 Task: In Heading Arial with underline. Font size of heading  '18'Font style of data Calibri. Font size of data  9Alignment of headline & data Align center. Fill color in heading,  RedFont color of data Black Apply border in Data No BorderIn the sheet   Optimum Sales book
Action: Mouse moved to (56, 119)
Screenshot: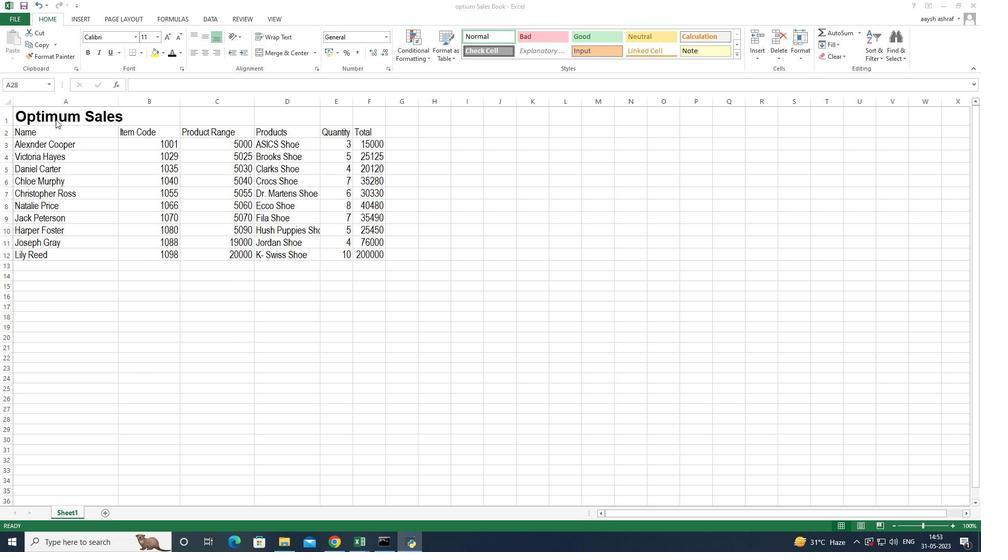 
Action: Mouse pressed left at (56, 119)
Screenshot: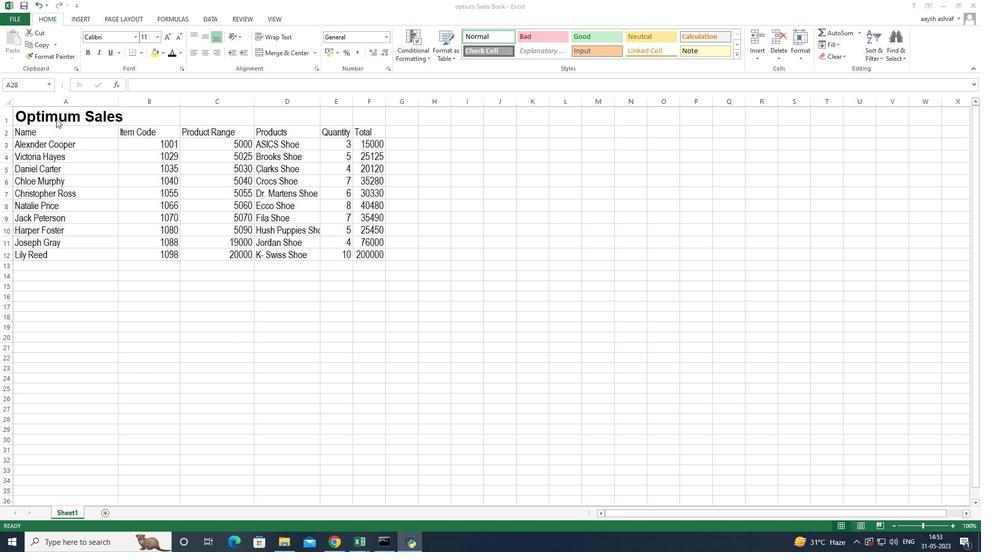 
Action: Mouse pressed left at (56, 119)
Screenshot: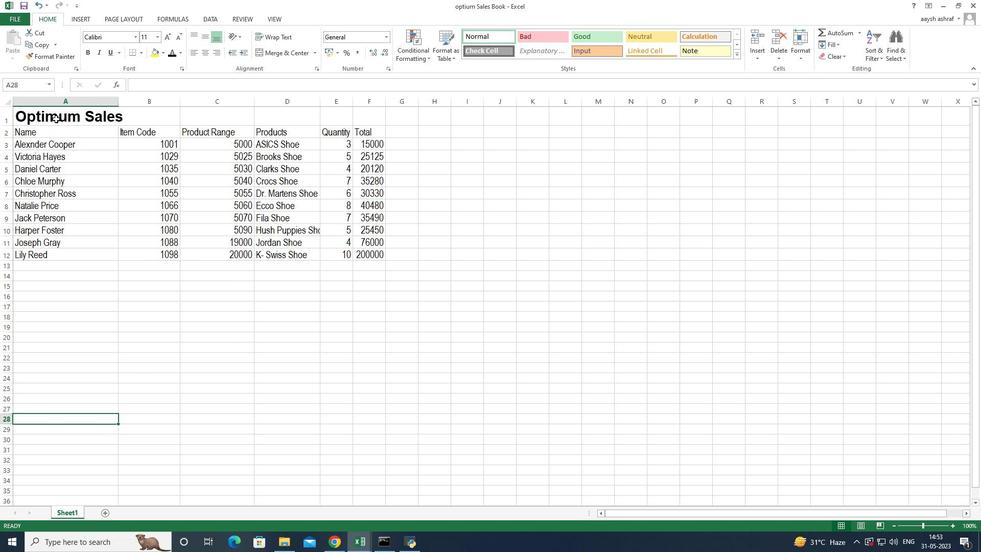 
Action: Mouse moved to (57, 119)
Screenshot: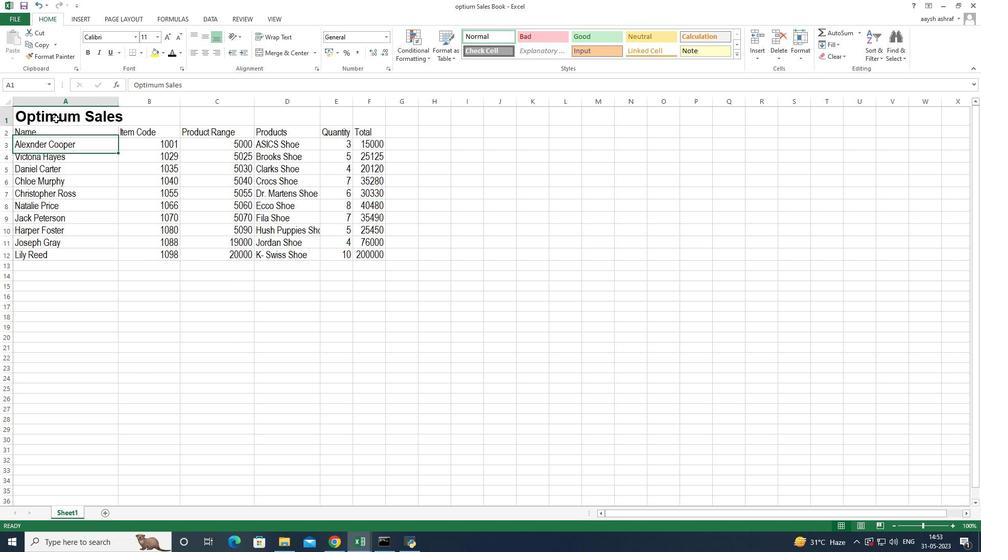 
Action: Mouse pressed left at (57, 119)
Screenshot: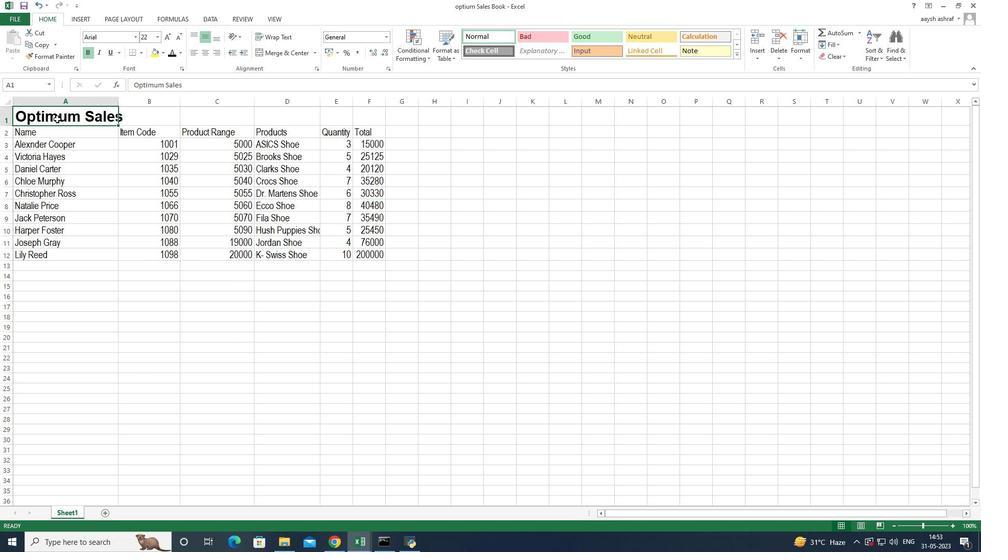 
Action: Mouse moved to (191, 85)
Screenshot: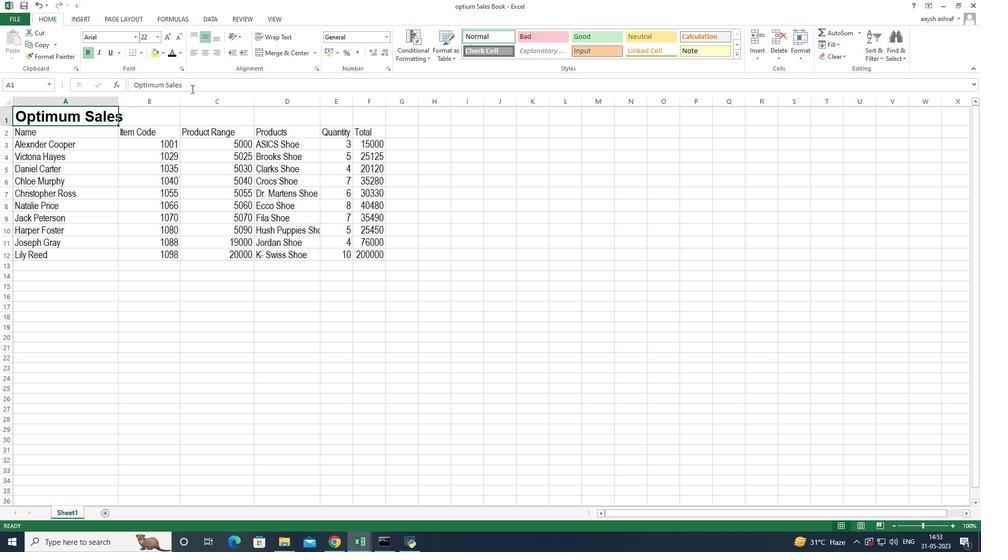 
Action: Mouse pressed left at (191, 85)
Screenshot: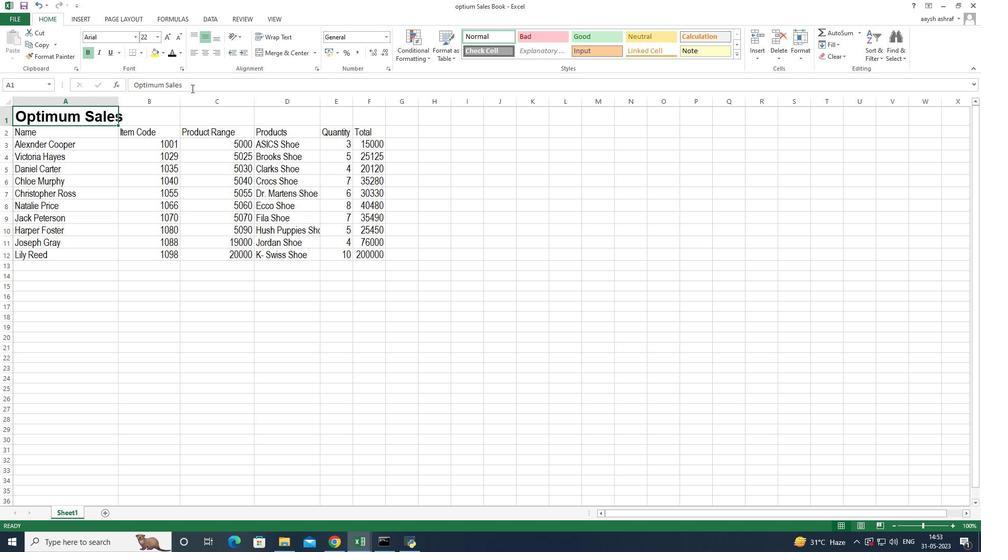 
Action: Mouse moved to (111, 50)
Screenshot: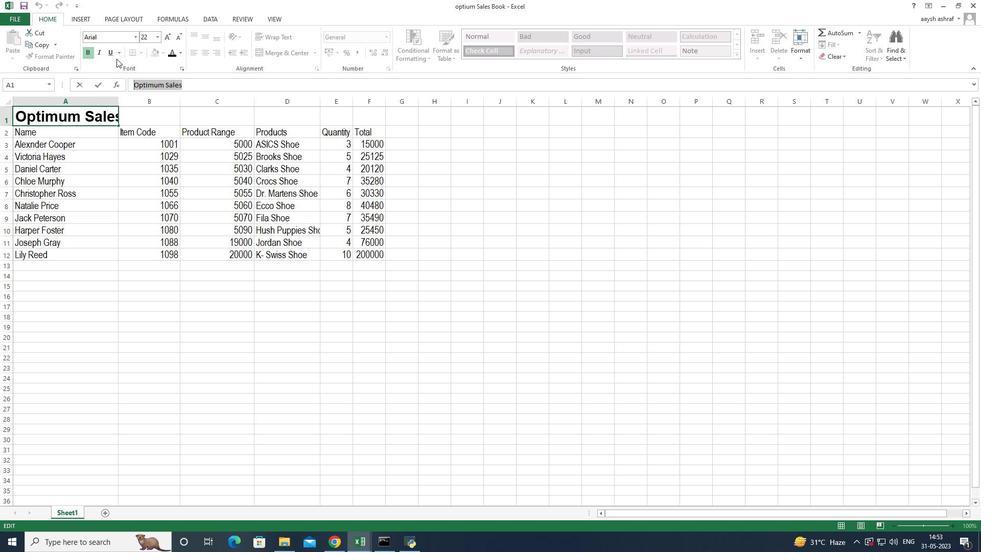 
Action: Mouse pressed left at (111, 50)
Screenshot: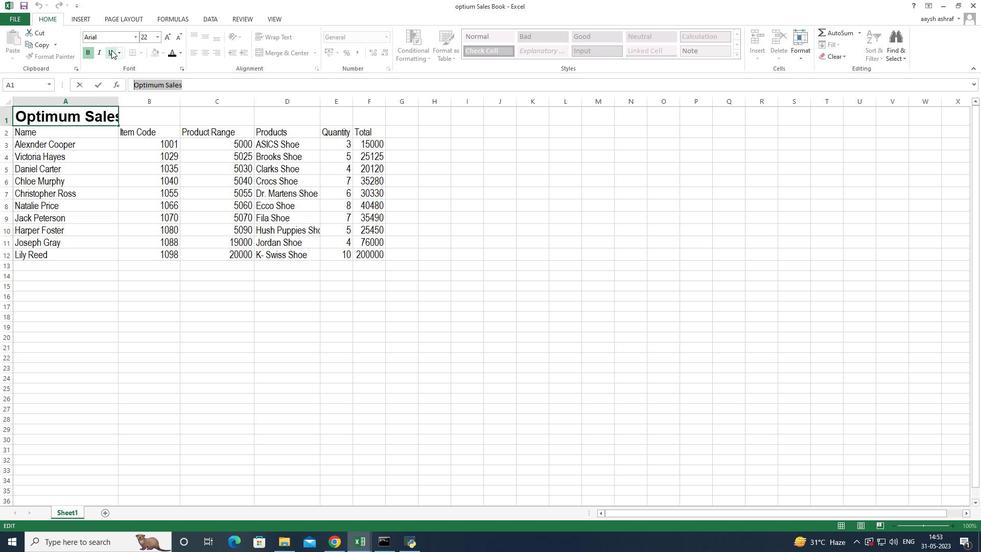 
Action: Mouse moved to (125, 106)
Screenshot: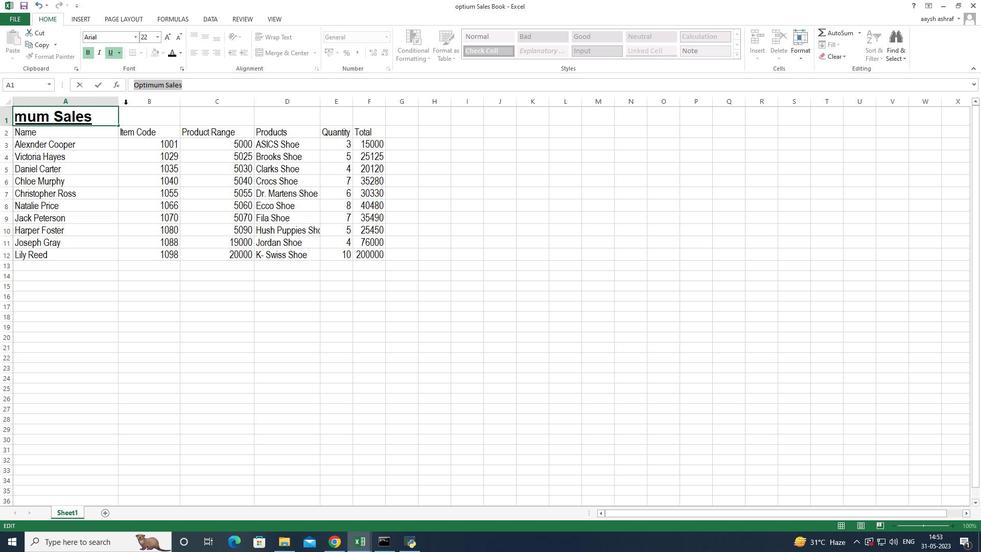 
Action: Key pressed <Key.backspace>
Screenshot: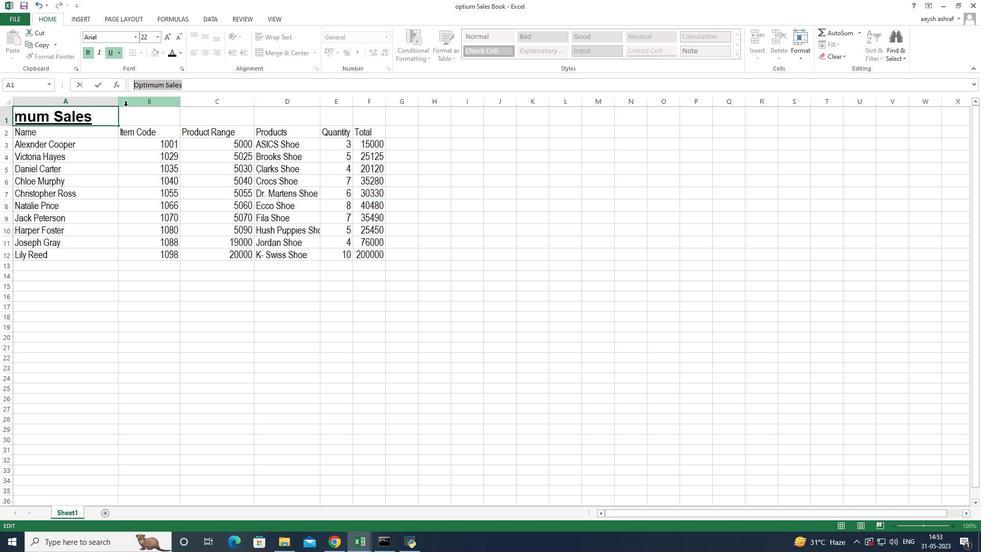 
Action: Mouse moved to (77, 189)
Screenshot: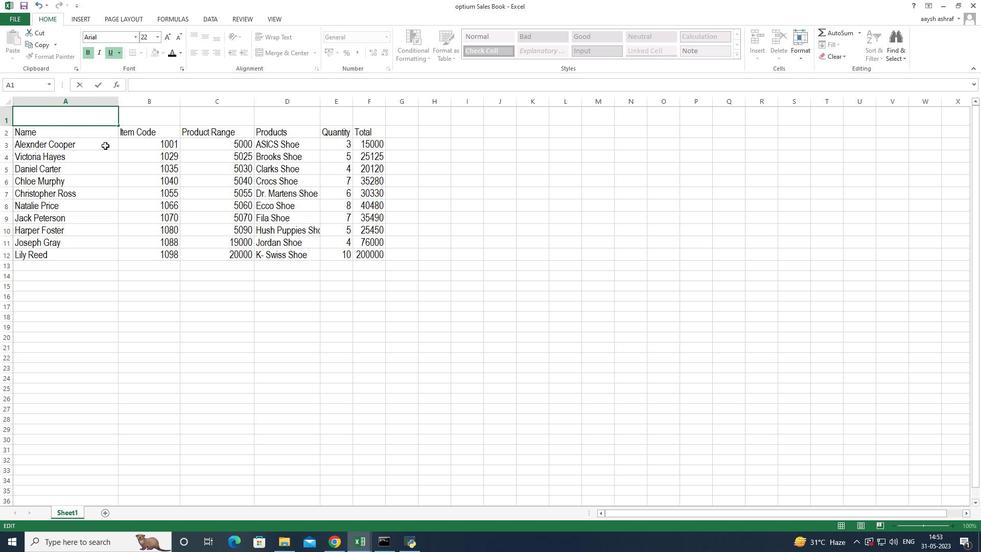 
Action: Key pressed ctrl+Z
Screenshot: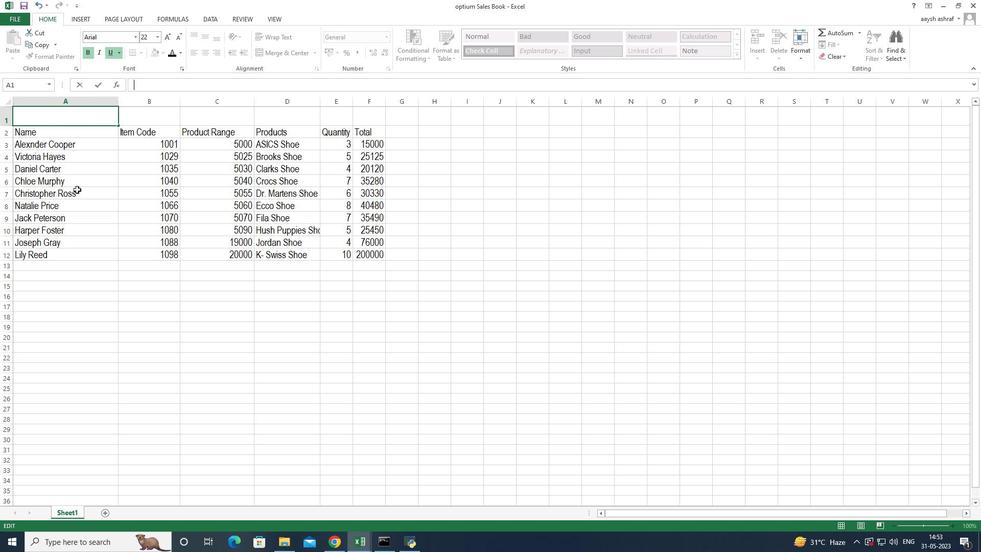 
Action: Mouse moved to (93, 166)
Screenshot: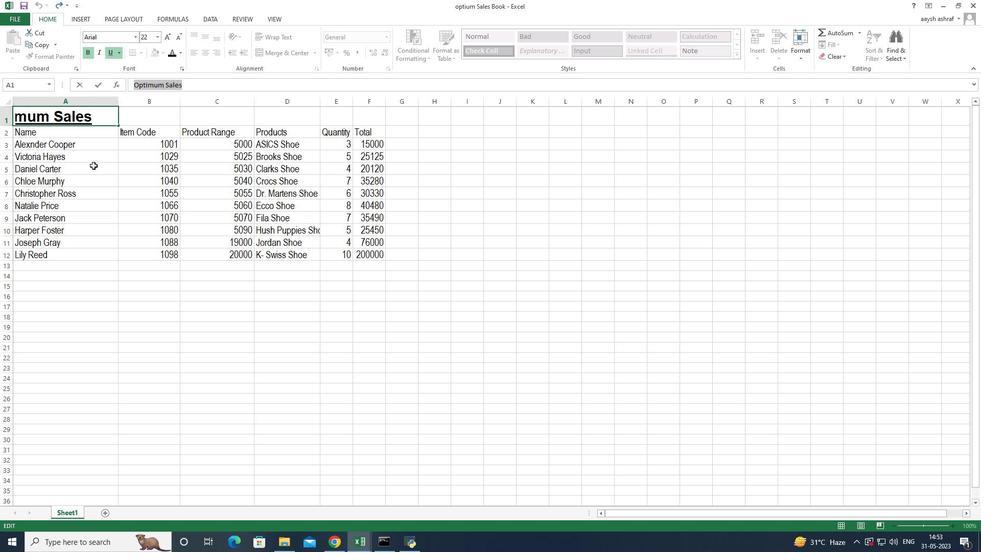 
Action: Key pressed ctrl+Zctrl+Z
Screenshot: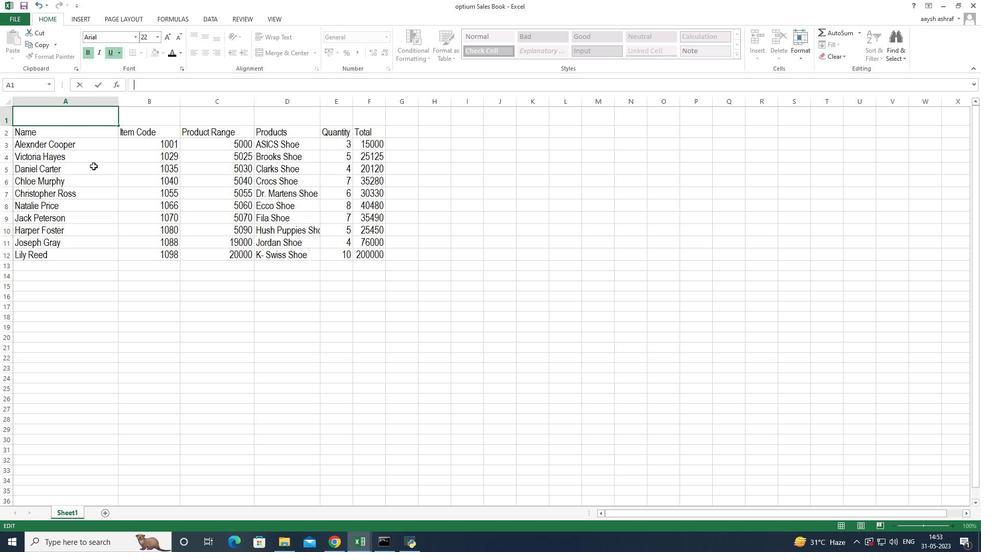 
Action: Mouse moved to (123, 266)
Screenshot: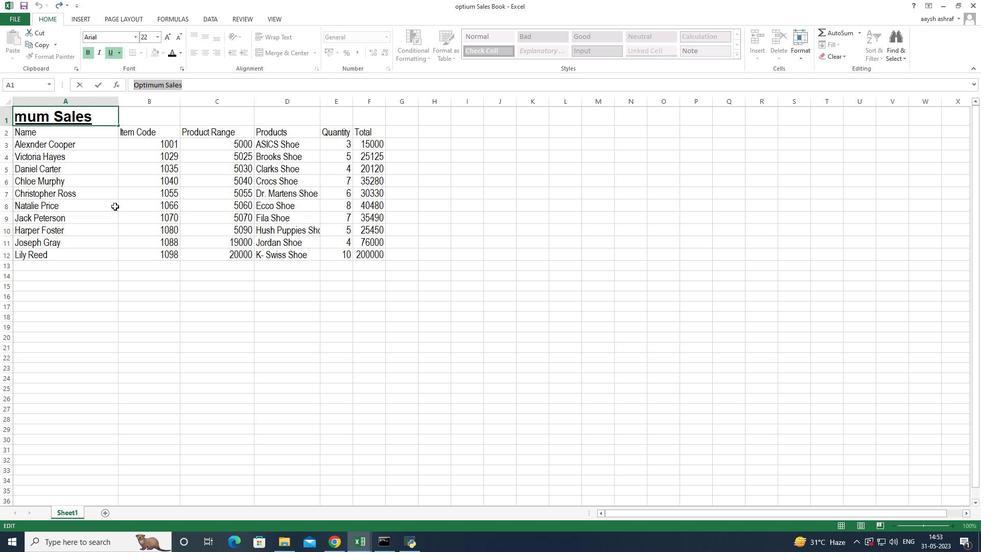 
Action: Mouse pressed left at (123, 266)
Screenshot: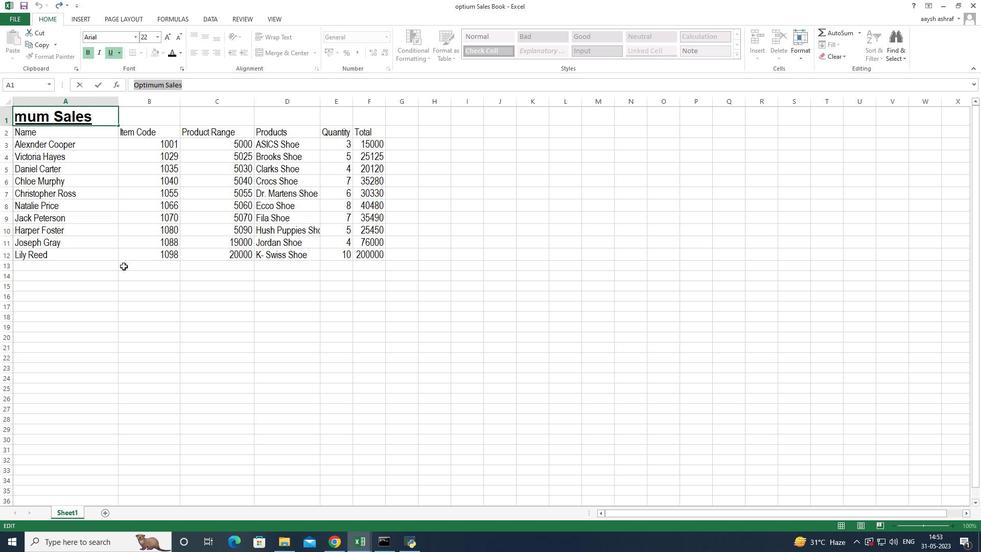 
Action: Mouse moved to (17, 115)
Screenshot: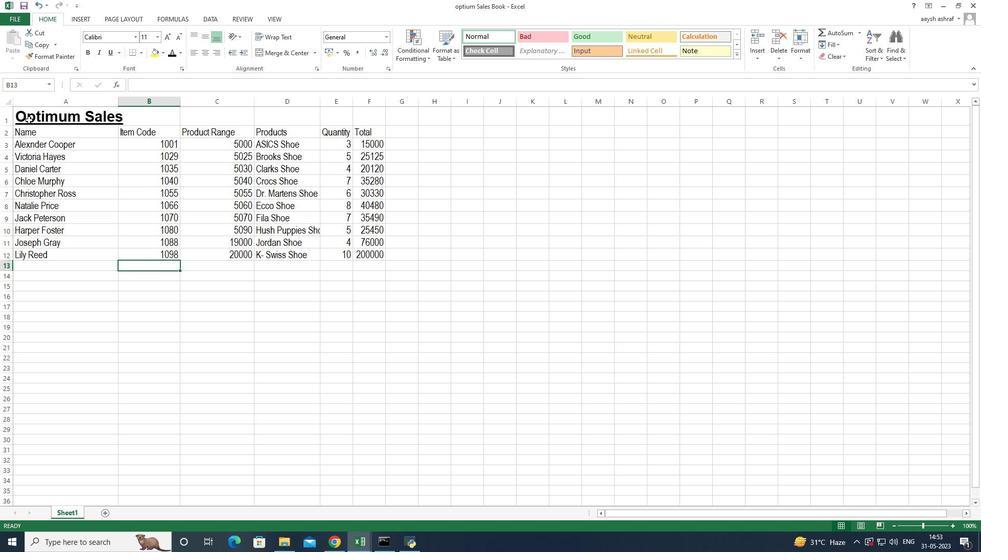 
Action: Mouse pressed left at (17, 115)
Screenshot: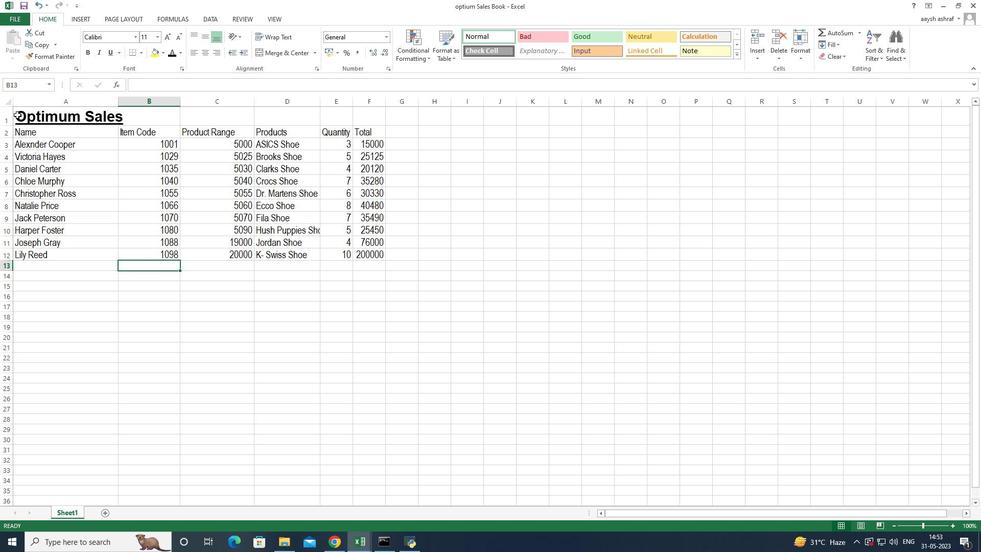 
Action: Mouse moved to (110, 54)
Screenshot: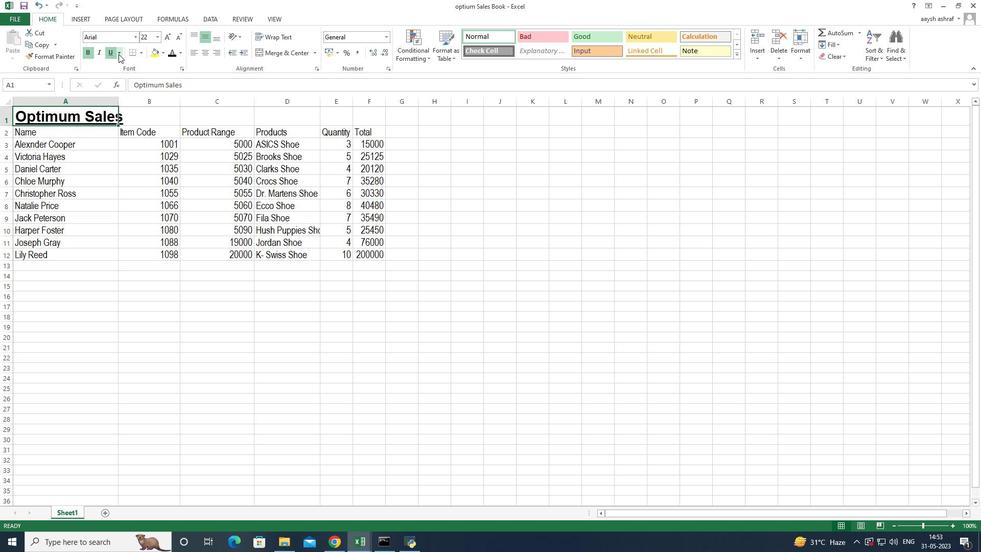 
Action: Mouse pressed left at (110, 54)
Screenshot: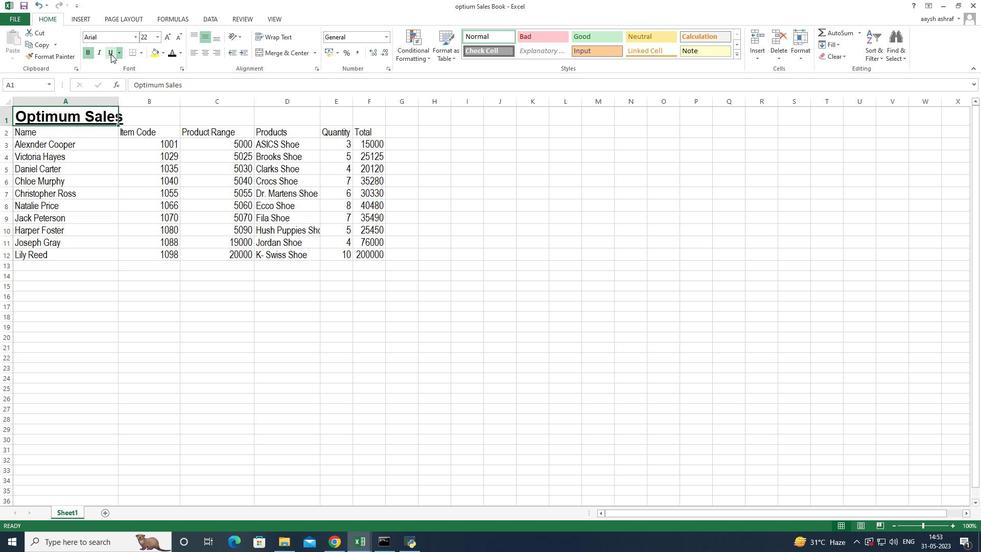 
Action: Mouse moved to (118, 261)
Screenshot: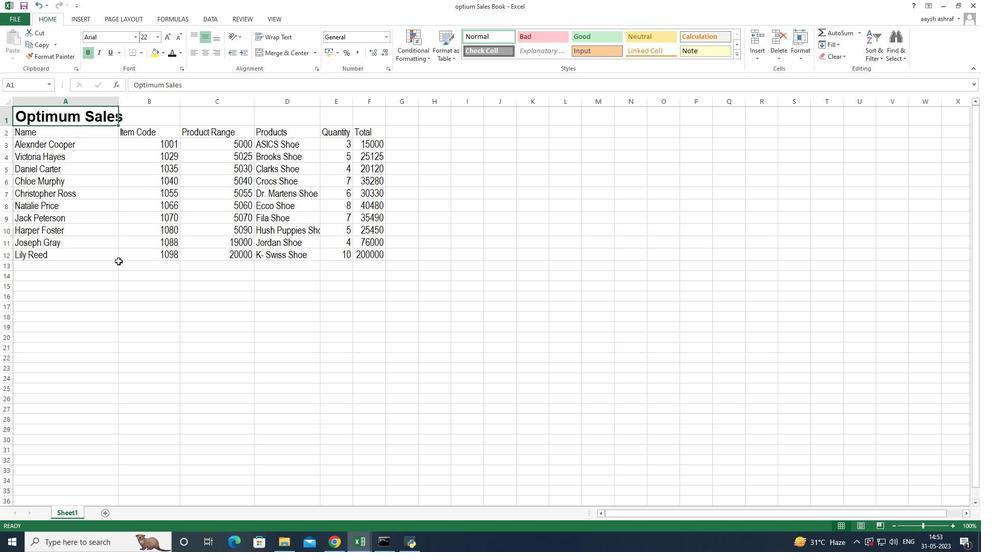 
Action: Mouse pressed left at (118, 261)
Screenshot: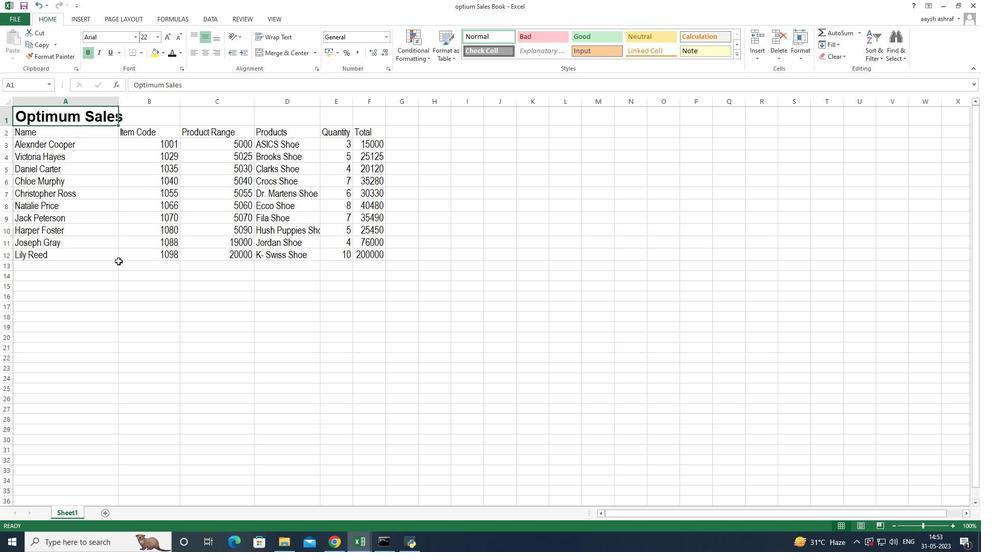 
Action: Mouse moved to (110, 56)
Screenshot: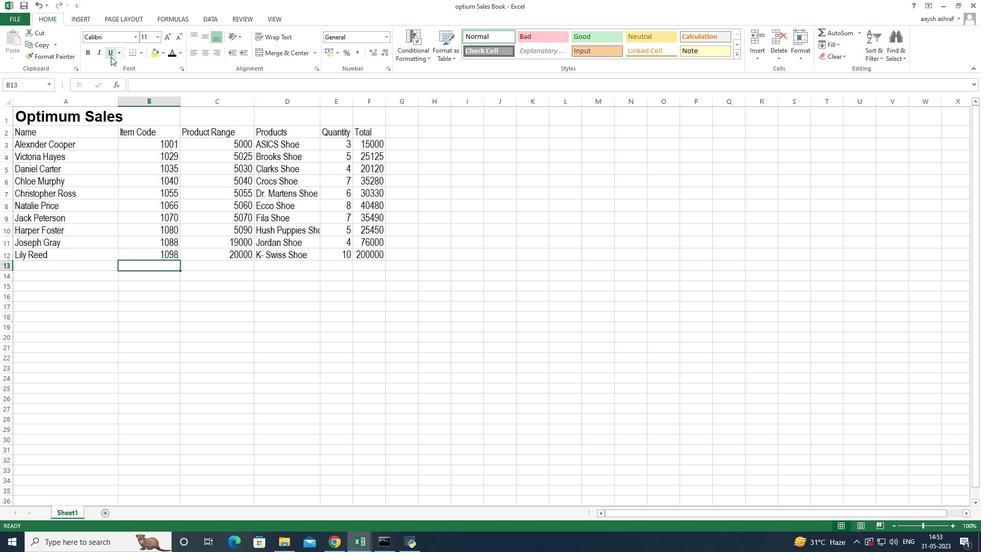 
Action: Mouse pressed left at (110, 56)
Screenshot: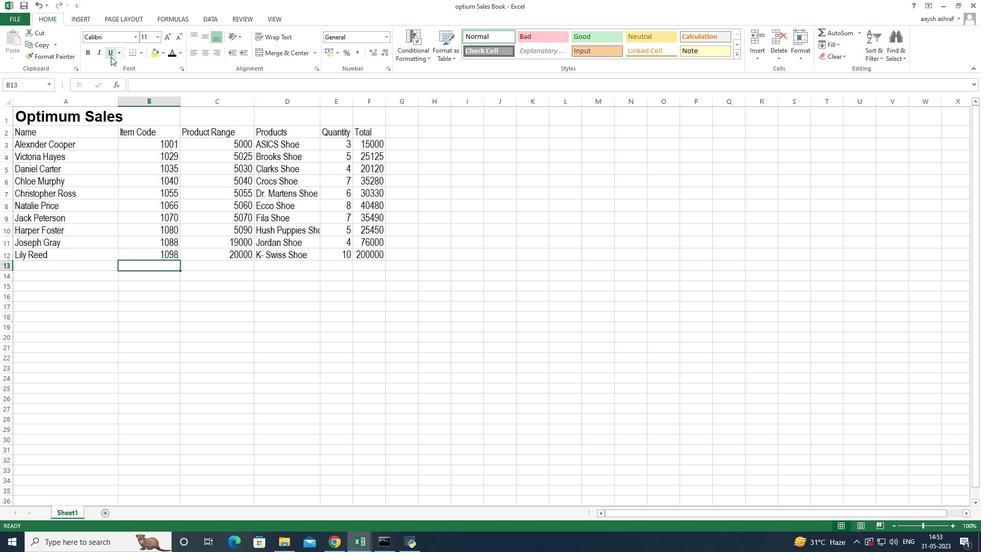 
Action: Mouse moved to (95, 121)
Screenshot: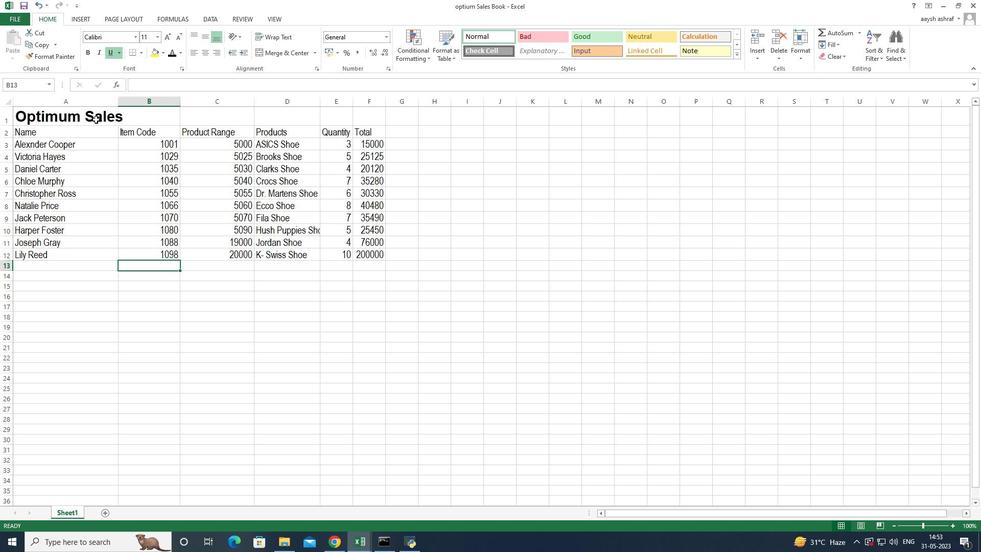 
Action: Mouse pressed left at (95, 121)
Screenshot: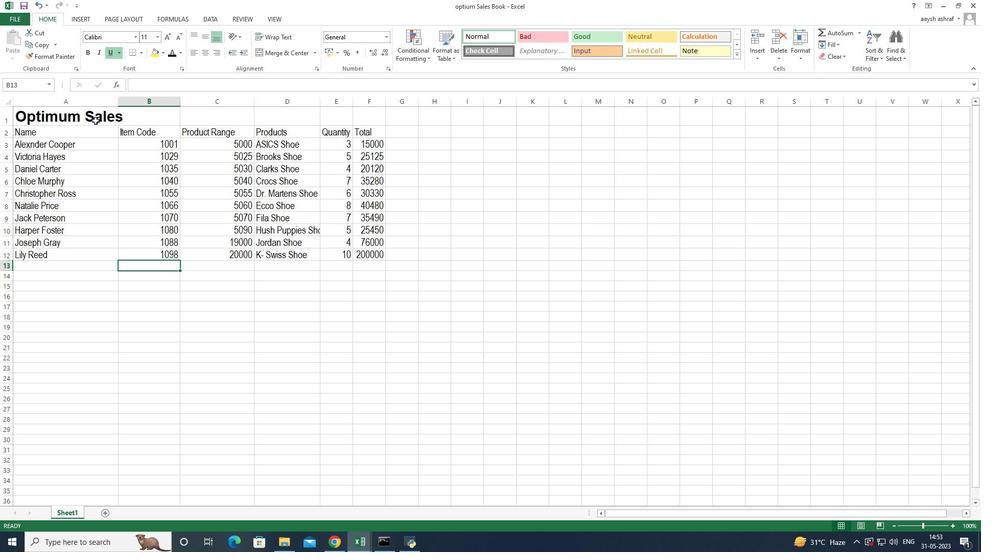 
Action: Mouse moved to (109, 53)
Screenshot: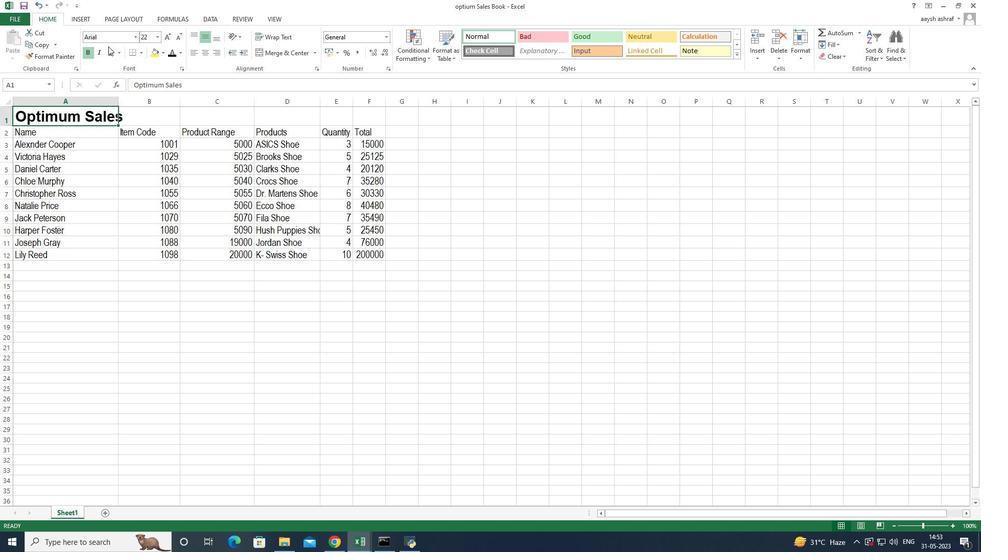 
Action: Mouse pressed left at (109, 53)
Screenshot: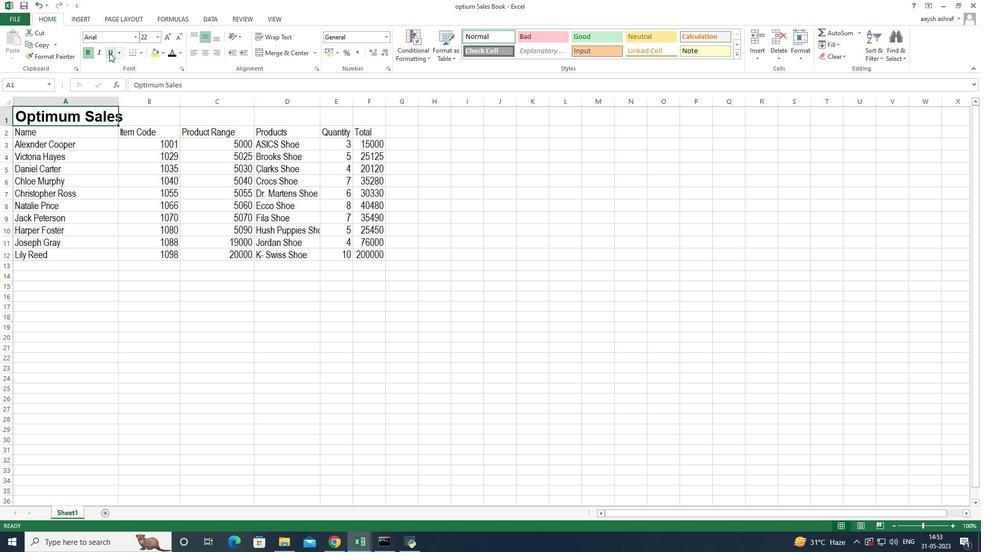 
Action: Mouse moved to (109, 294)
Screenshot: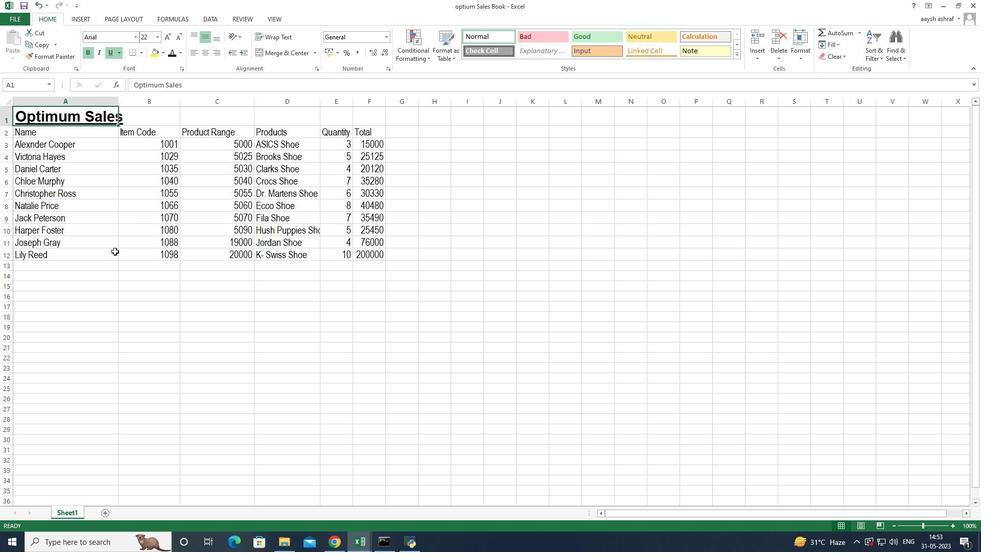 
Action: Mouse pressed left at (109, 294)
Screenshot: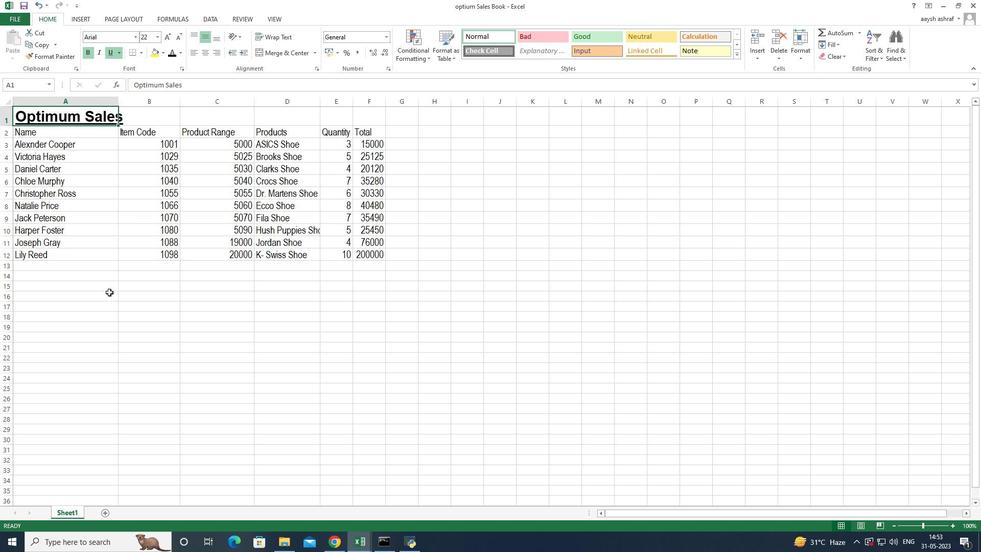 
Action: Mouse moved to (158, 37)
Screenshot: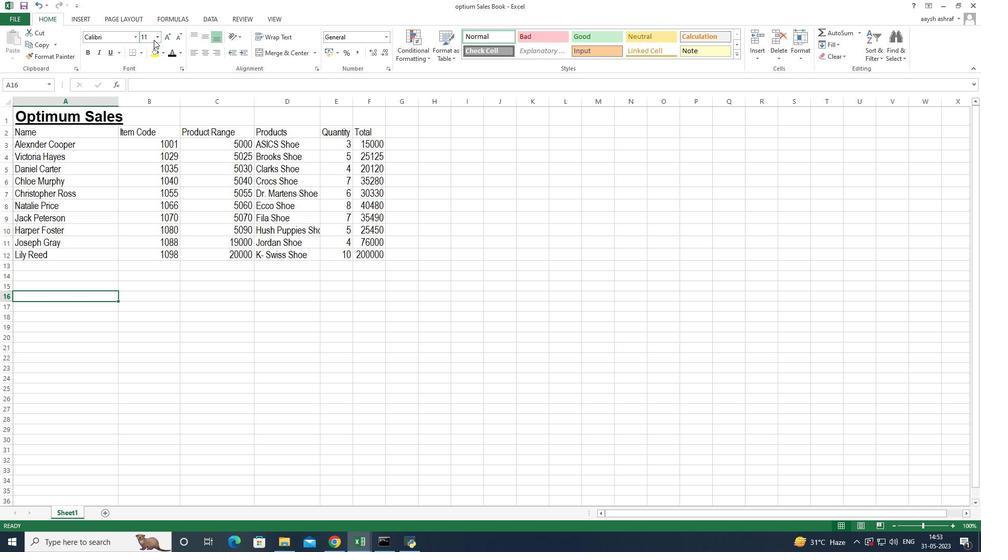 
Action: Mouse pressed left at (158, 37)
Screenshot: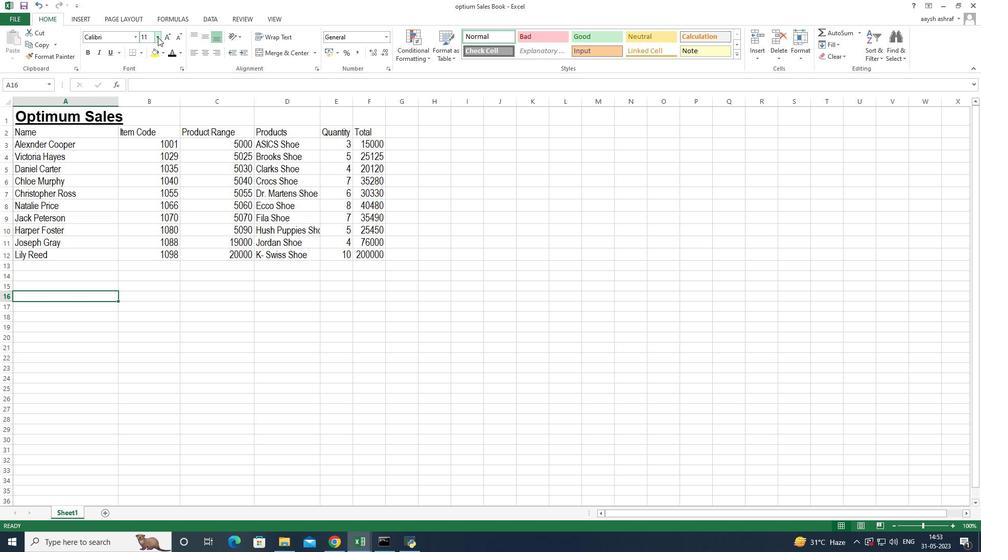 
Action: Mouse moved to (151, 119)
Screenshot: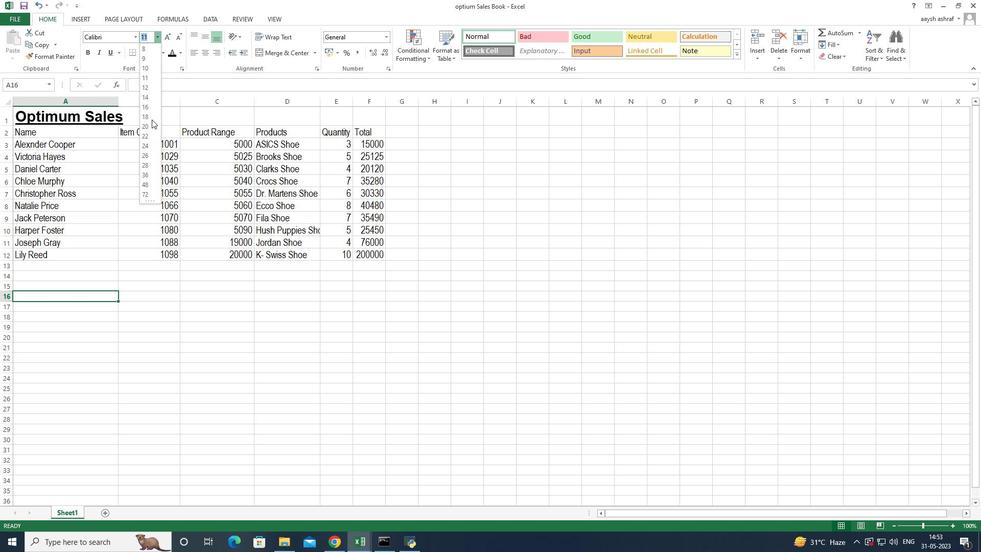 
Action: Mouse pressed left at (151, 119)
Screenshot: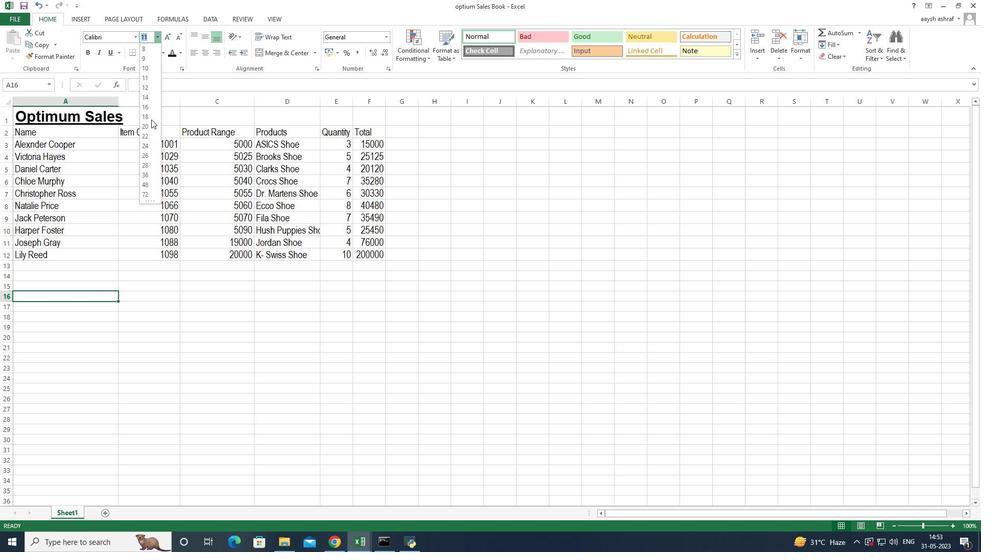 
Action: Mouse moved to (151, 221)
Screenshot: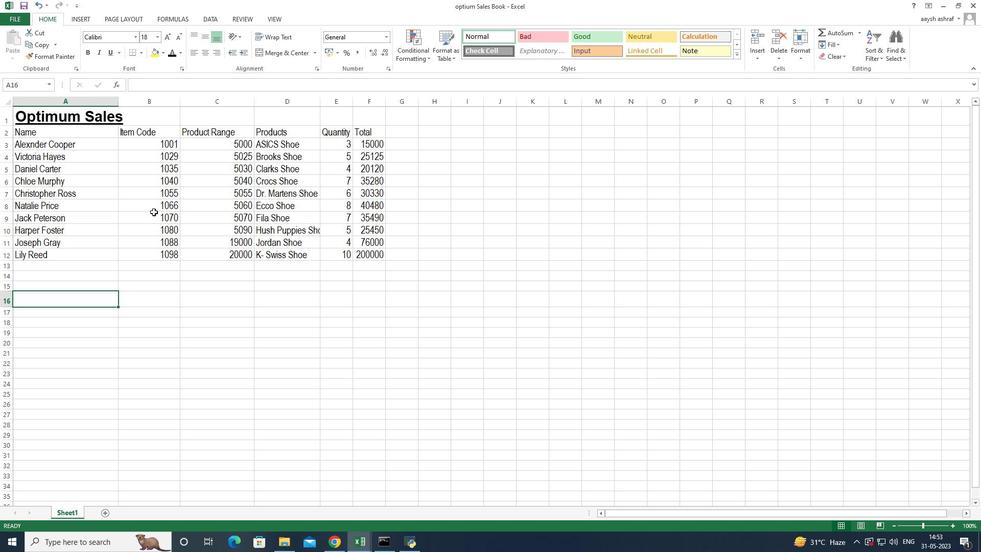 
Action: Mouse pressed left at (151, 221)
Screenshot: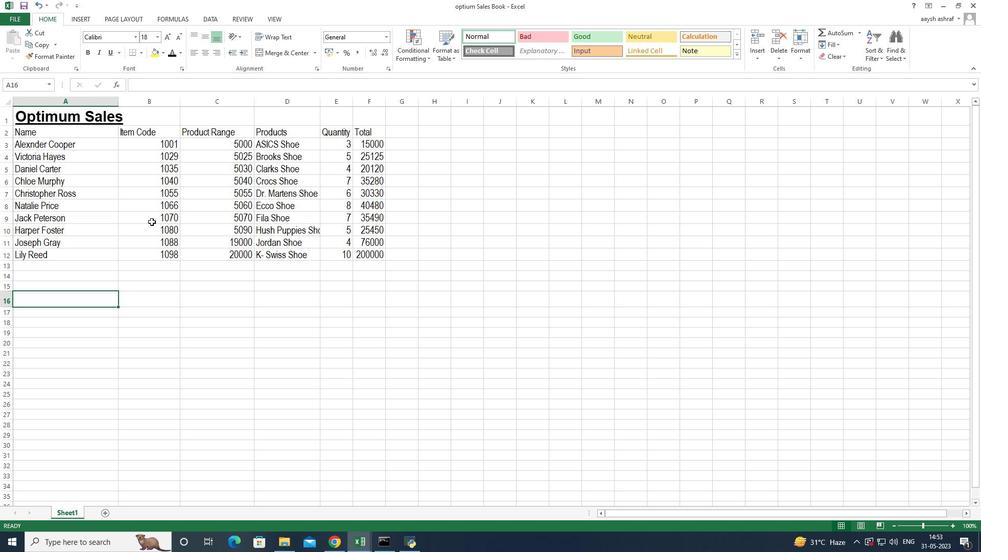 
Action: Mouse moved to (20, 131)
Screenshot: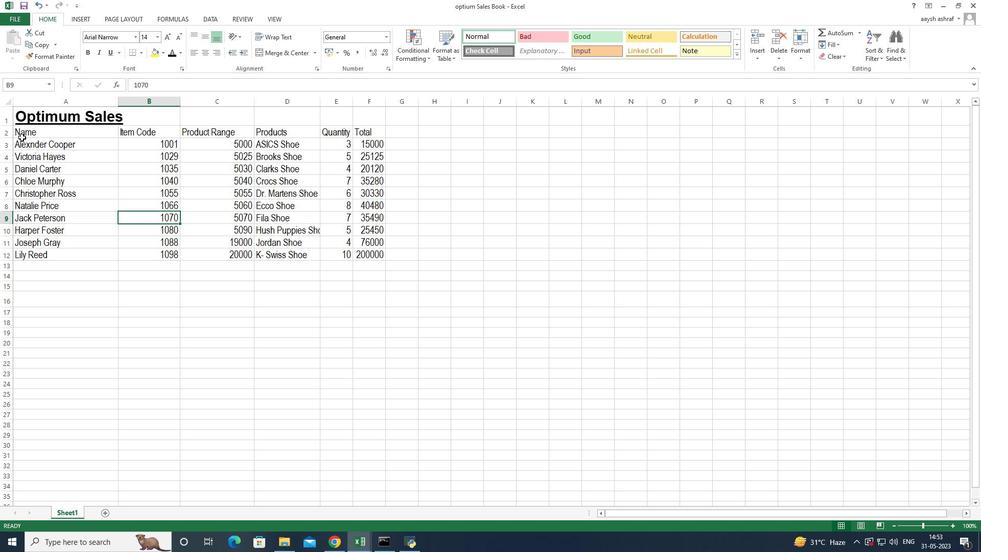 
Action: Mouse pressed left at (20, 131)
Screenshot: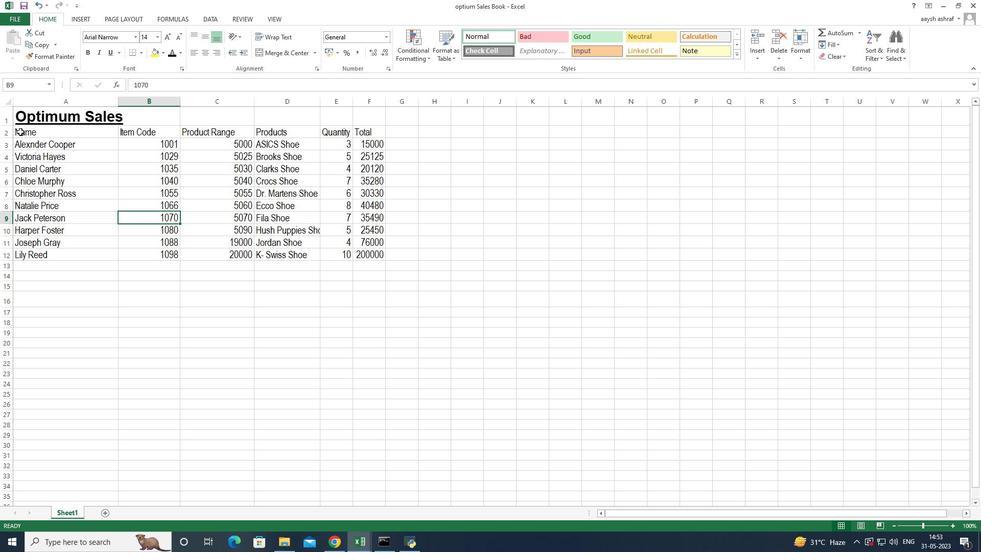 
Action: Mouse moved to (160, 36)
Screenshot: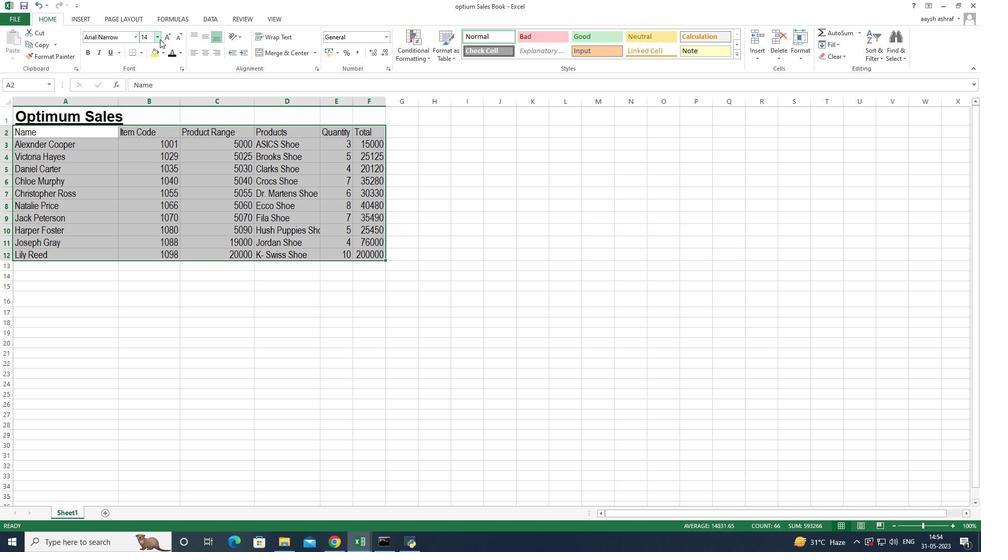 
Action: Mouse pressed left at (160, 36)
Screenshot: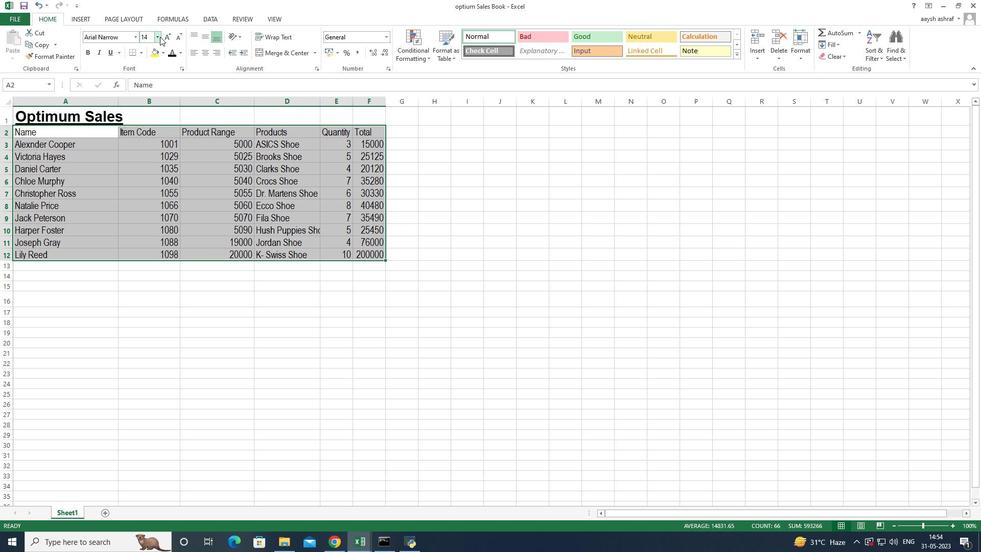 
Action: Mouse moved to (146, 56)
Screenshot: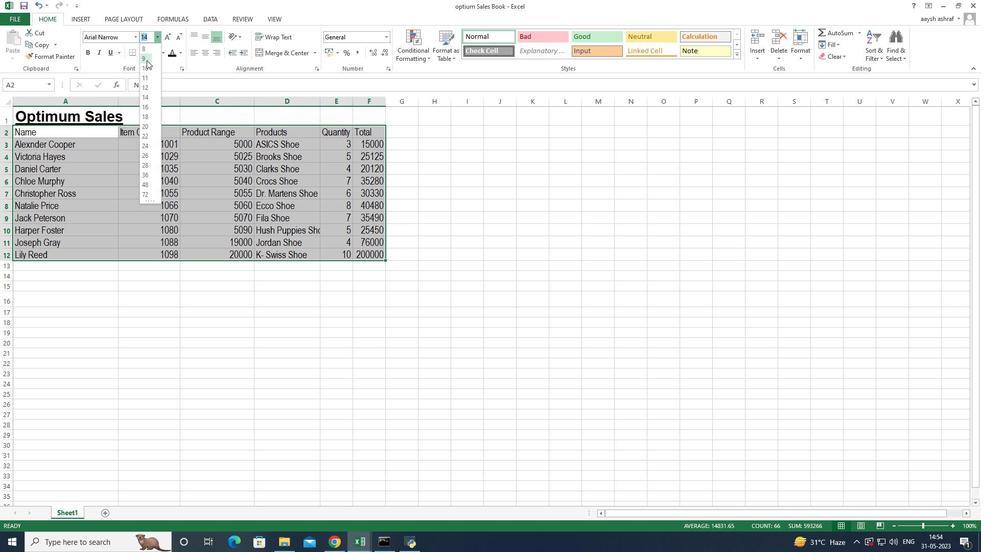 
Action: Mouse pressed left at (146, 56)
Screenshot: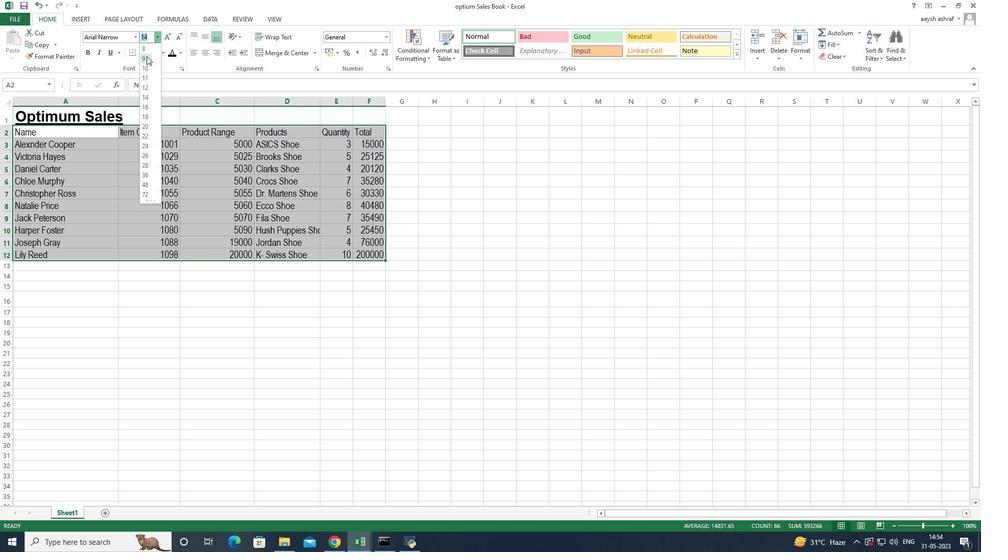 
Action: Mouse moved to (133, 39)
Screenshot: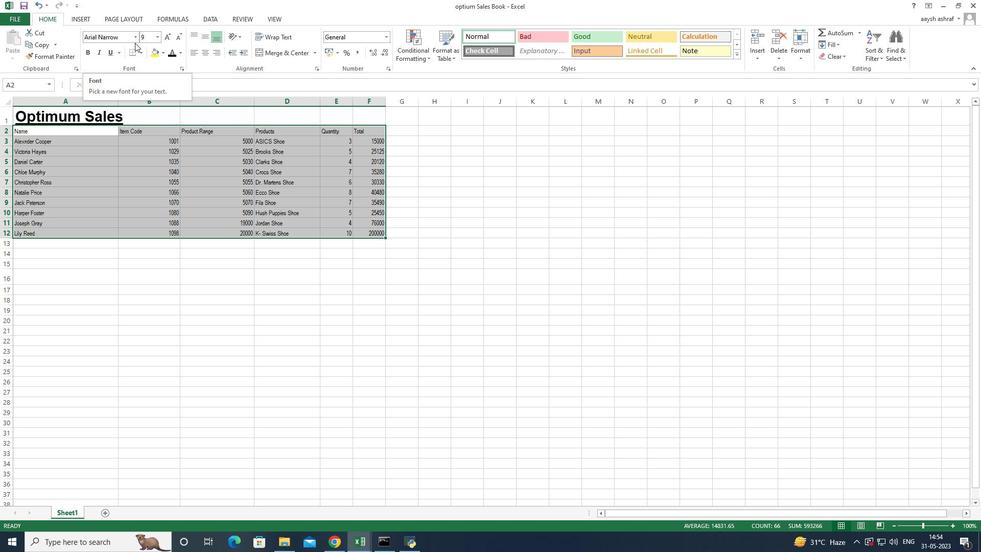 
Action: Mouse pressed left at (133, 39)
Screenshot: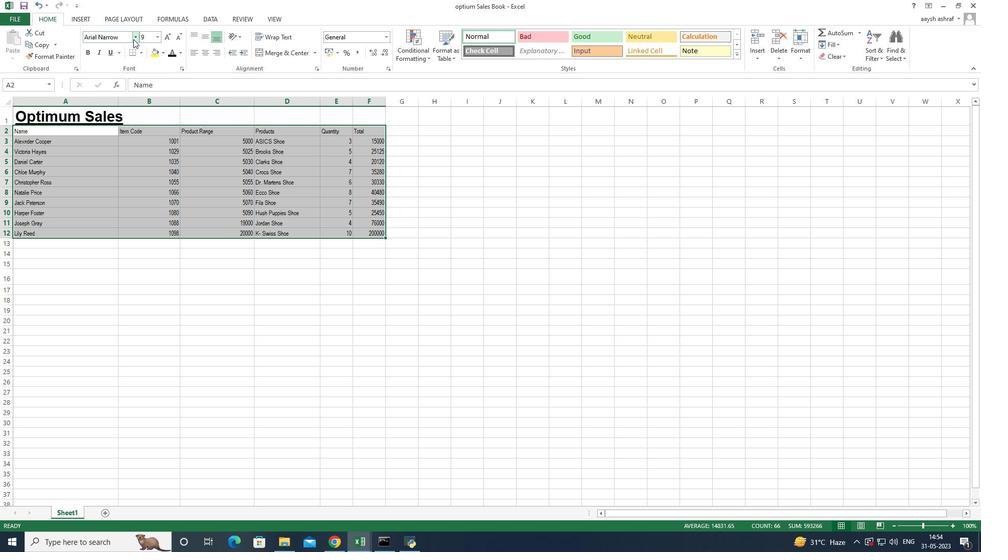 
Action: Mouse moved to (137, 76)
Screenshot: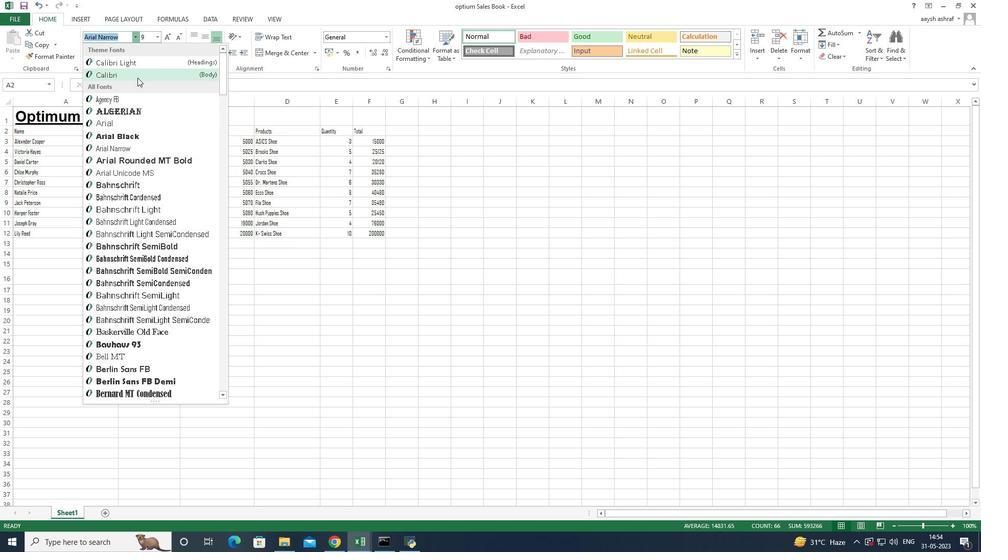 
Action: Mouse pressed left at (137, 76)
Screenshot: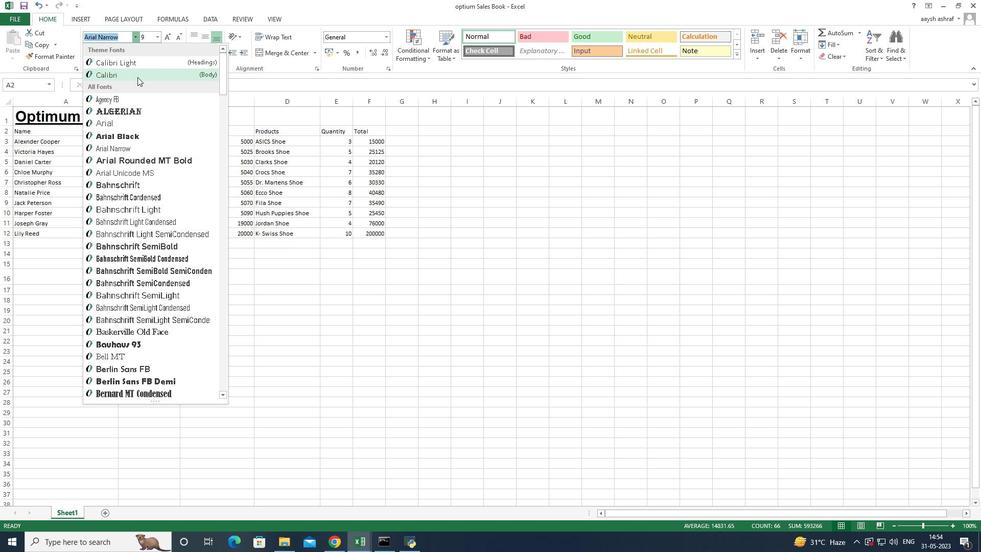 
Action: Mouse moved to (109, 359)
Screenshot: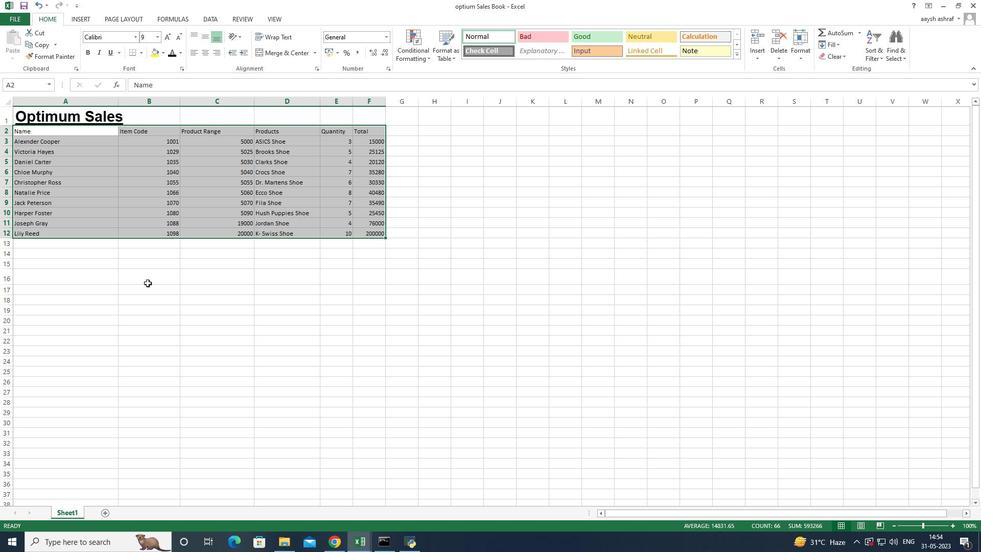 
Action: Mouse pressed left at (109, 359)
Screenshot: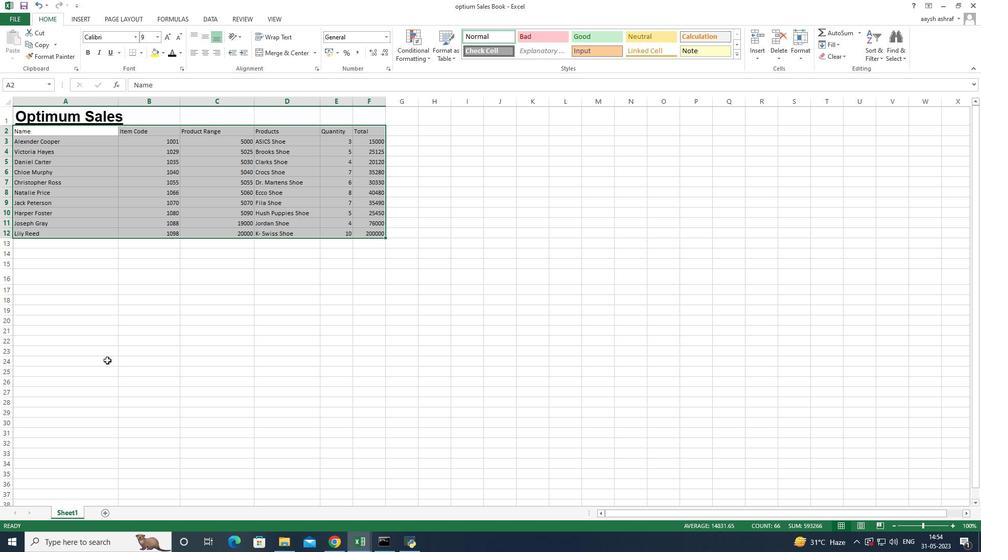 
Action: Mouse moved to (36, 119)
Screenshot: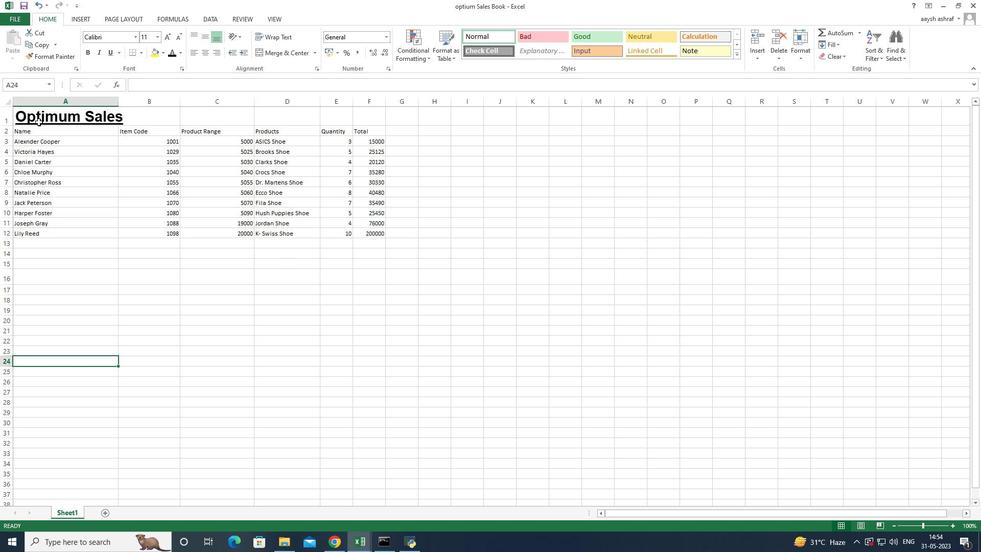 
Action: Mouse pressed left at (36, 119)
Screenshot: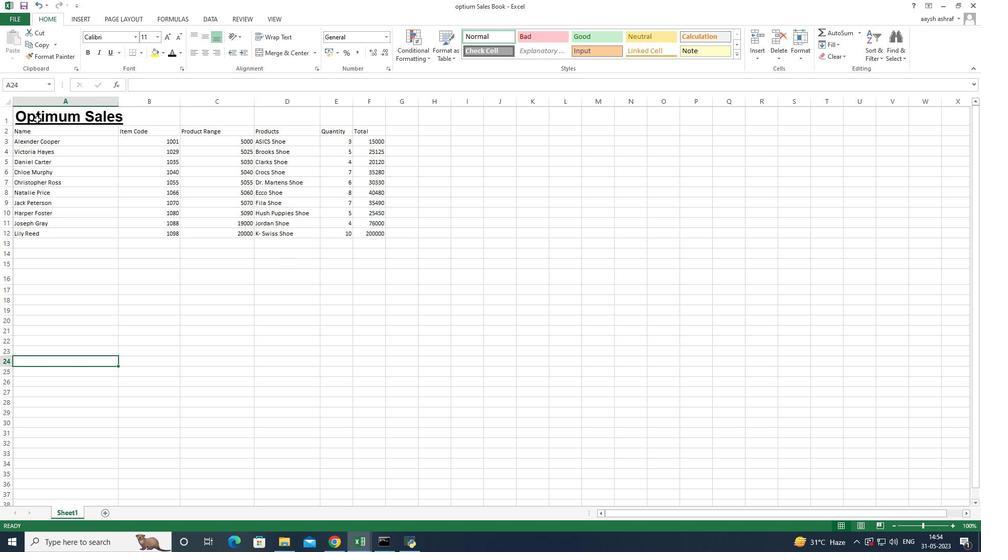 
Action: Mouse moved to (276, 50)
Screenshot: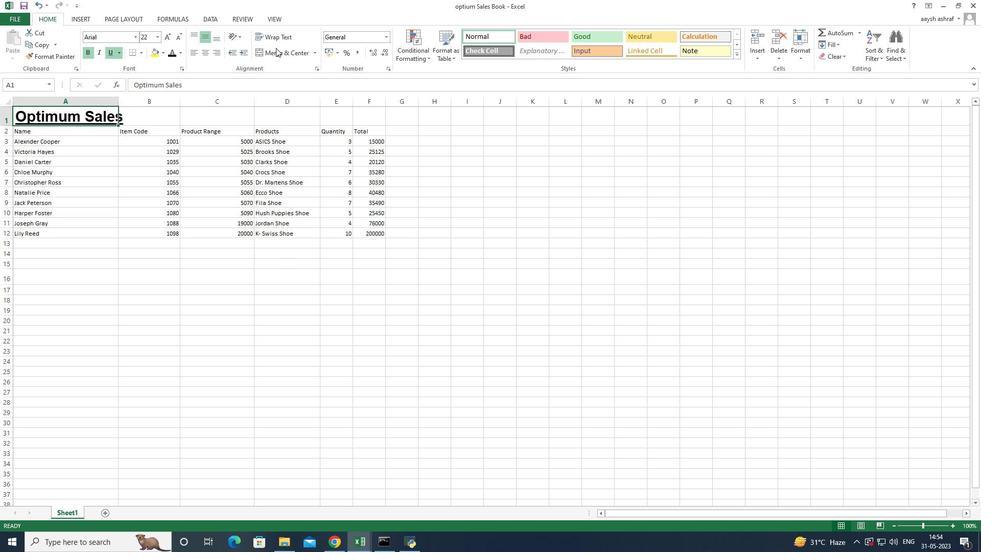 
Action: Mouse pressed left at (276, 50)
Screenshot: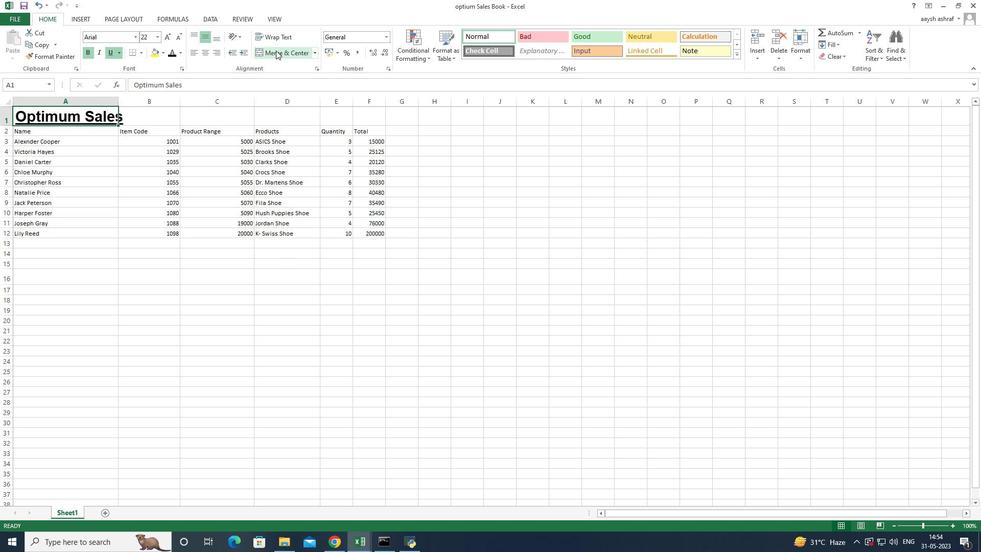 
Action: Mouse moved to (92, 118)
Screenshot: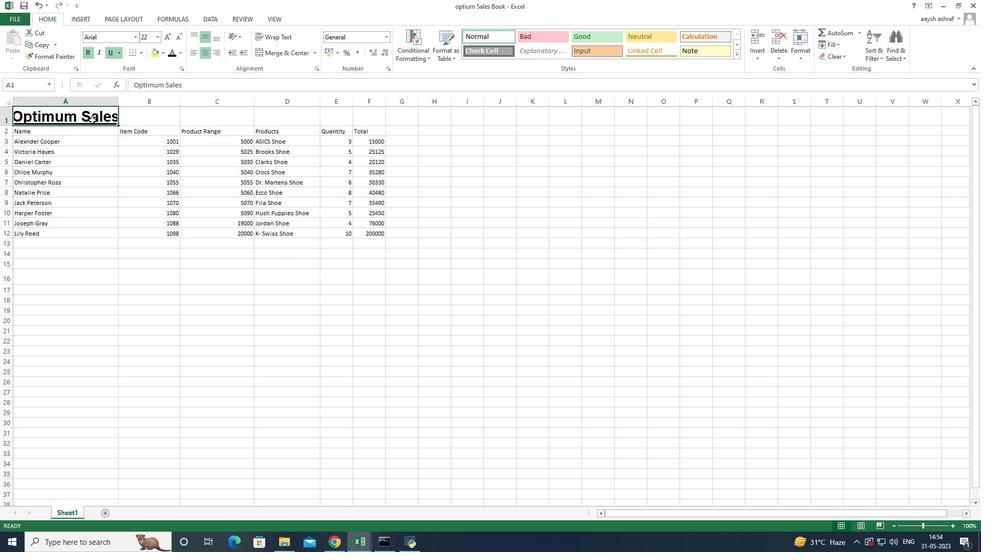 
Action: Mouse pressed left at (92, 118)
Screenshot: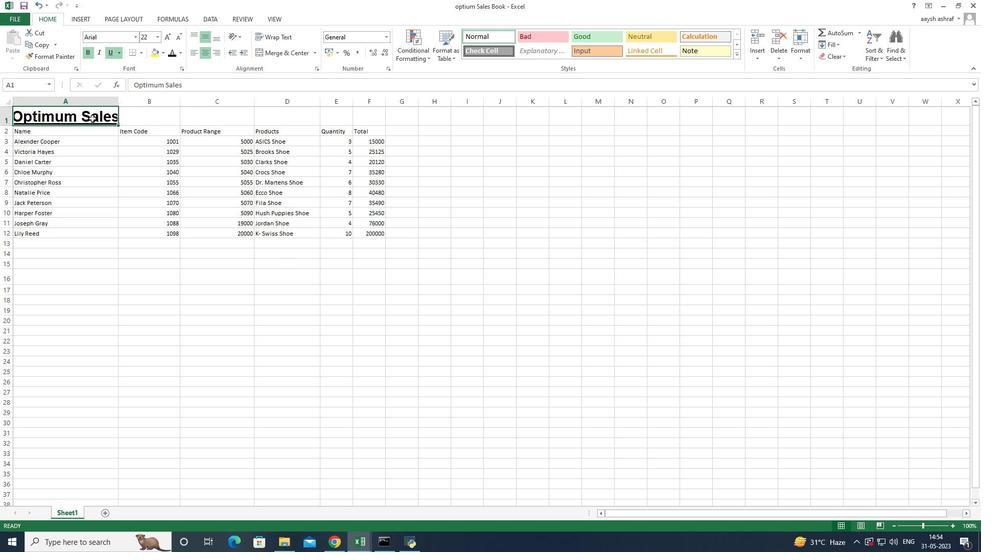 
Action: Mouse moved to (206, 51)
Screenshot: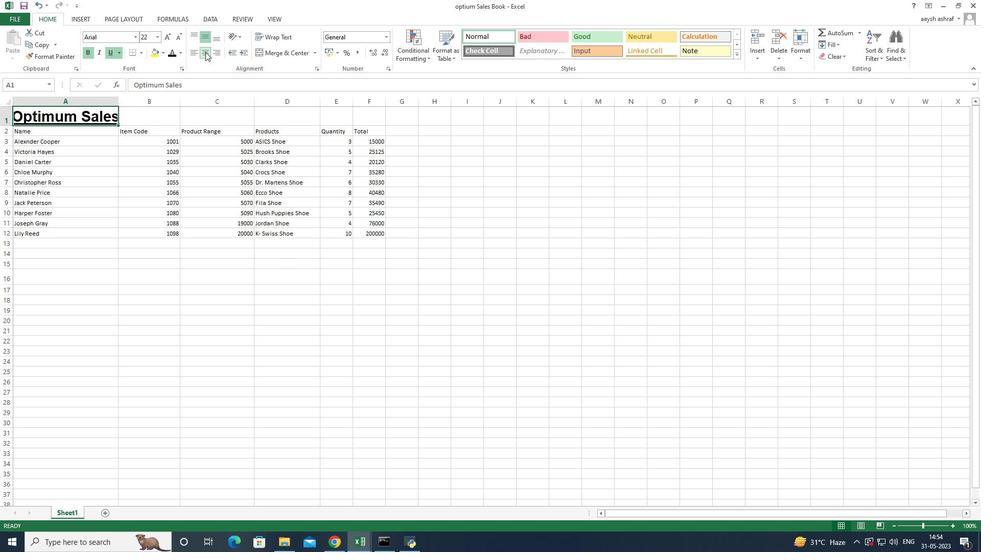 
Action: Mouse pressed left at (206, 51)
Screenshot: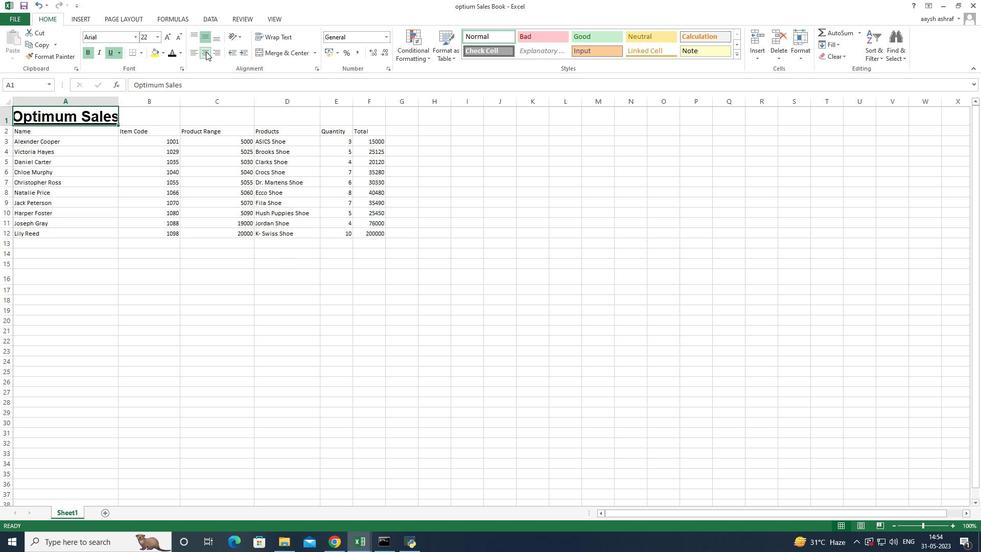 
Action: Mouse moved to (275, 53)
Screenshot: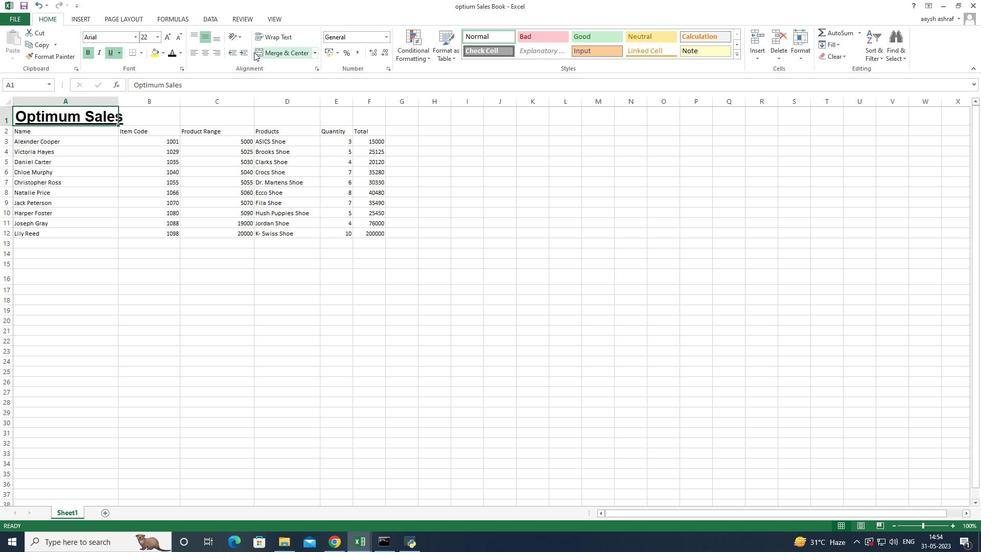 
Action: Mouse pressed left at (275, 53)
Screenshot: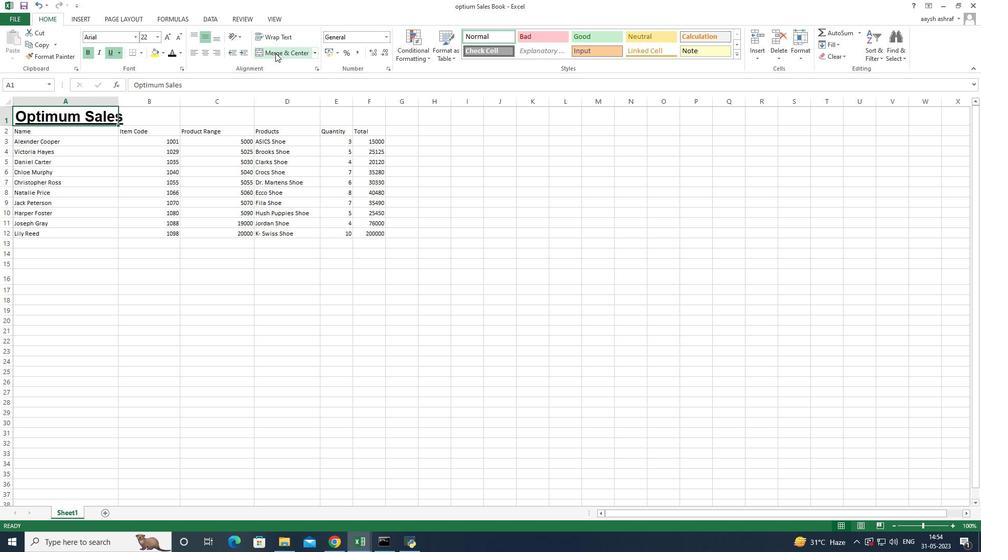 
Action: Mouse moved to (84, 118)
Screenshot: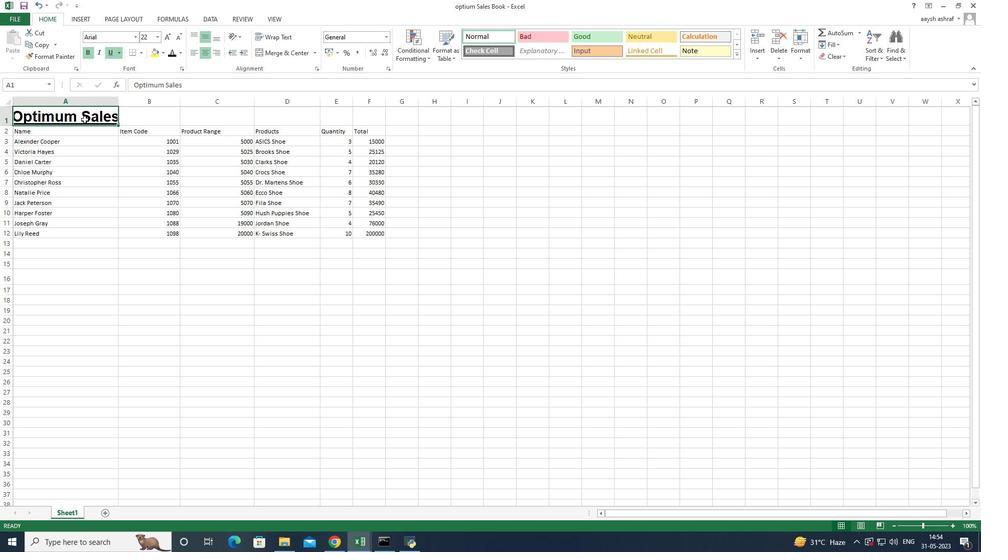 
Action: Mouse pressed left at (84, 118)
Screenshot: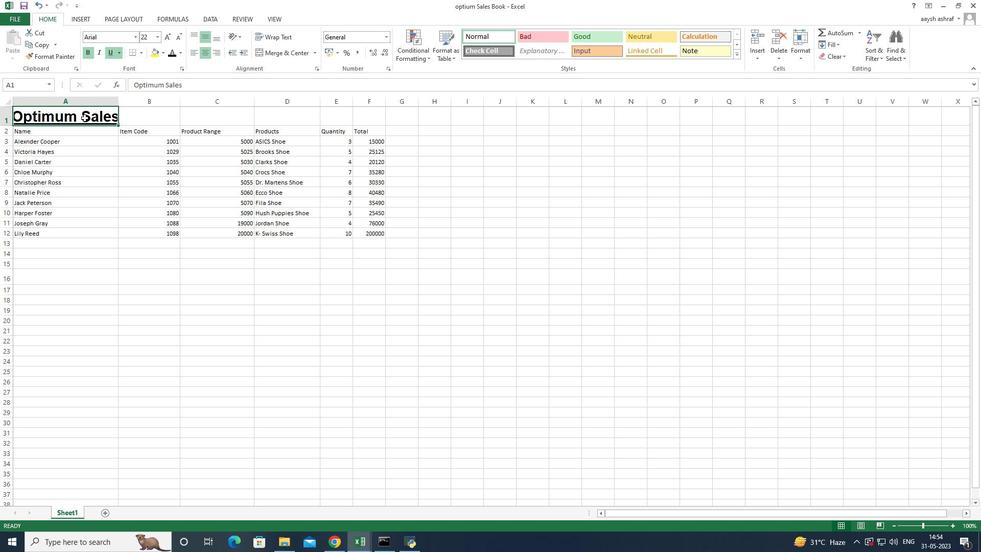 
Action: Mouse pressed left at (84, 118)
Screenshot: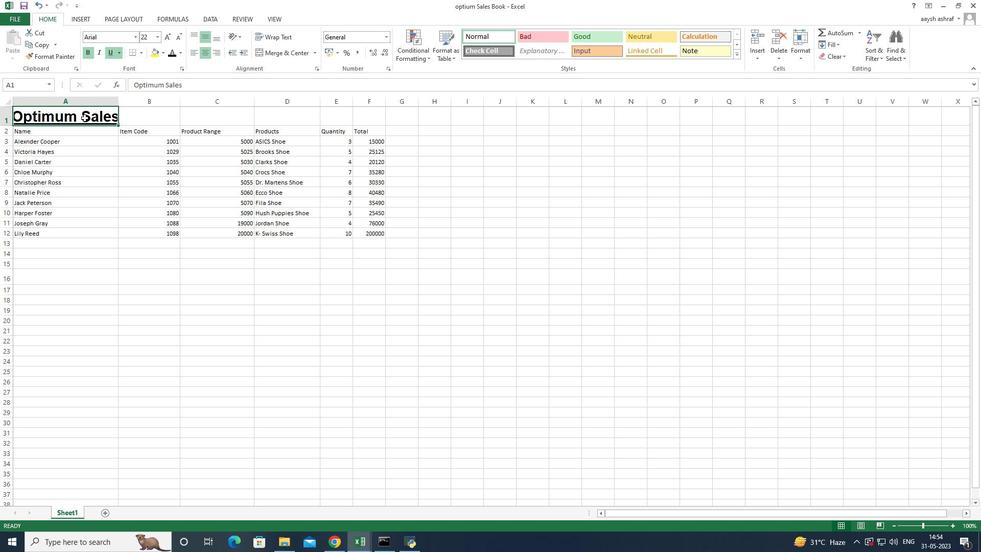 
Action: Mouse moved to (116, 281)
Screenshot: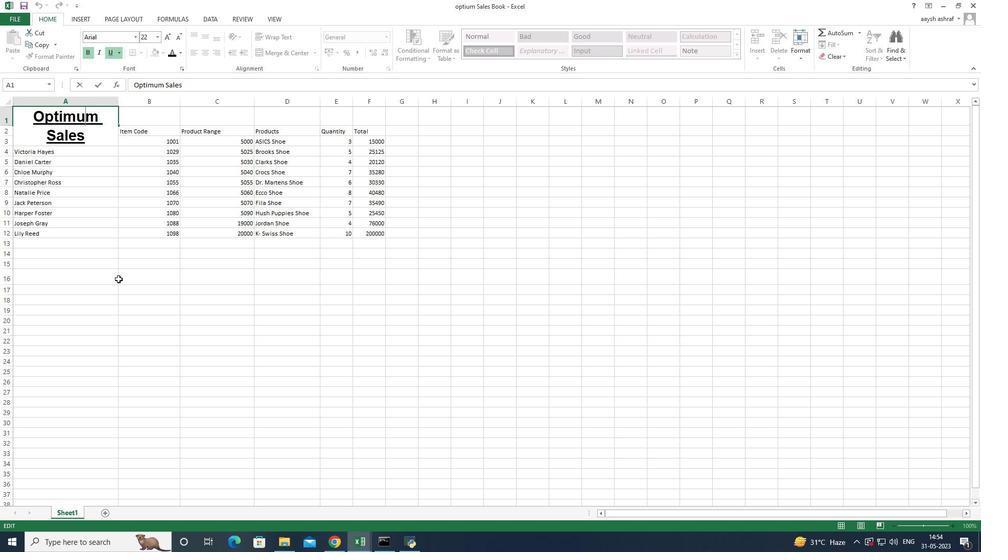 
Action: Mouse pressed left at (116, 281)
Screenshot: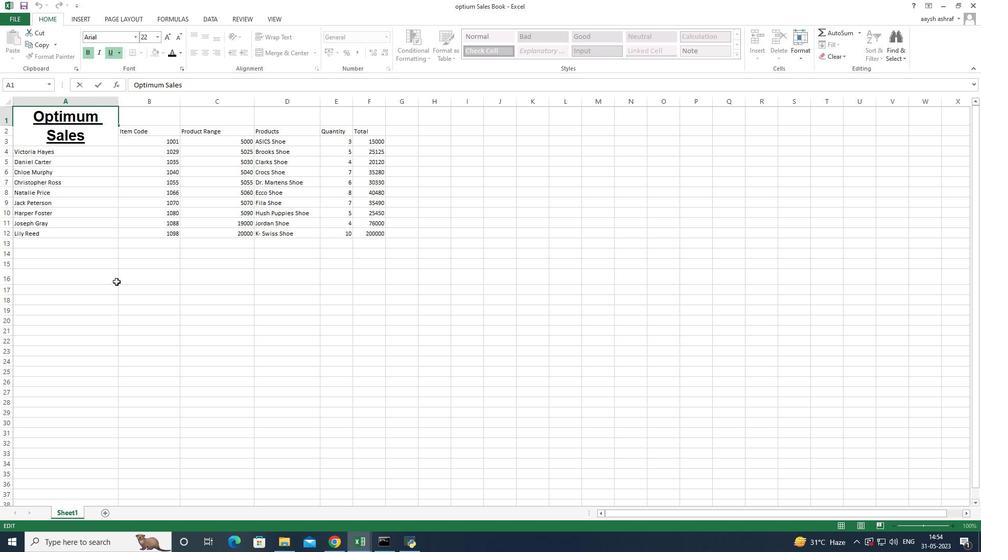 
Action: Mouse moved to (96, 118)
Screenshot: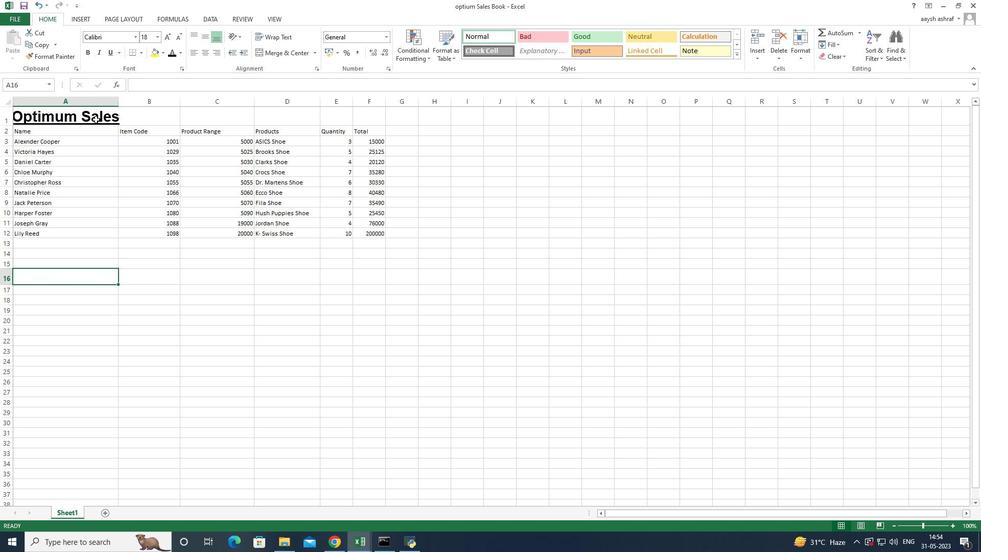 
Action: Mouse pressed left at (96, 118)
Screenshot: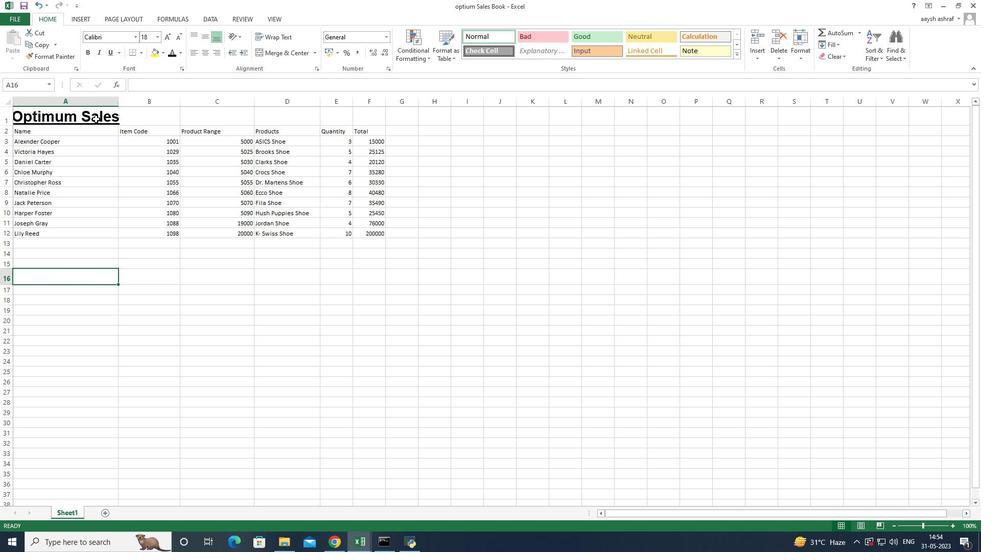 
Action: Mouse moved to (131, 84)
Screenshot: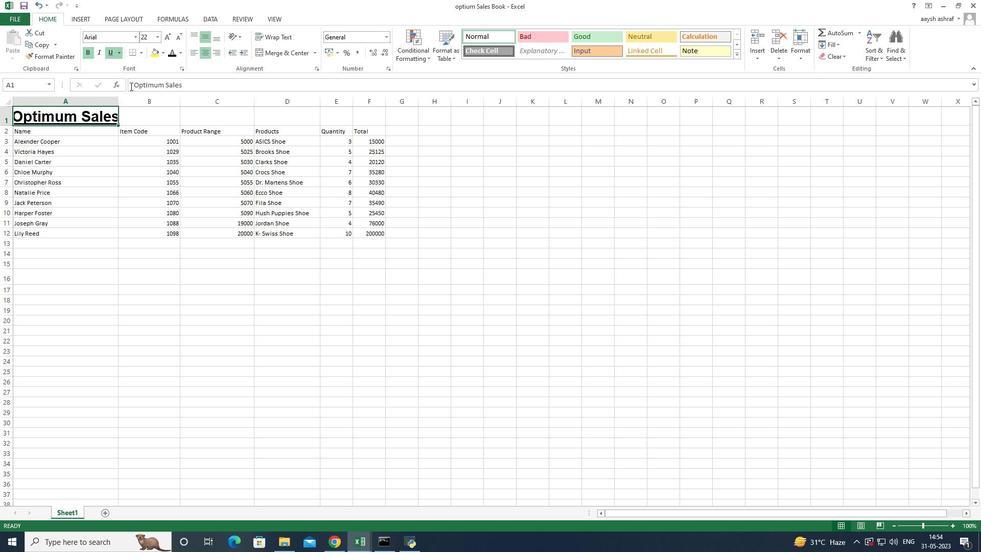 
Action: Mouse pressed left at (131, 84)
Screenshot: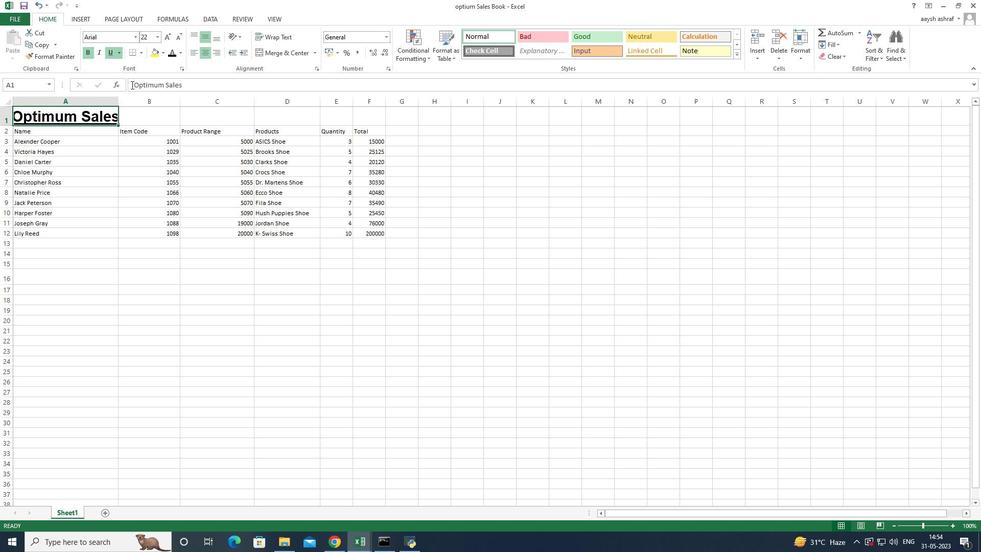 
Action: Key pressed <Key.space>
Screenshot: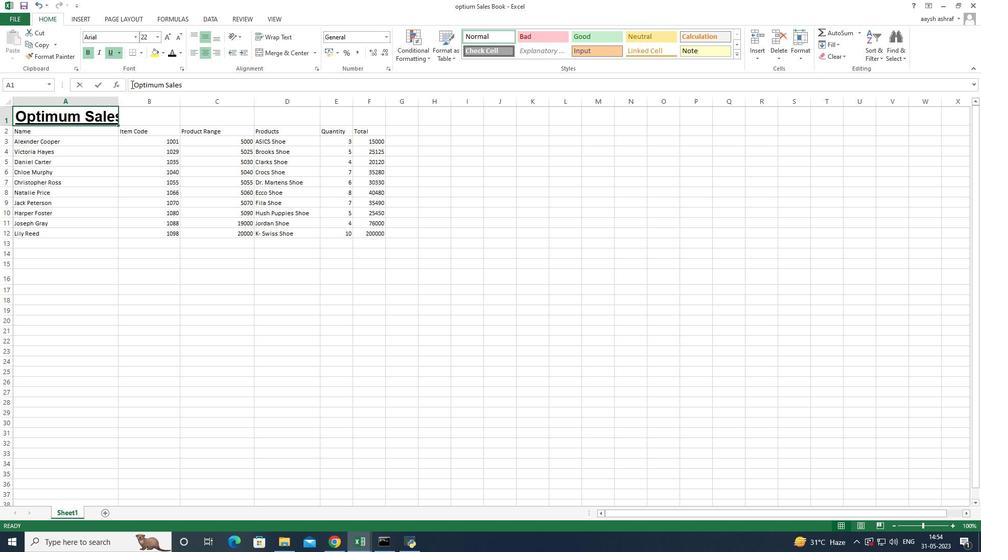 
Action: Mouse moved to (132, 84)
Screenshot: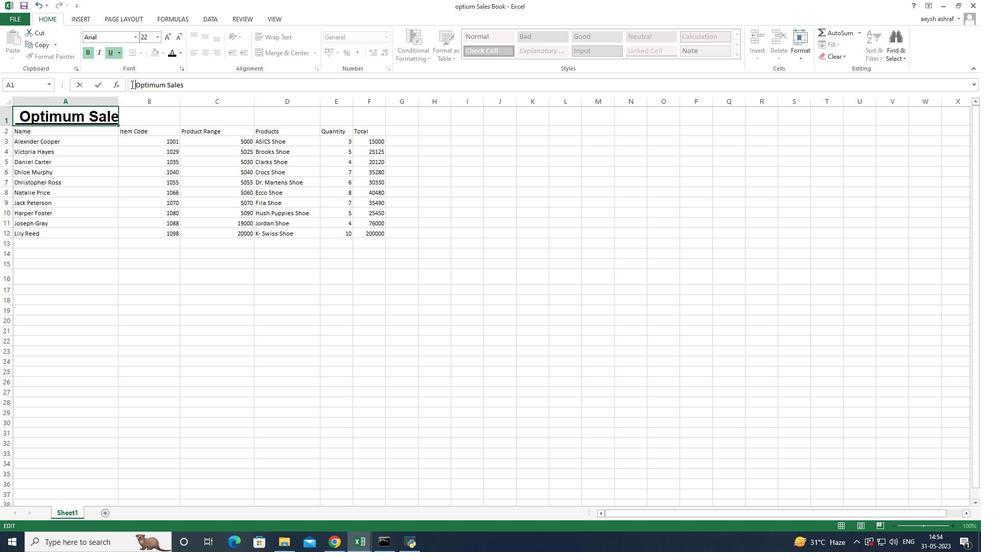 
Action: Key pressed <Key.space><Key.space><Key.space><Key.space><Key.space><Key.space><Key.space><Key.space><Key.space><Key.space><Key.space><Key.space><Key.space><Key.space><Key.space><Key.space><Key.space><Key.space><Key.space><Key.space><Key.space><Key.space><Key.space><Key.space><Key.space><Key.space><Key.space><Key.space><Key.space><Key.space><Key.space><Key.space><Key.space><Key.space><Key.space><Key.space>
Screenshot: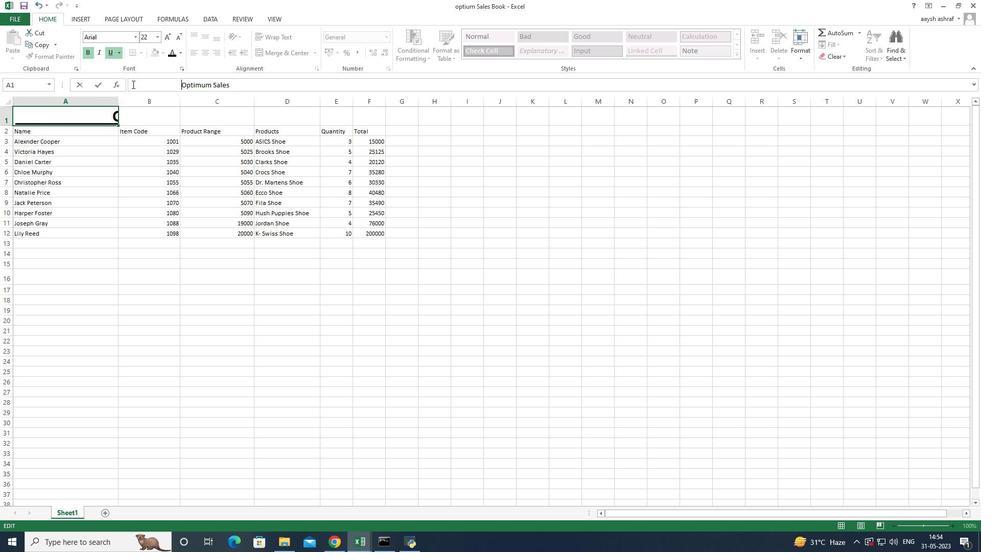 
Action: Mouse moved to (95, 126)
Screenshot: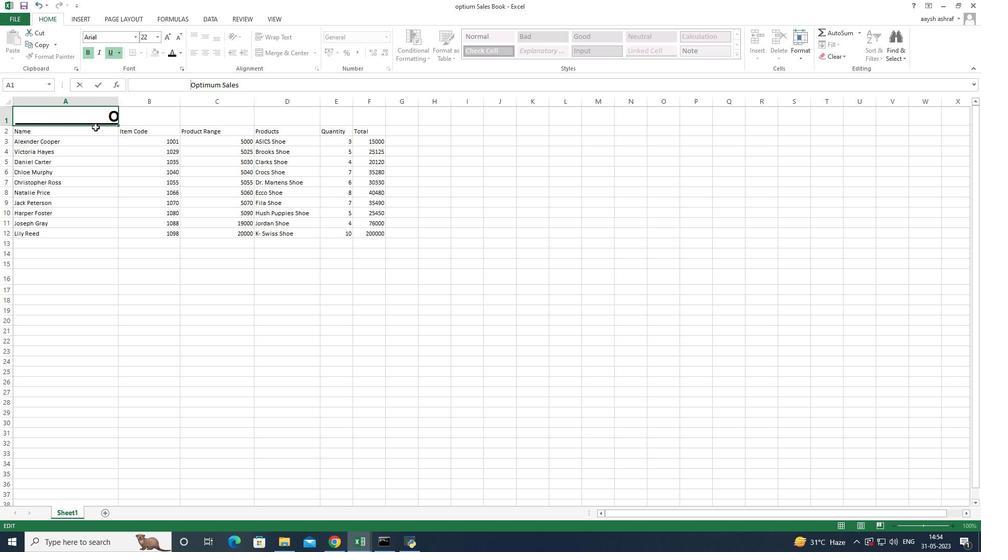 
Action: Key pressed ctrl+Z
Screenshot: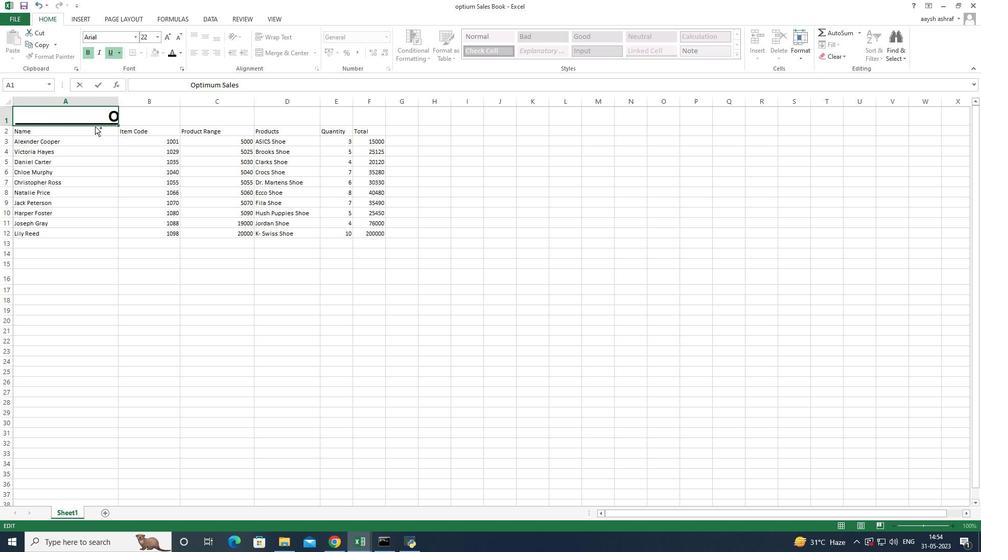 
Action: Mouse moved to (96, 119)
Screenshot: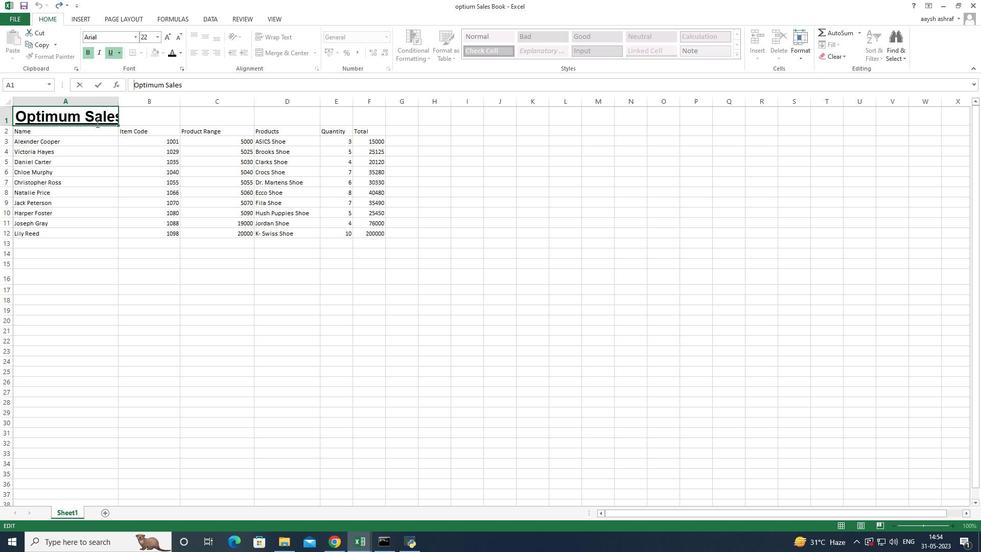 
Action: Mouse pressed left at (96, 119)
Screenshot: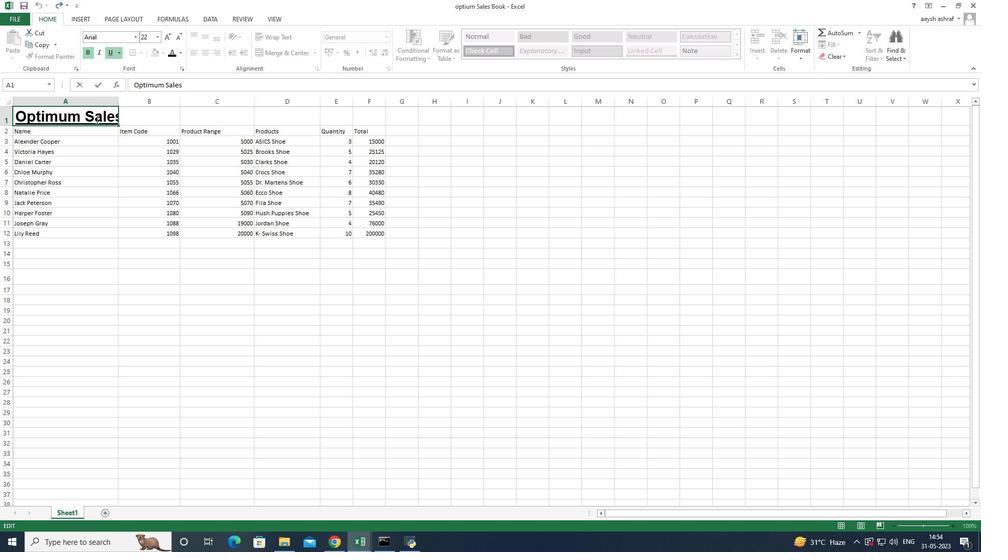 
Action: Mouse moved to (126, 283)
Screenshot: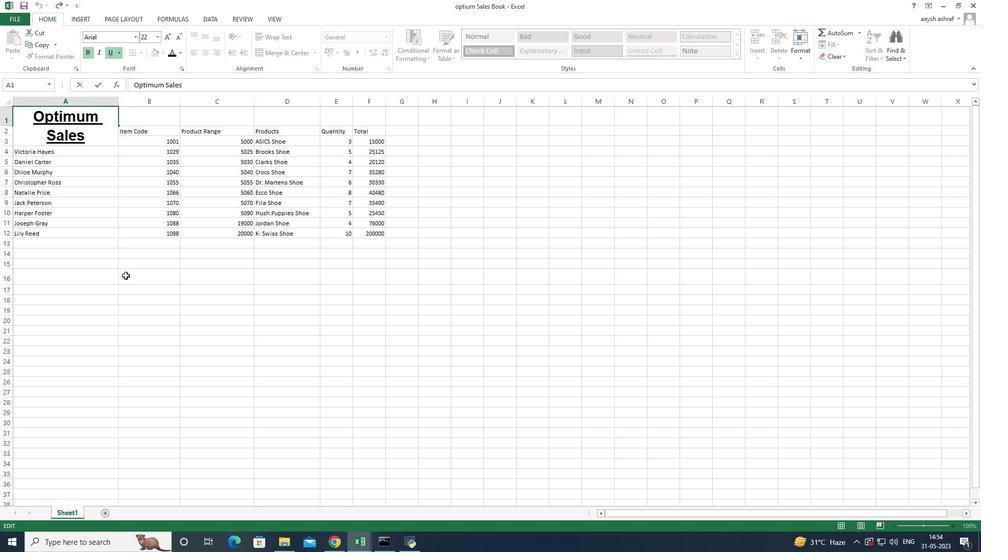 
Action: Mouse pressed left at (126, 283)
Screenshot: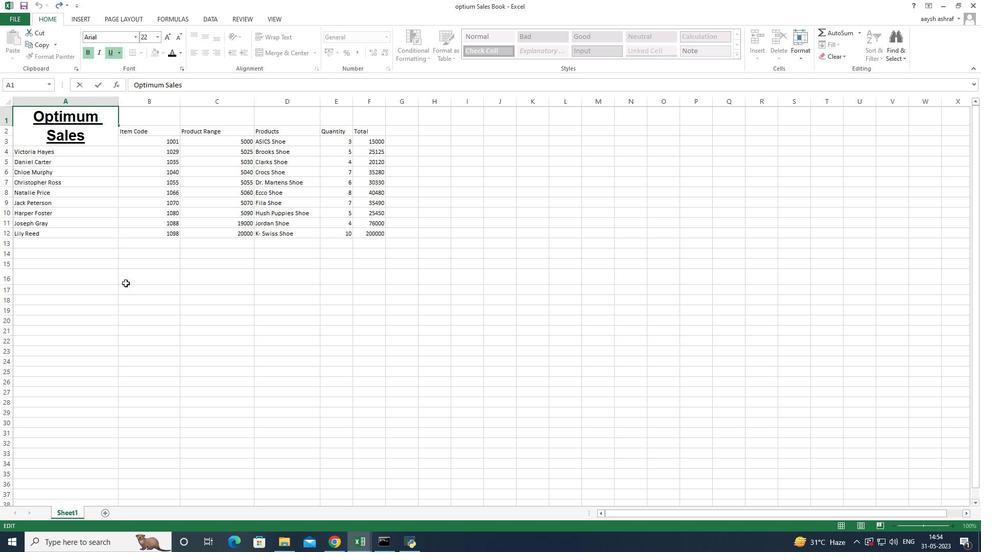 
Action: Mouse moved to (90, 118)
Screenshot: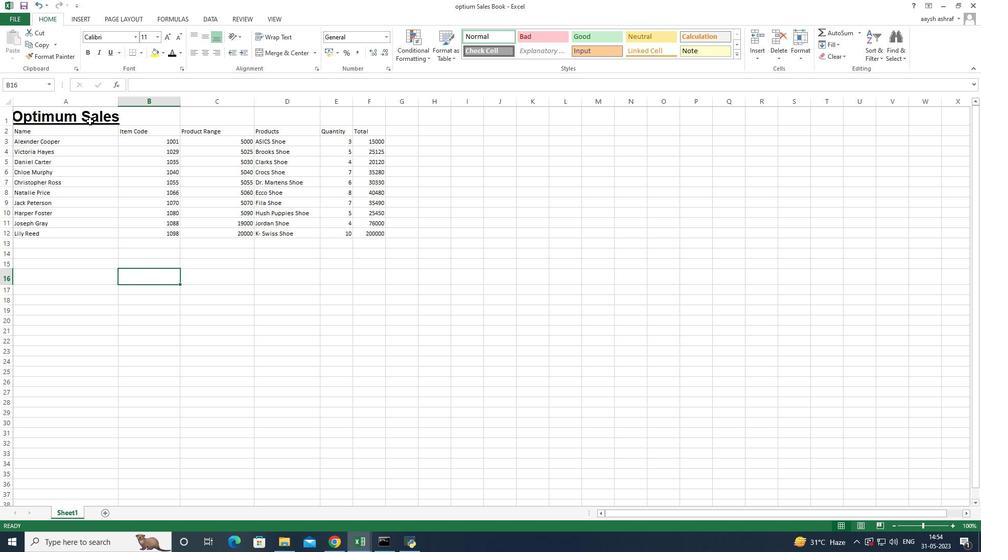 
Action: Mouse pressed left at (90, 118)
Screenshot: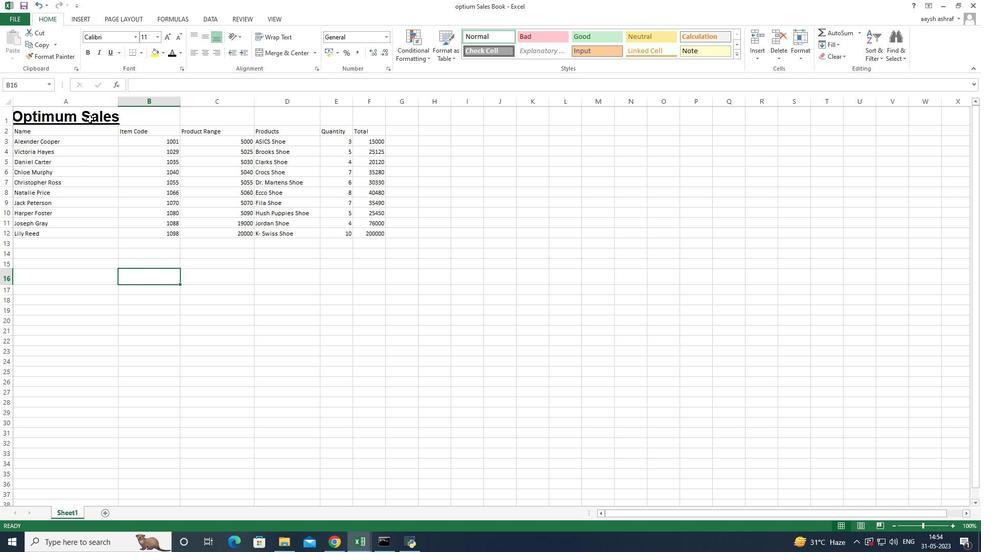 
Action: Key pressed <Key.shift_r>
Screenshot: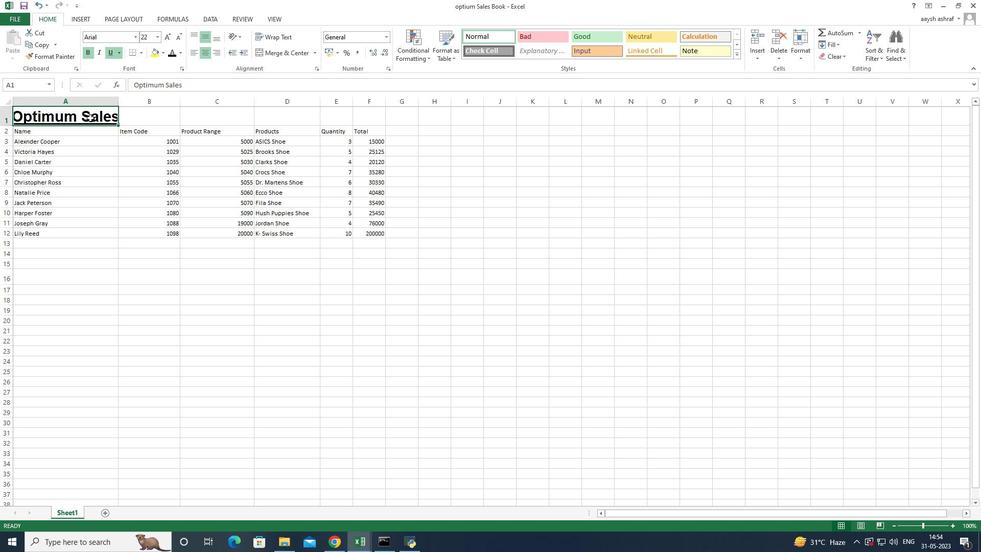 
Action: Mouse moved to (93, 118)
Screenshot: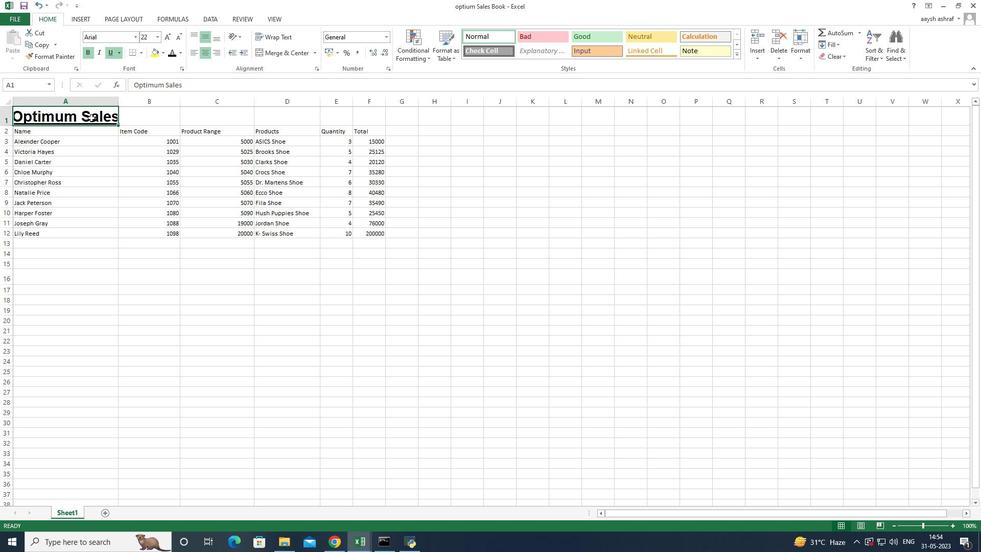 
Action: Key pressed <Key.right><Key.right><Key.right><Key.right><Key.right><Key.right><Key.right><Key.right><Key.right>
Screenshot: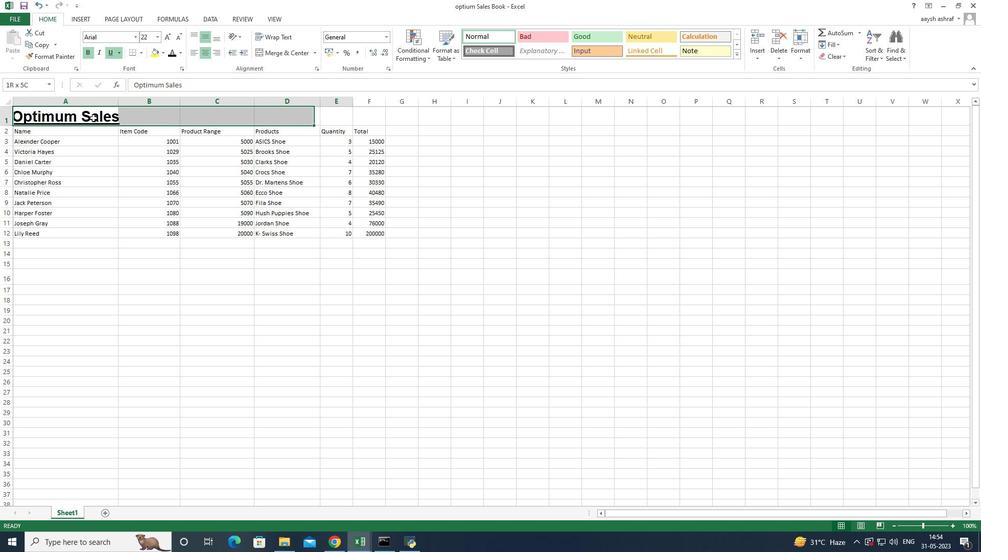 
Action: Mouse moved to (95, 120)
Screenshot: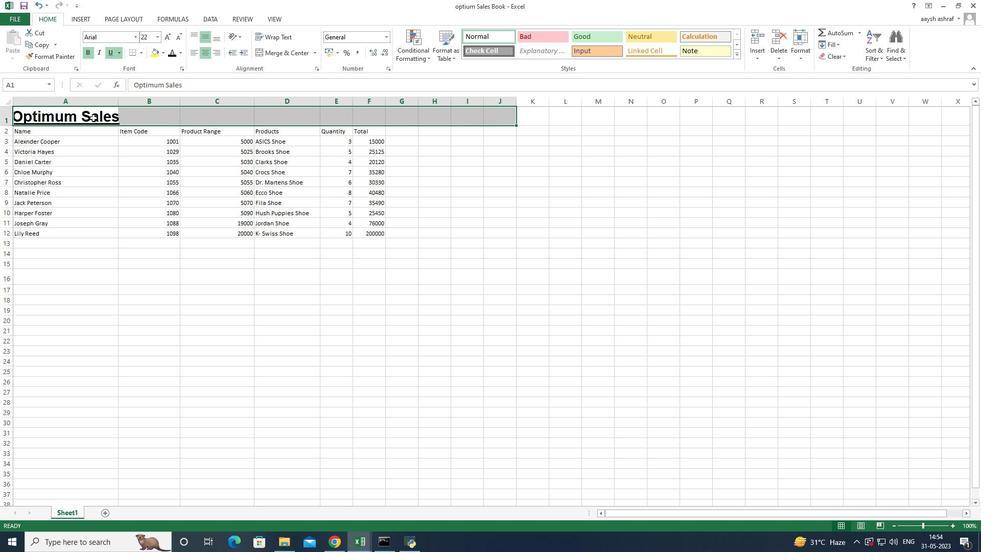 
Action: Key pressed <Key.shift_r>
Screenshot: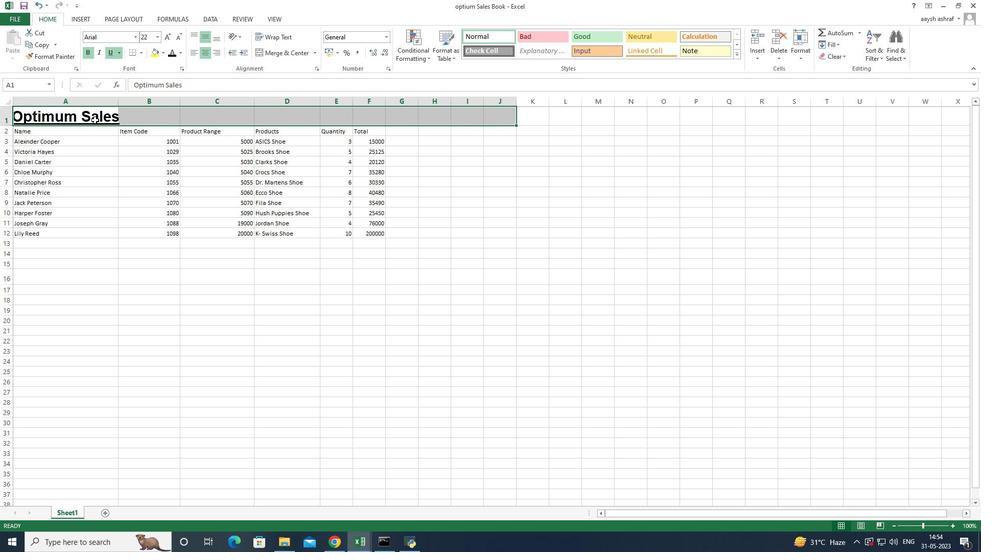 
Action: Mouse moved to (96, 121)
Screenshot: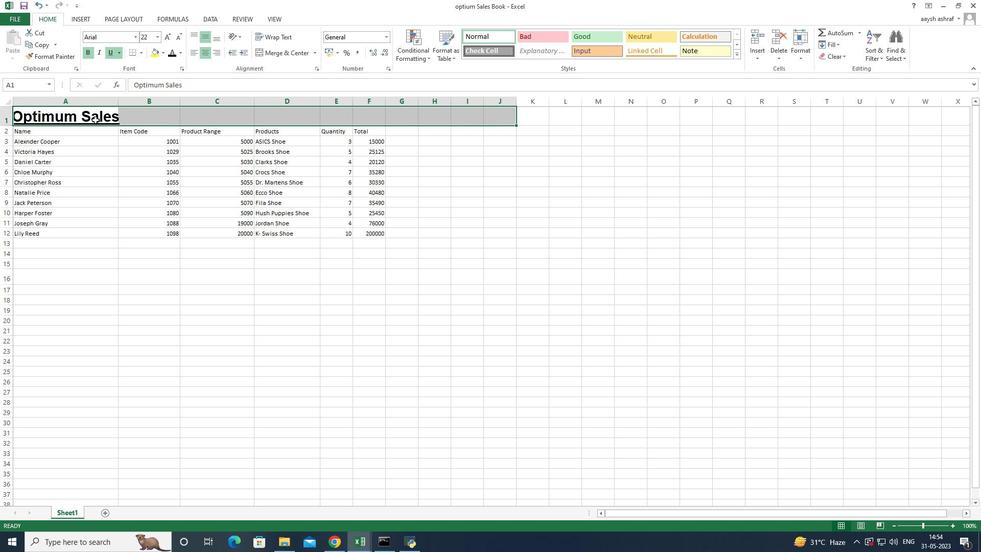 
Action: Key pressed <Key.left><Key.left><Key.left><Key.left><Key.left>
Screenshot: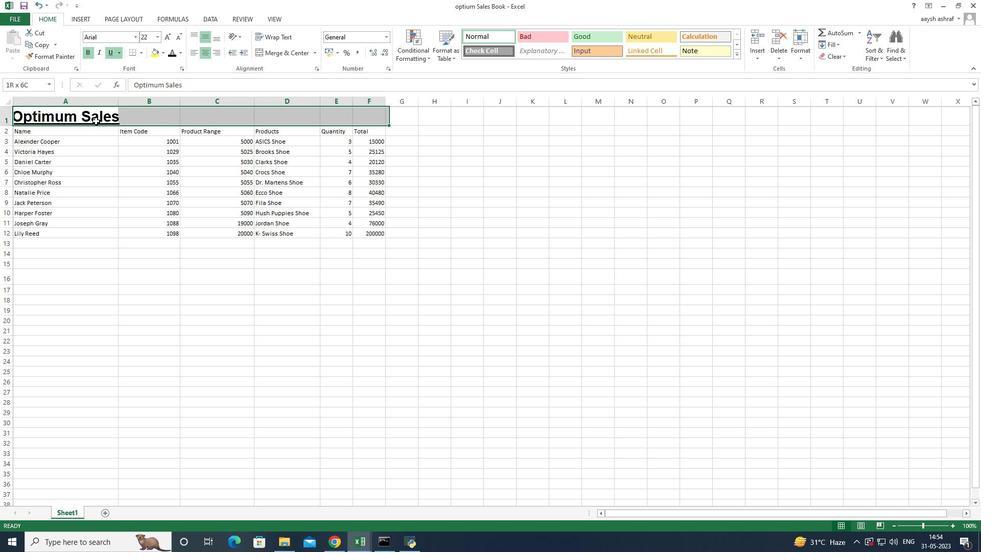 
Action: Mouse moved to (96, 122)
Screenshot: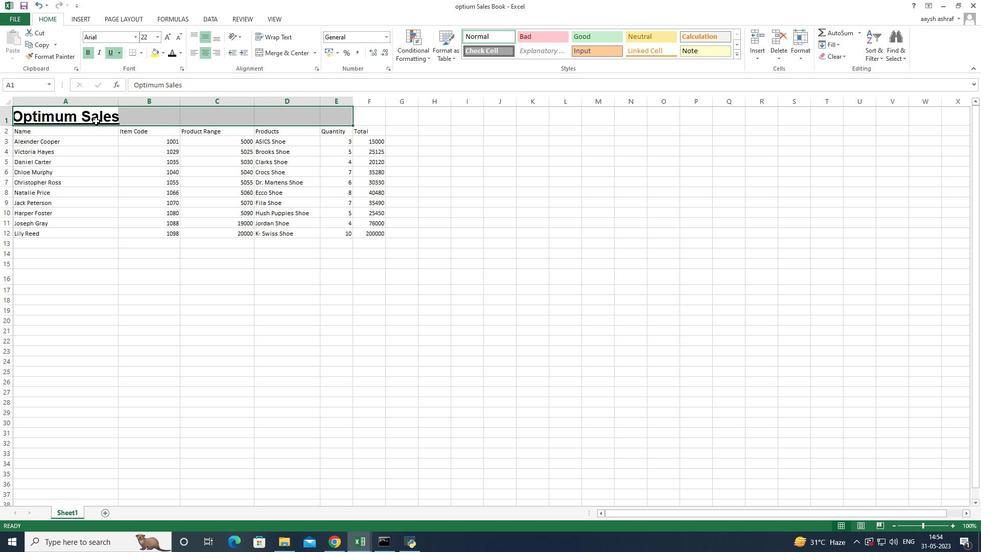 
Action: Key pressed <Key.shift_r><Key.shift_r><Key.right>
Screenshot: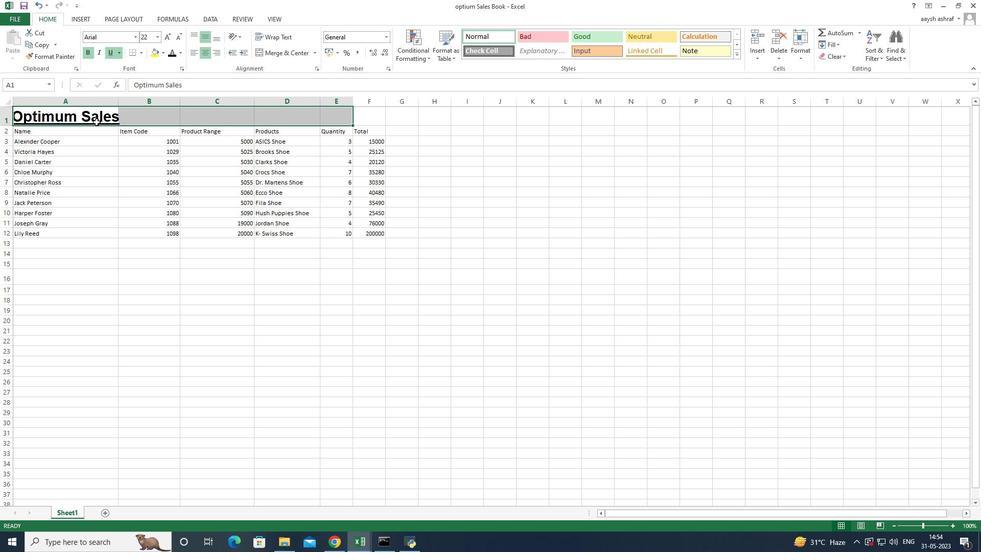 
Action: Mouse moved to (280, 56)
Screenshot: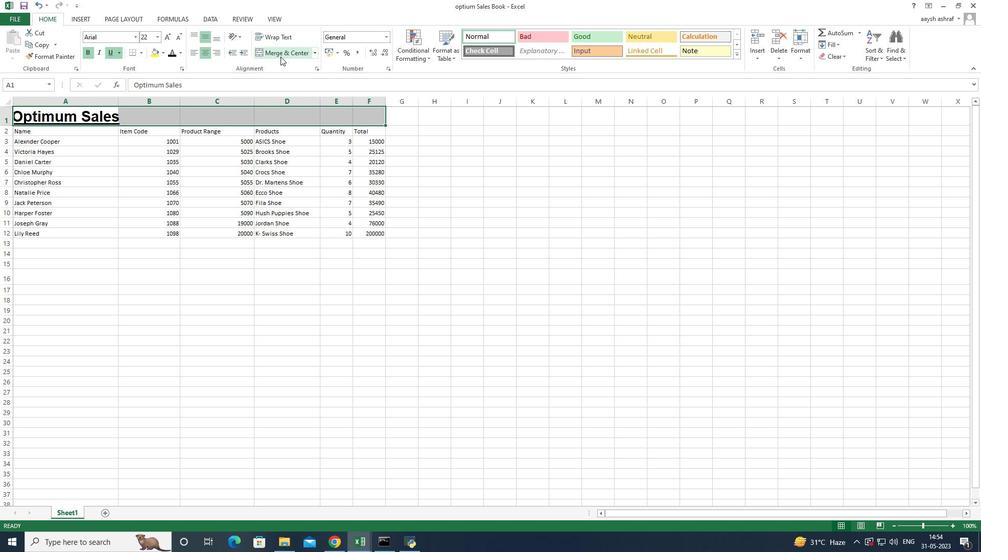 
Action: Mouse pressed left at (280, 56)
Screenshot: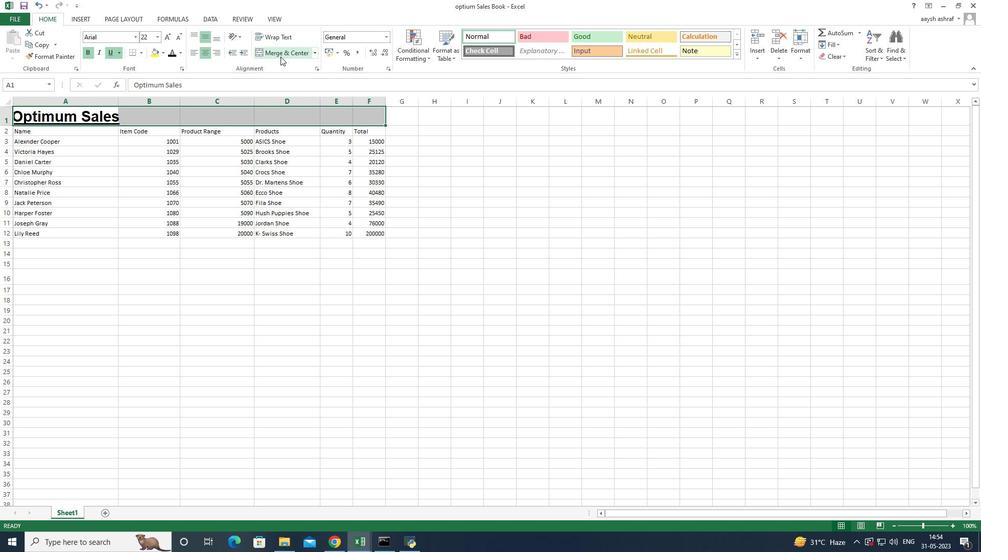 
Action: Mouse moved to (160, 435)
Screenshot: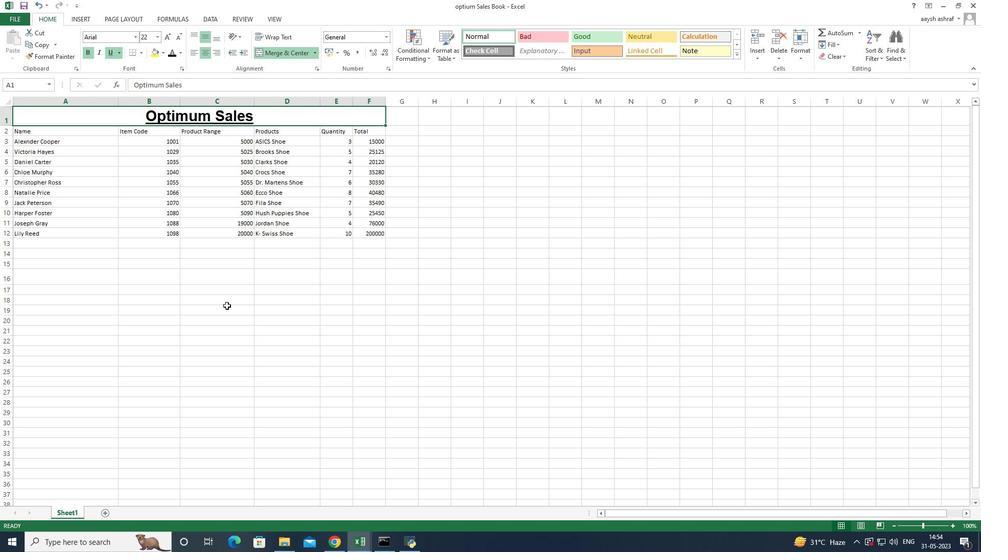
Action: Mouse pressed left at (160, 435)
Screenshot: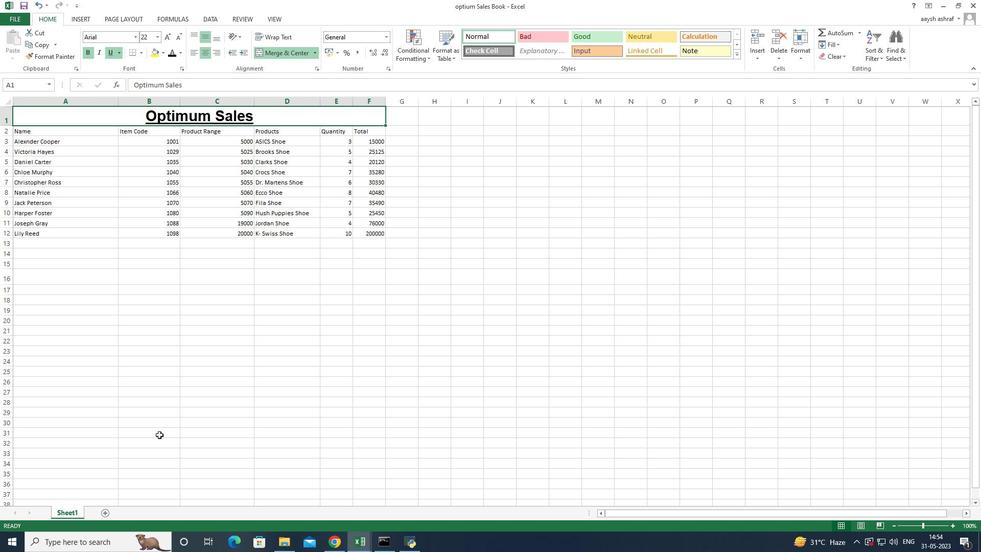 
Action: Mouse moved to (24, 133)
Screenshot: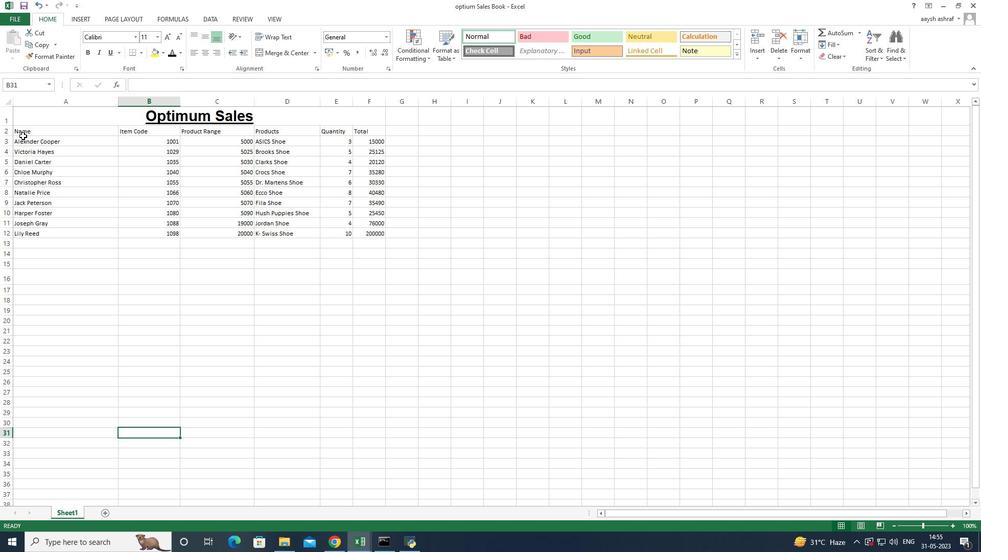 
Action: Mouse pressed left at (24, 133)
Screenshot: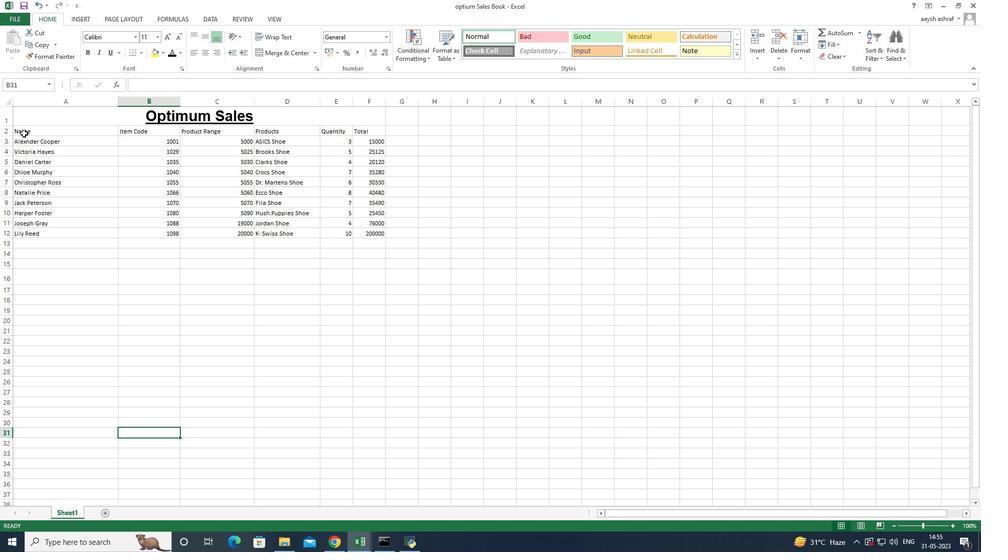 
Action: Mouse moved to (204, 54)
Screenshot: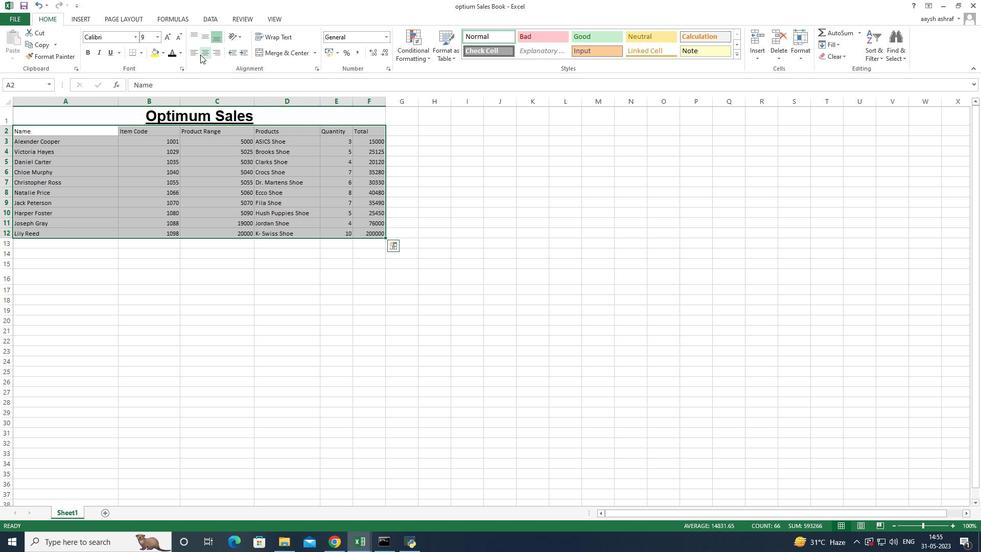 
Action: Mouse pressed left at (204, 54)
Screenshot: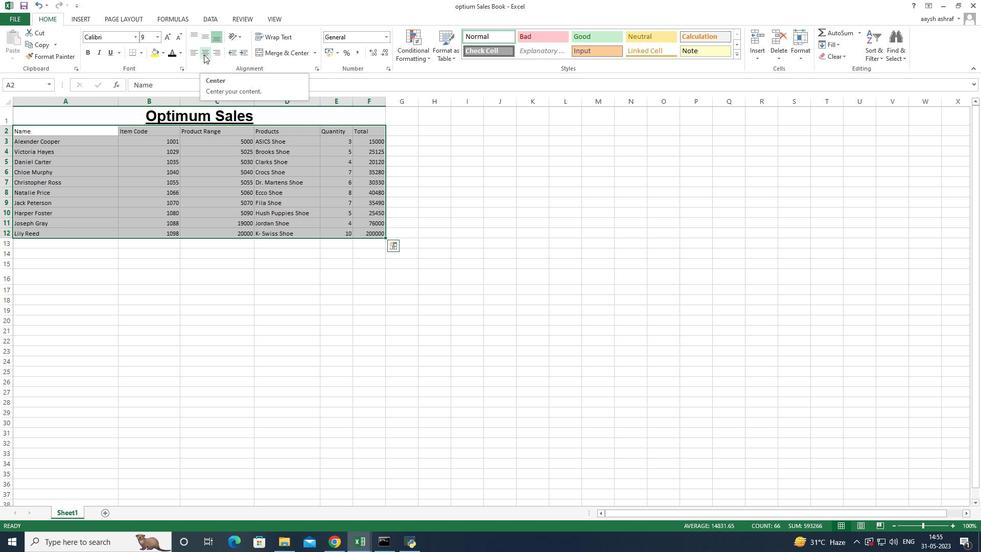 
Action: Mouse moved to (170, 365)
Screenshot: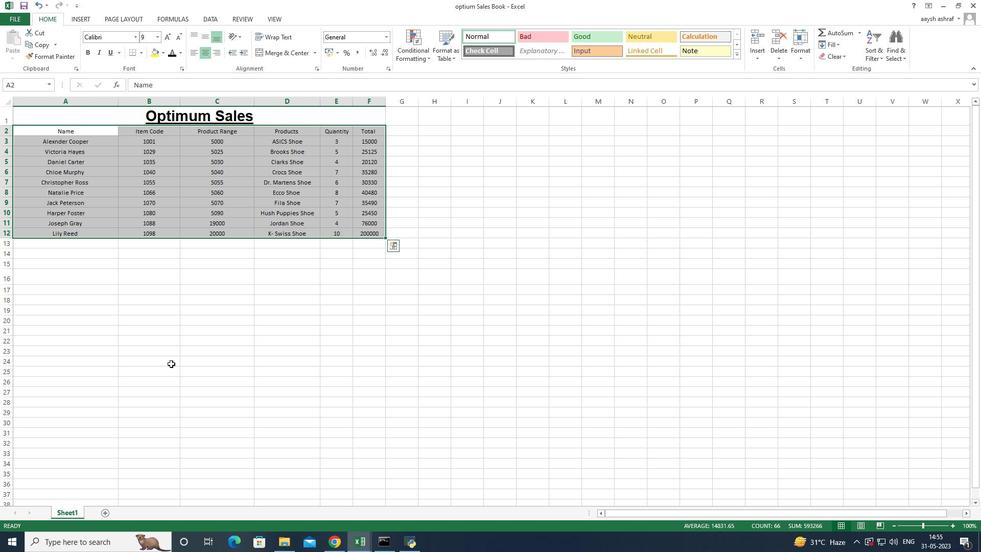 
Action: Mouse pressed left at (170, 365)
Screenshot: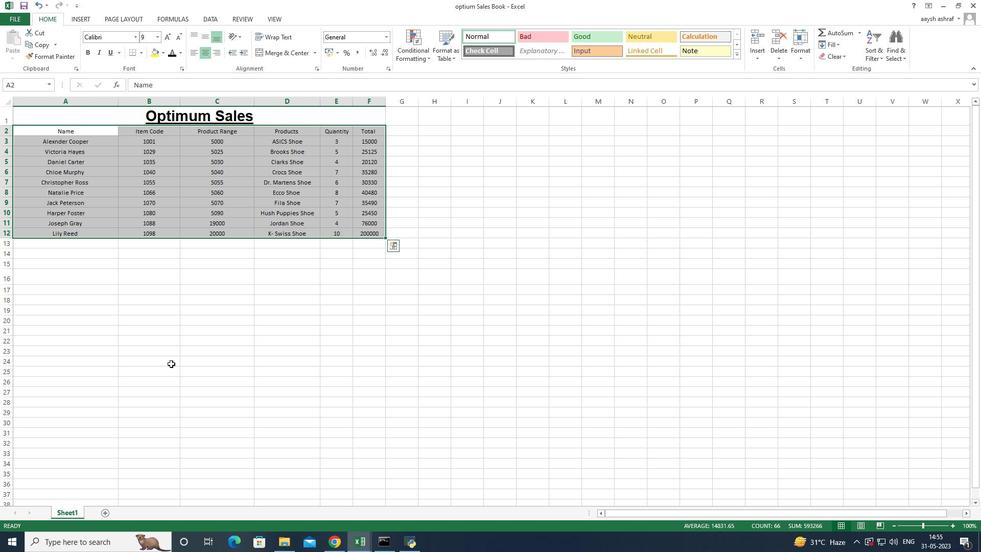 
Action: Mouse moved to (139, 54)
Screenshot: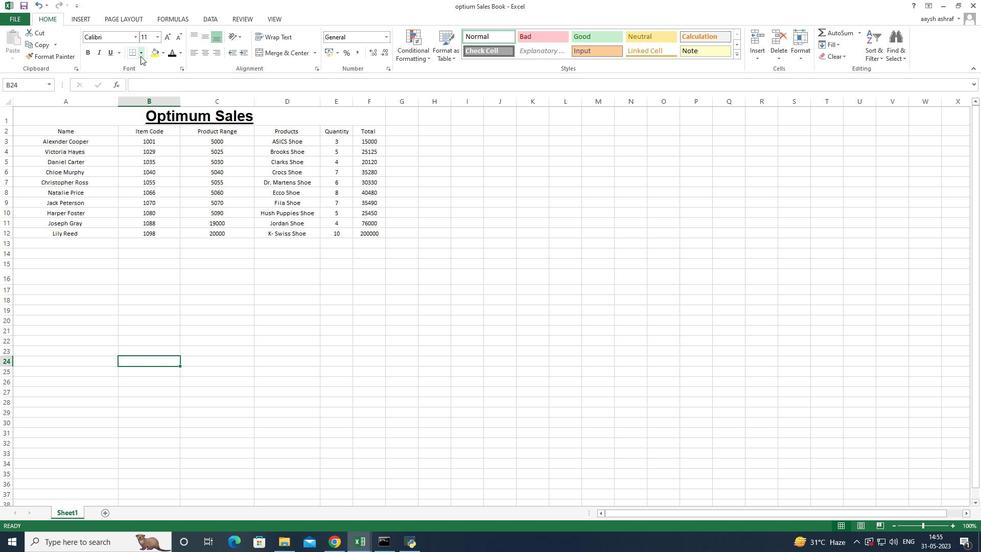 
Action: Mouse pressed left at (139, 54)
Screenshot: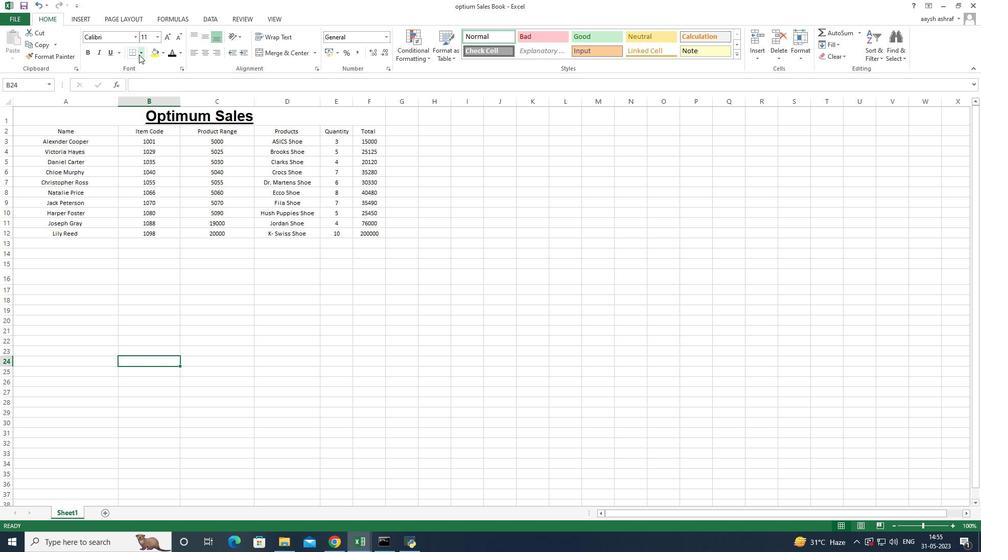
Action: Mouse moved to (63, 292)
Screenshot: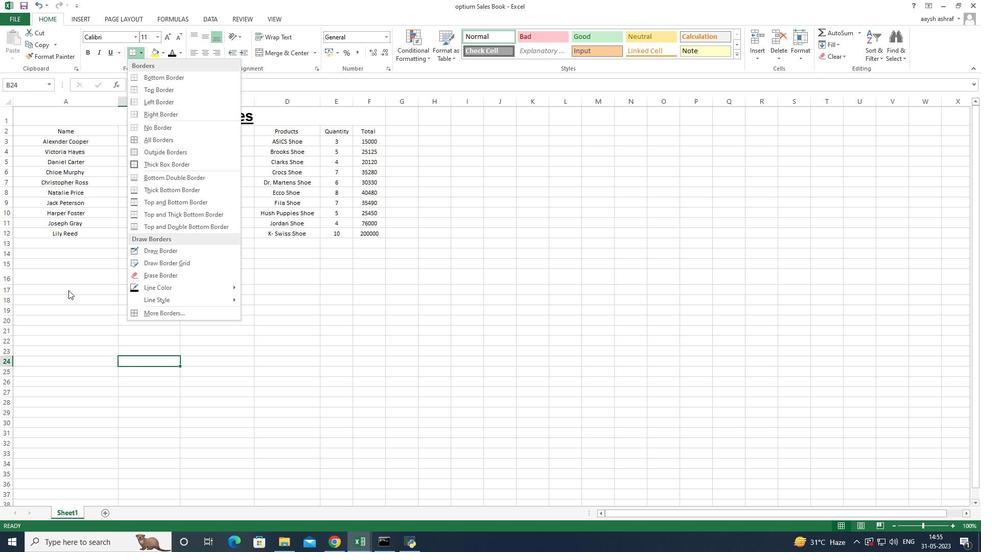 
Action: Mouse pressed left at (63, 292)
Screenshot: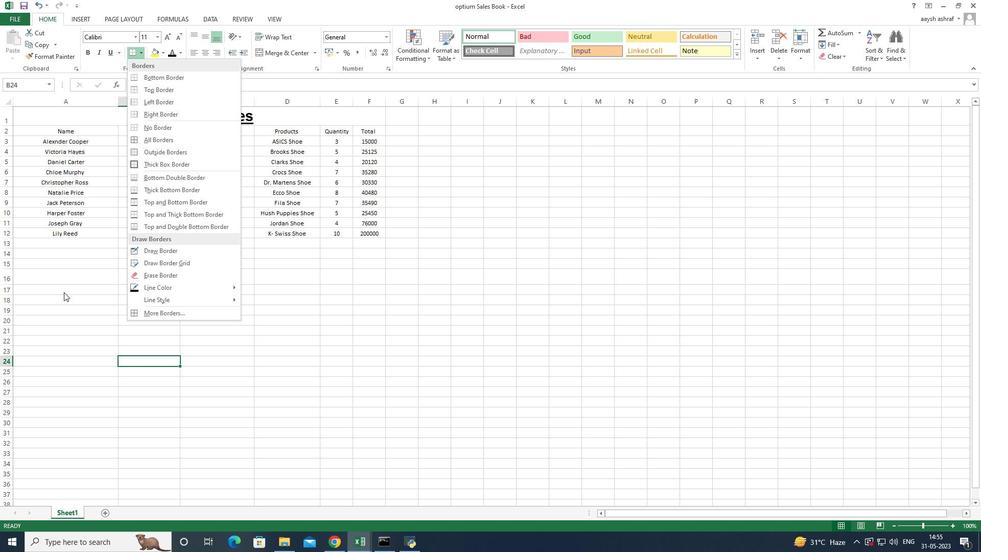 
Action: Mouse moved to (41, 135)
Screenshot: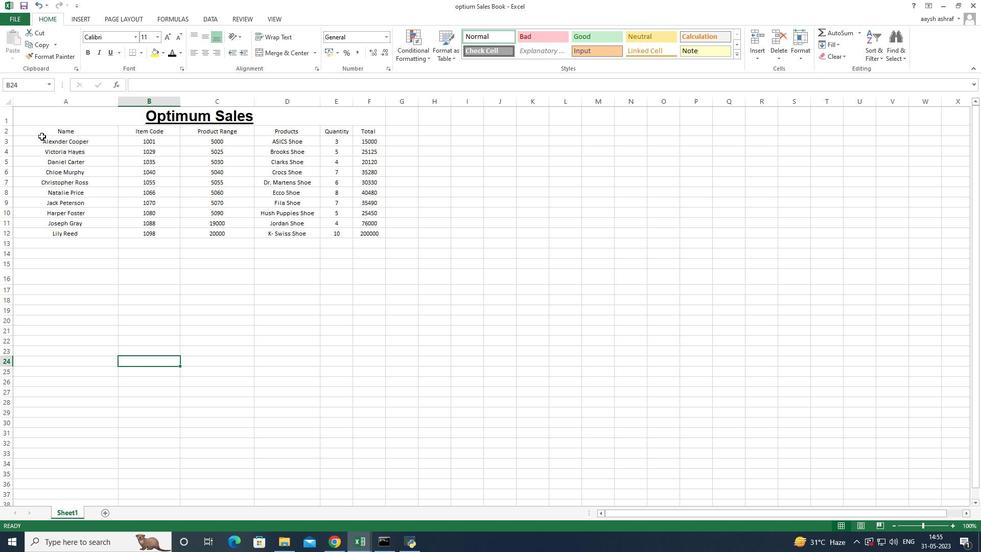 
Action: Mouse pressed left at (41, 135)
Screenshot: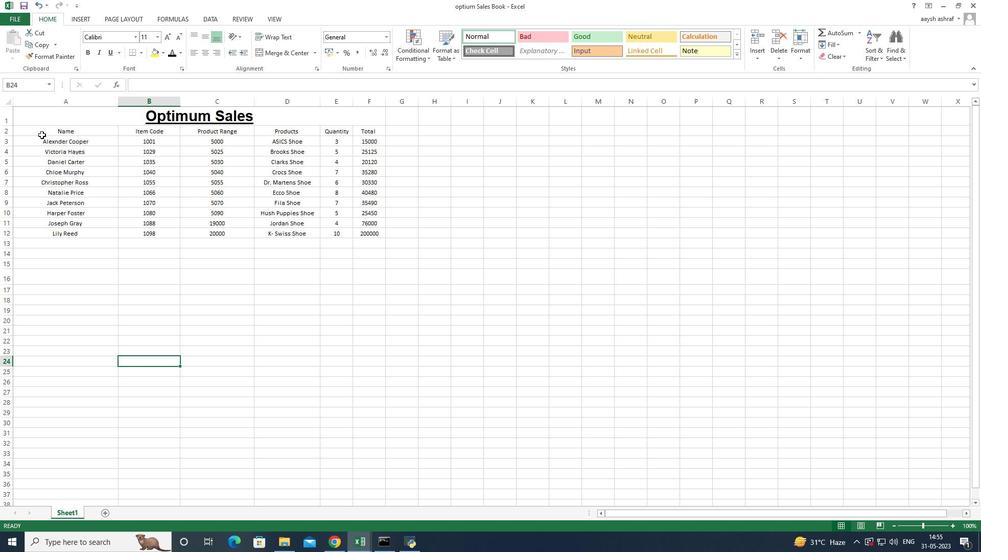 
Action: Mouse moved to (138, 53)
Screenshot: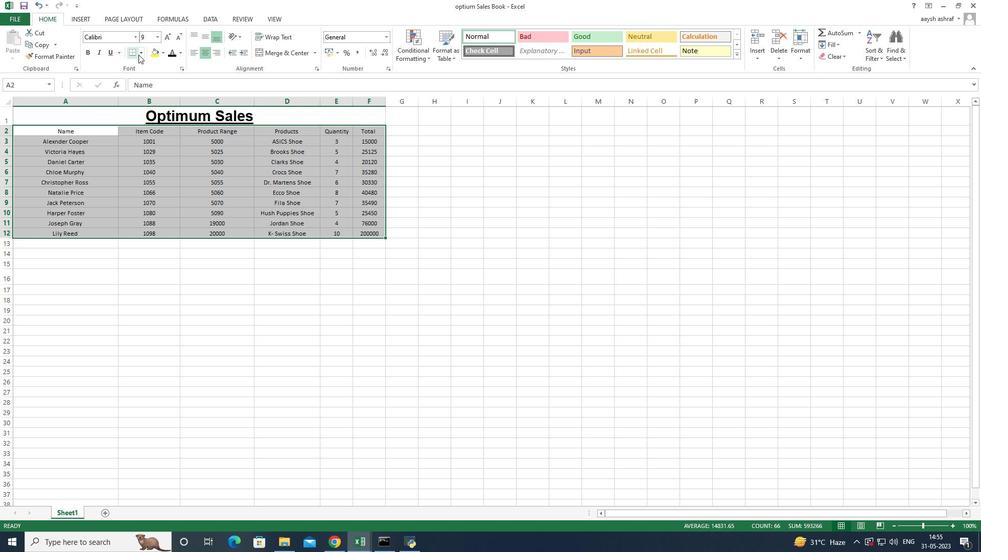 
Action: Mouse pressed left at (138, 53)
Screenshot: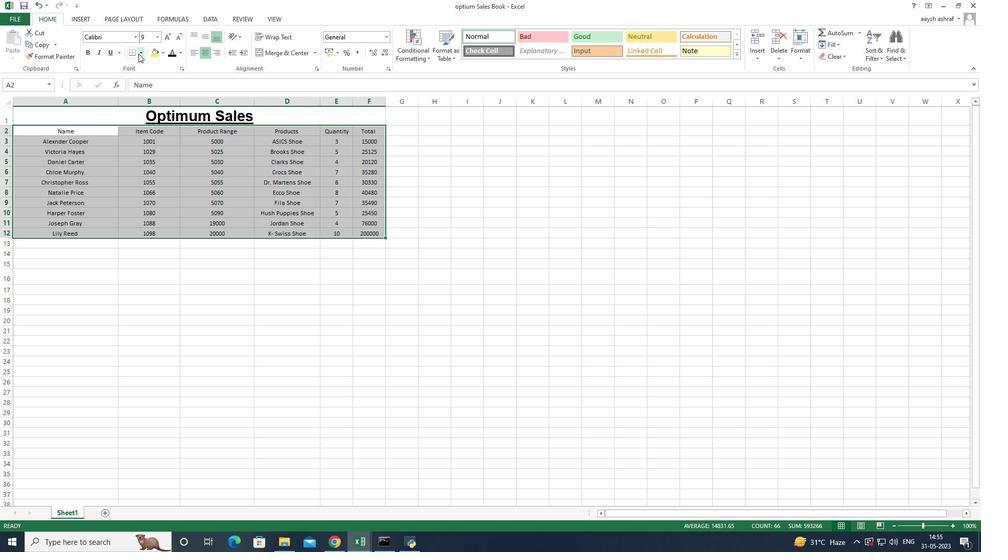 
Action: Mouse moved to (176, 123)
Screenshot: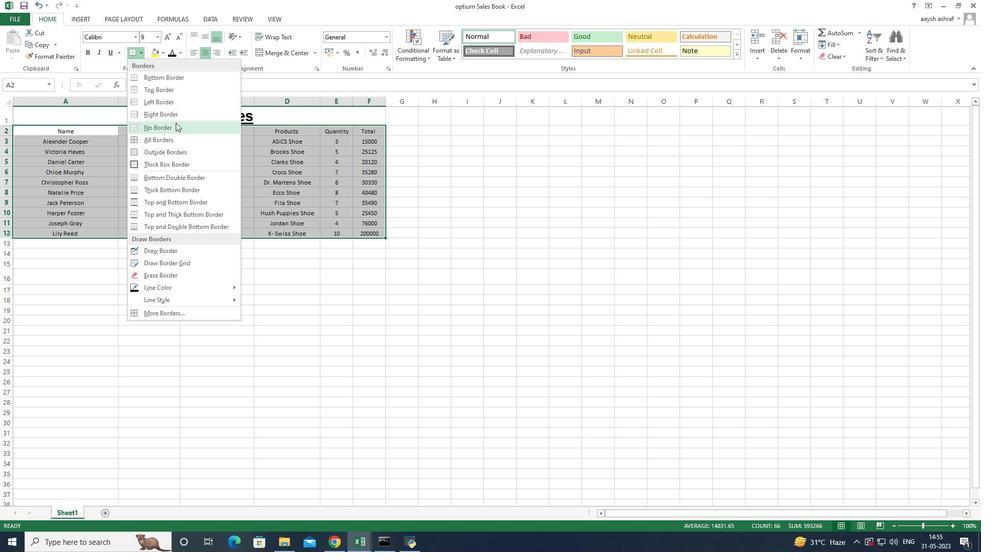 
Action: Mouse pressed left at (176, 123)
Screenshot: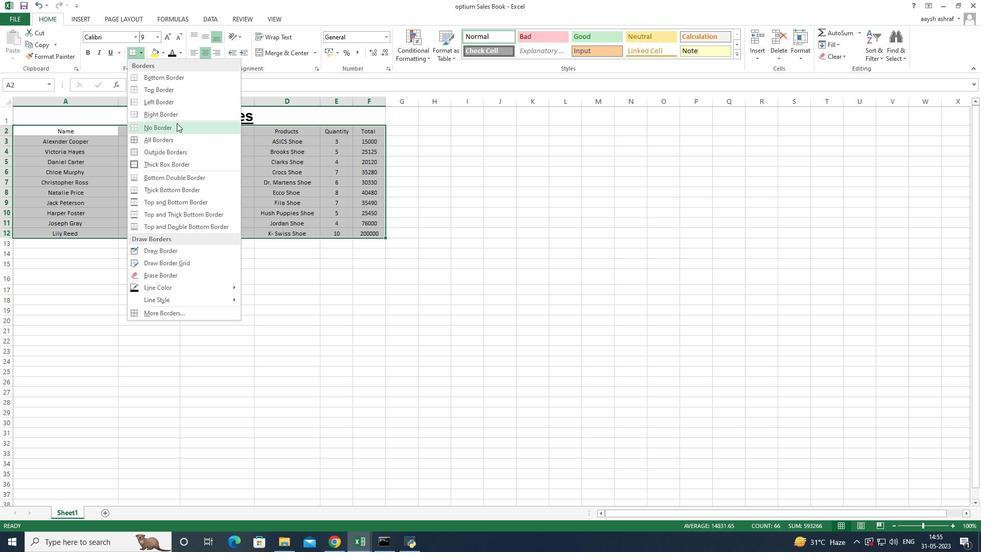 
Action: Mouse moved to (93, 199)
Screenshot: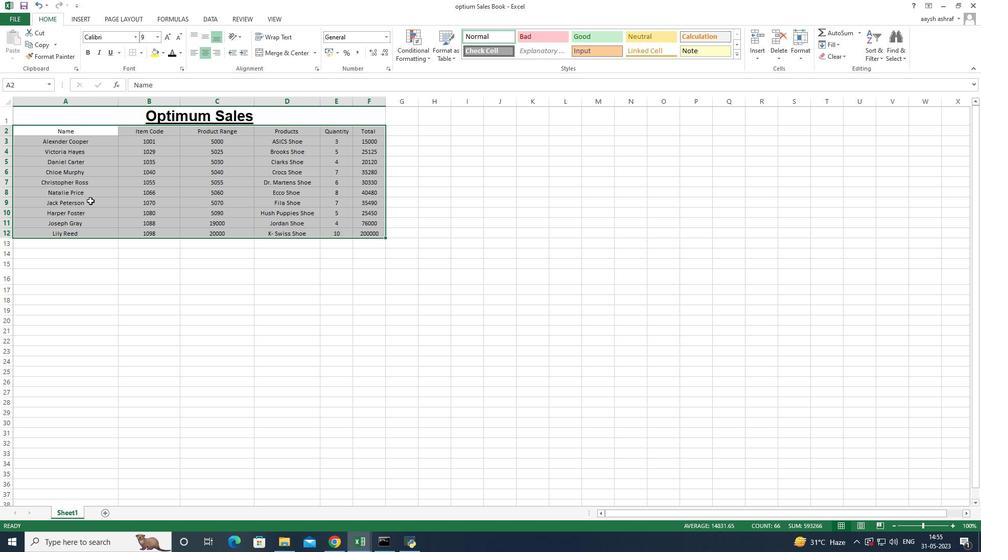 
Action: Mouse pressed left at (93, 199)
Screenshot: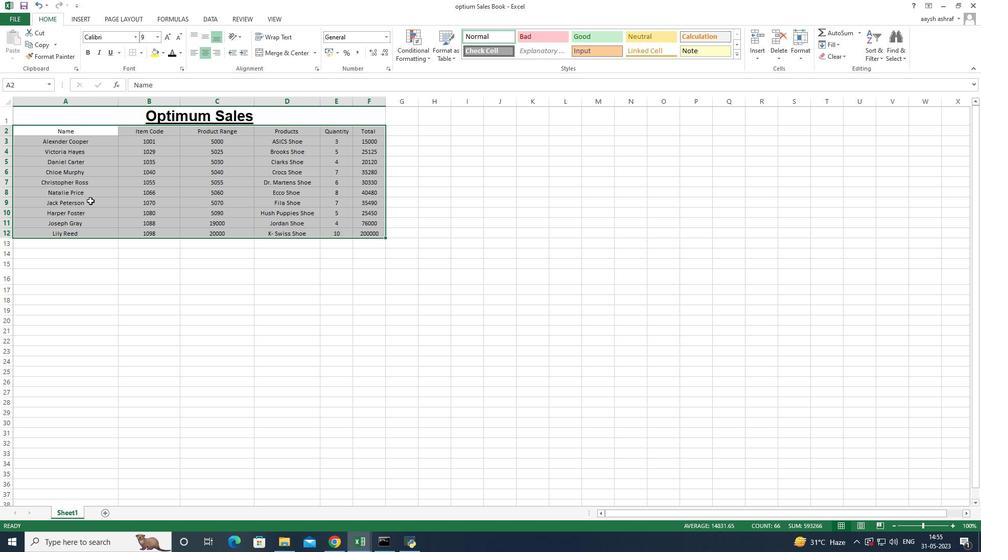 
Action: Mouse moved to (23, 130)
Screenshot: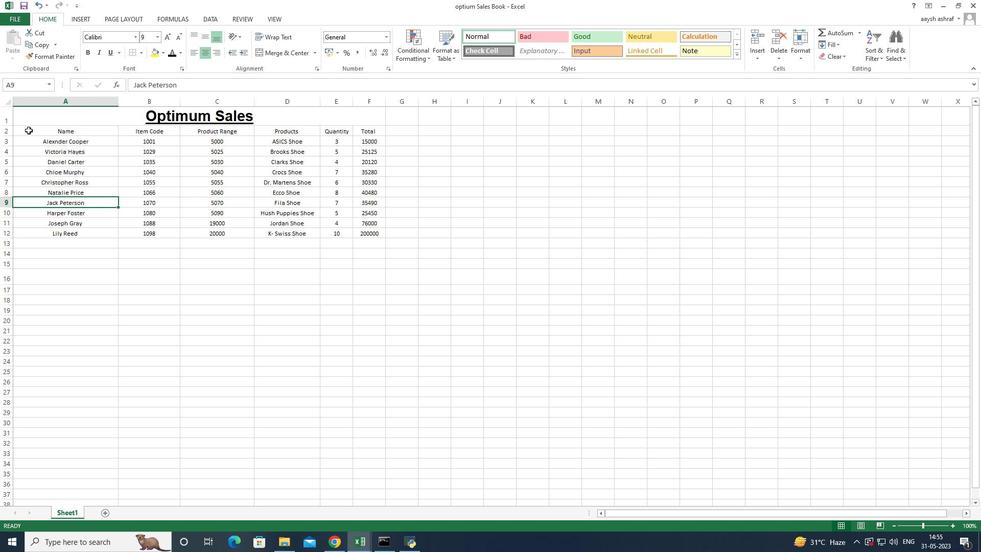 
Action: Mouse pressed left at (23, 130)
Screenshot: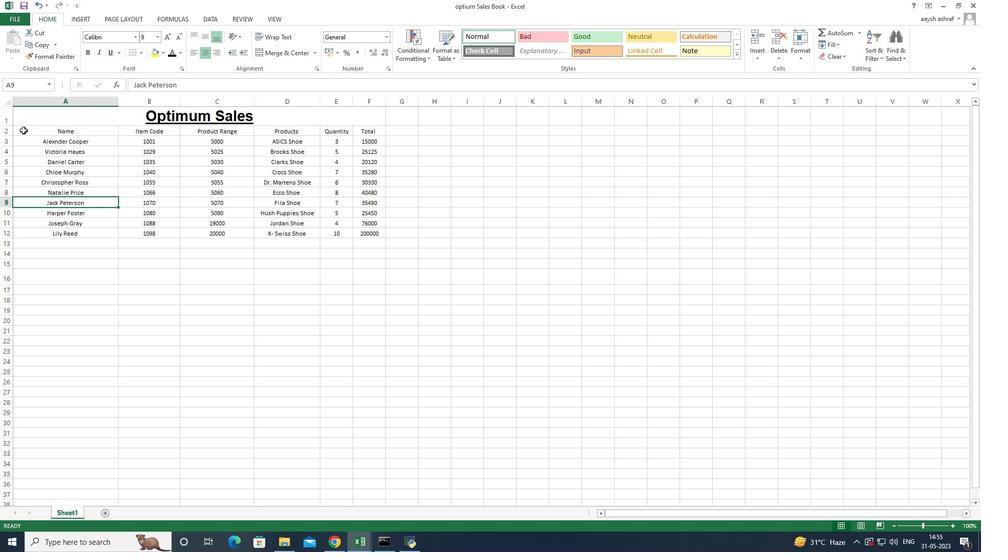 
Action: Mouse moved to (162, 54)
Screenshot: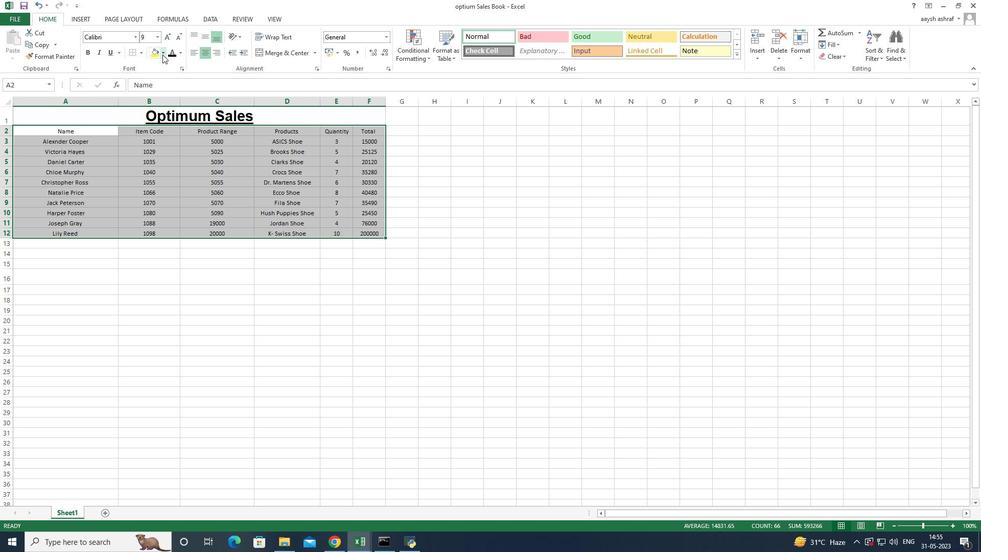 
Action: Mouse pressed left at (162, 54)
Screenshot: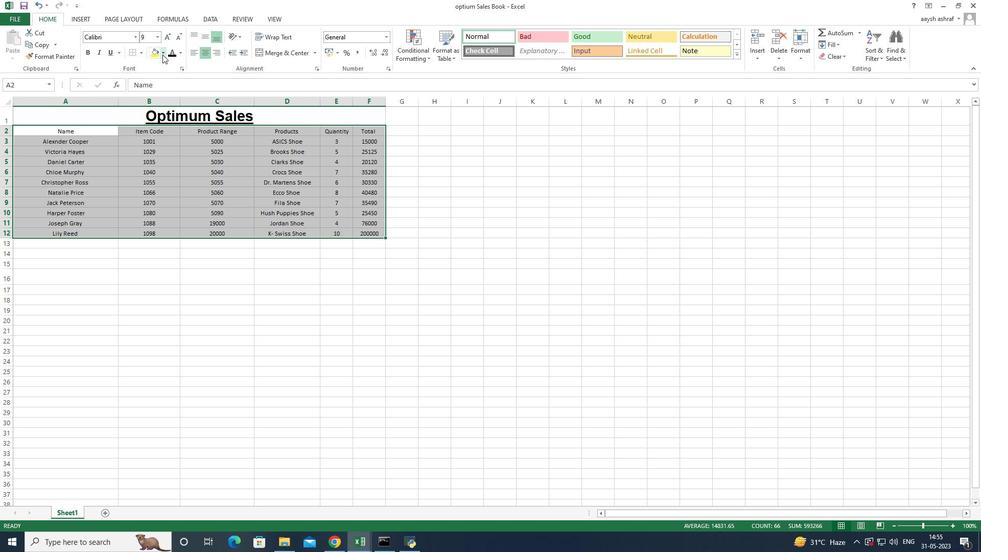 
Action: Mouse moved to (145, 134)
Screenshot: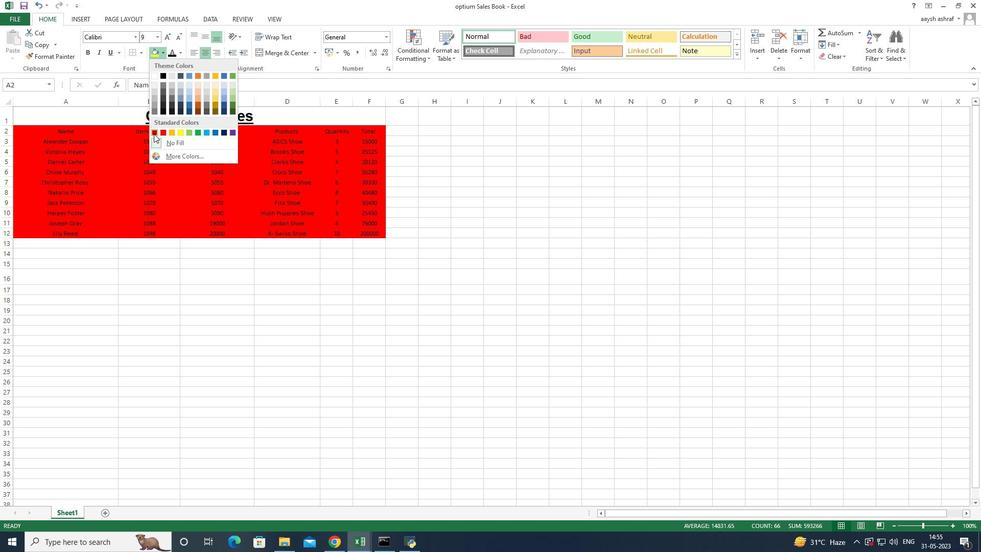 
Action: Mouse pressed left at (145, 134)
Screenshot: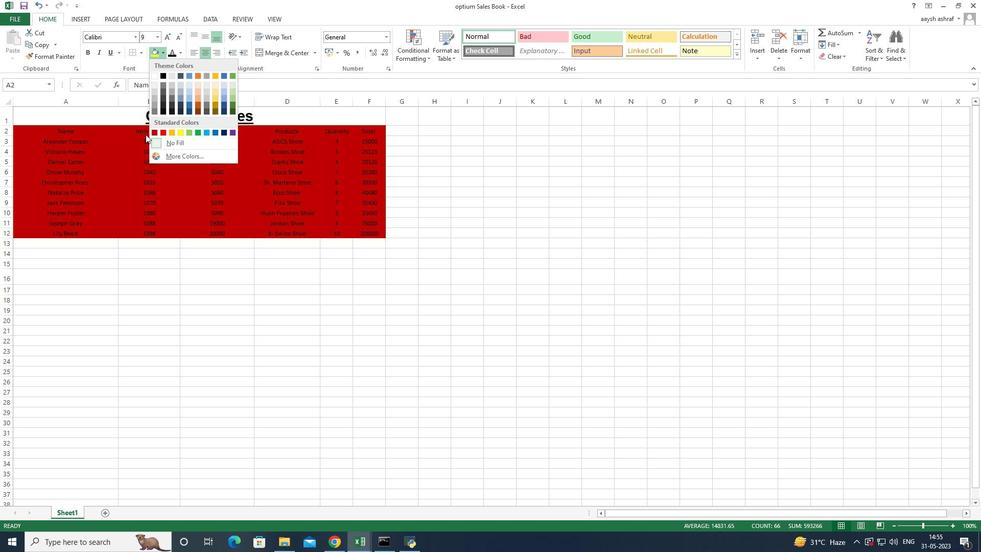 
Action: Mouse moved to (163, 54)
Screenshot: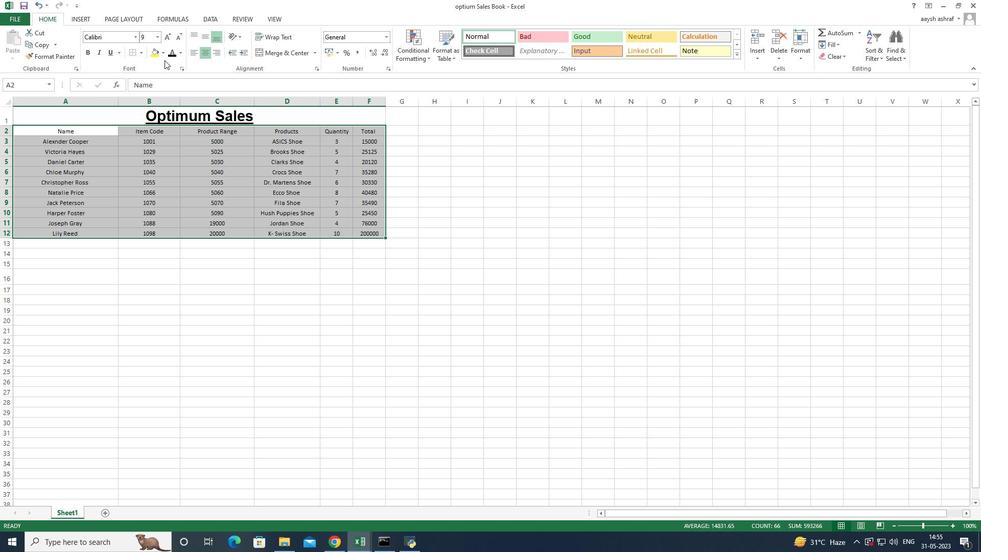 
Action: Mouse pressed left at (163, 54)
Screenshot: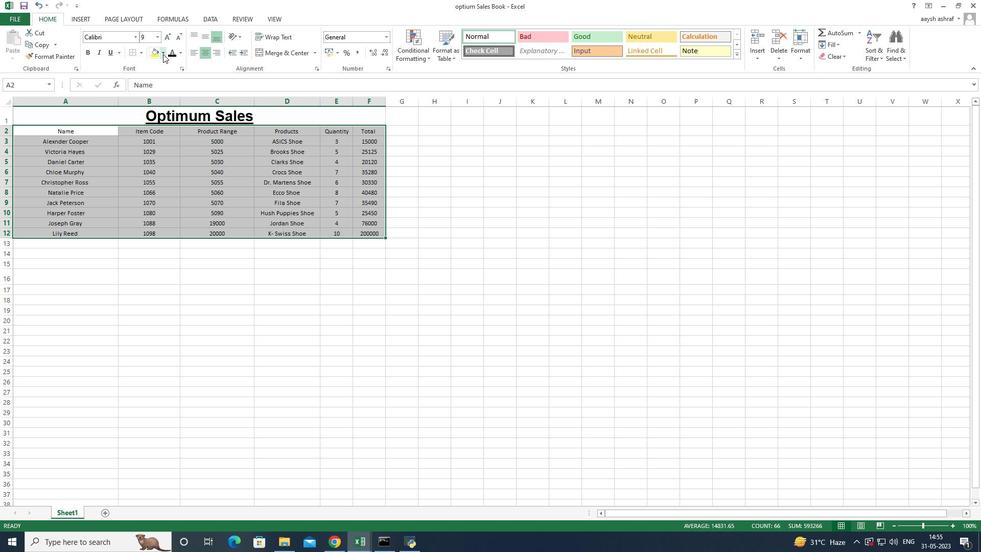 
Action: Mouse moved to (155, 131)
Screenshot: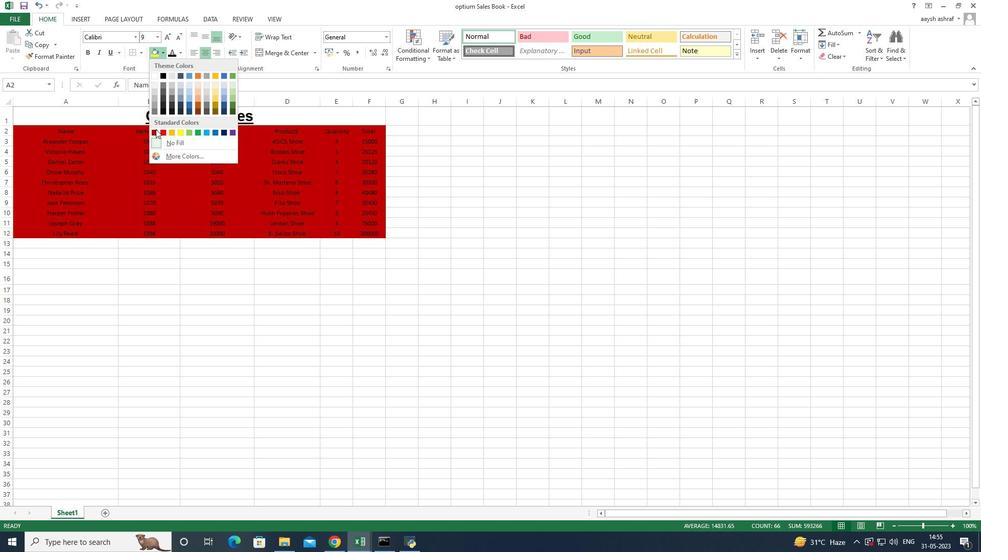 
Action: Mouse pressed left at (155, 131)
Screenshot: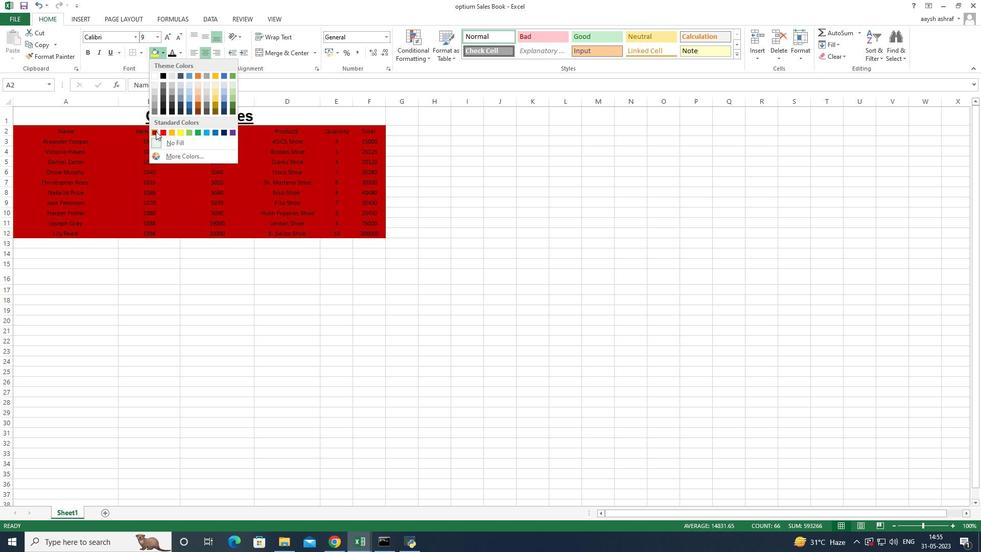 
Action: Mouse moved to (126, 272)
Screenshot: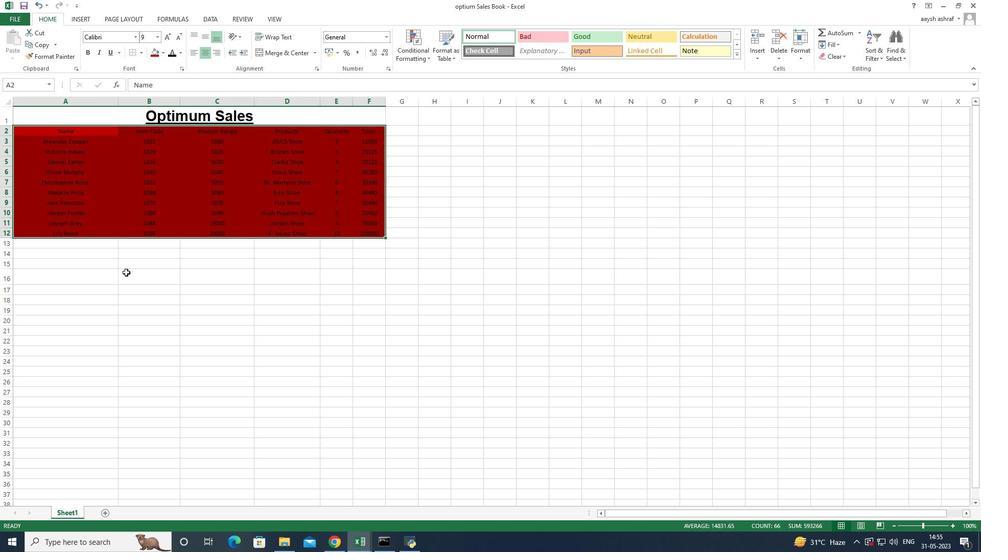 
Action: Mouse pressed left at (126, 272)
Screenshot: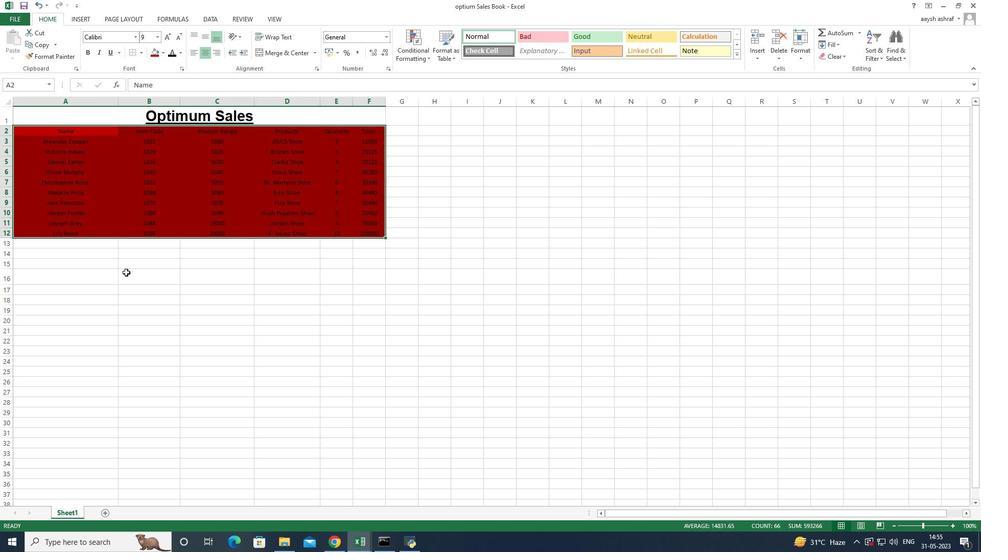 
Action: Mouse moved to (138, 187)
Screenshot: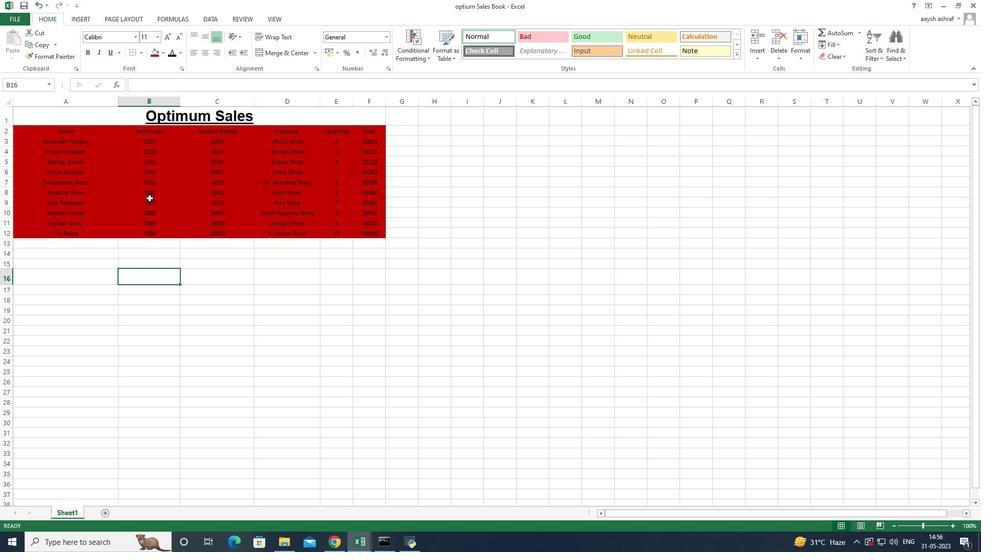 
Action: Mouse scrolled (138, 186) with delta (0, 0)
Screenshot: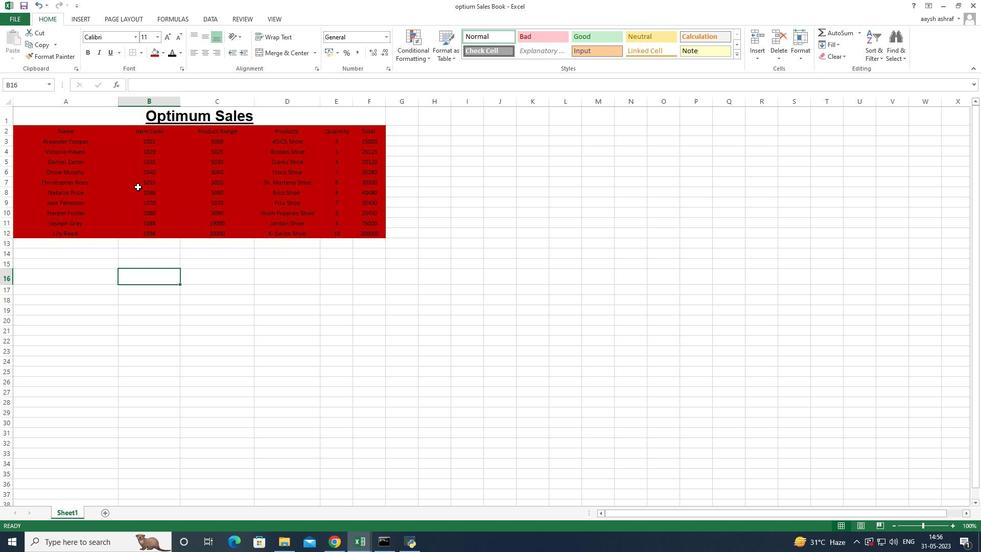 
Action: Mouse scrolled (138, 187) with delta (0, 0)
Screenshot: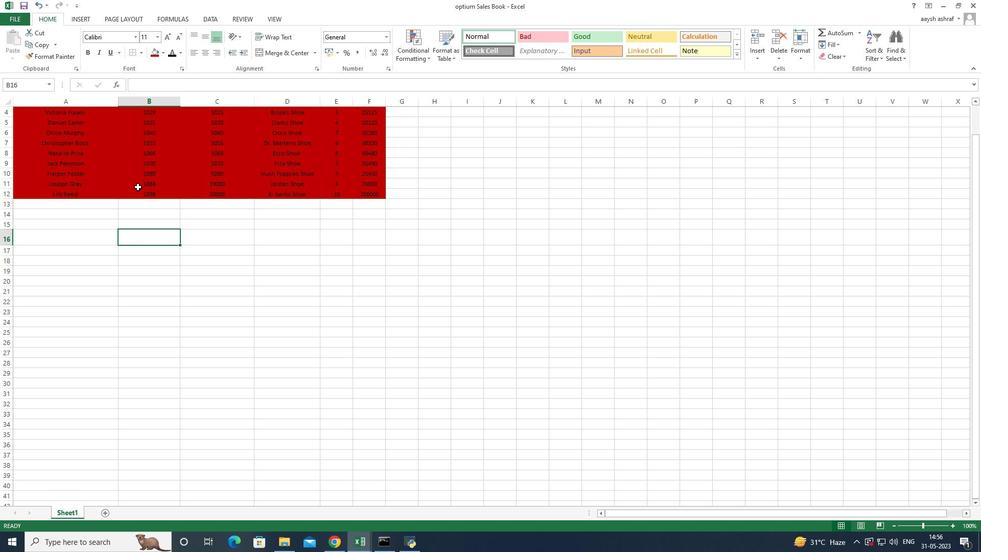 
Action: Mouse scrolled (138, 187) with delta (0, 0)
Screenshot: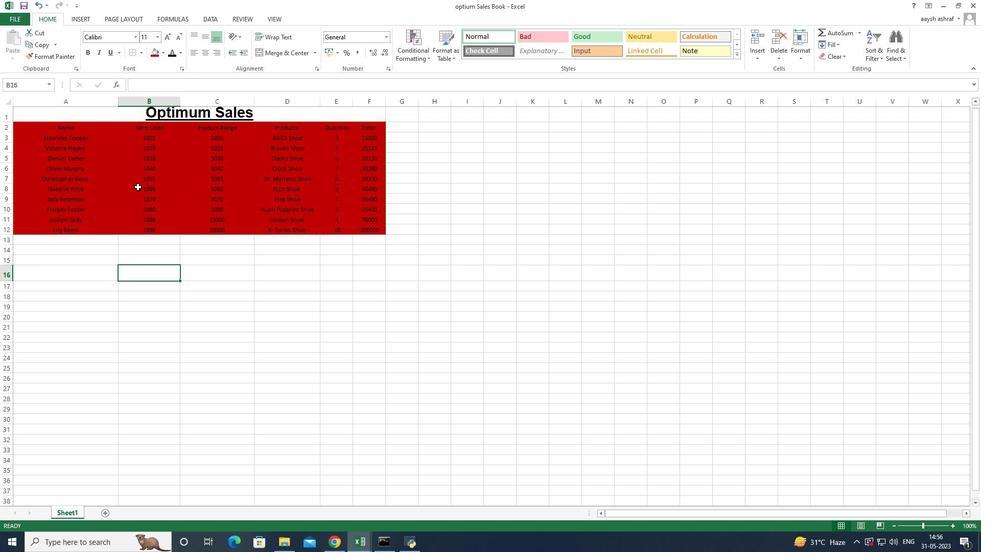 
Action: Mouse moved to (137, 54)
Screenshot: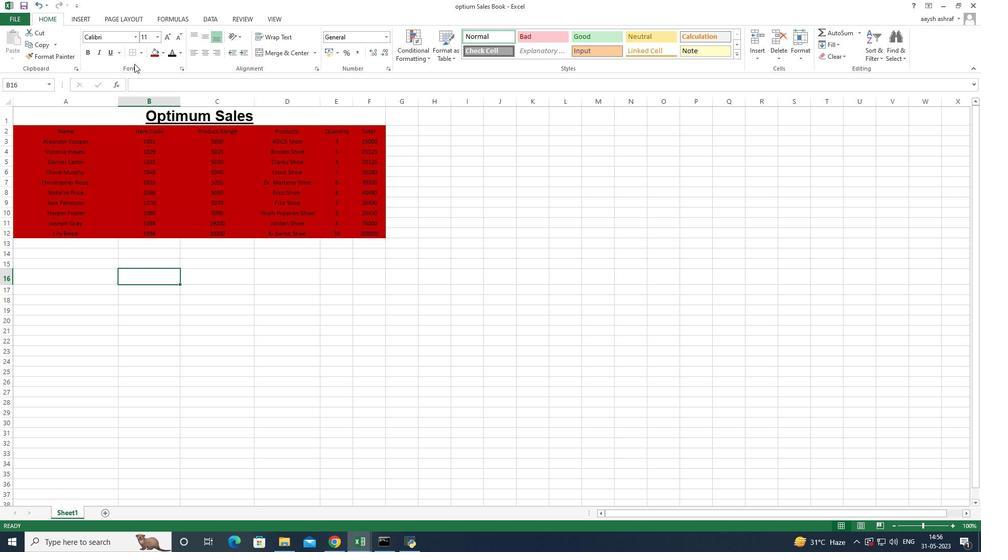 
Action: Mouse pressed left at (137, 54)
Screenshot: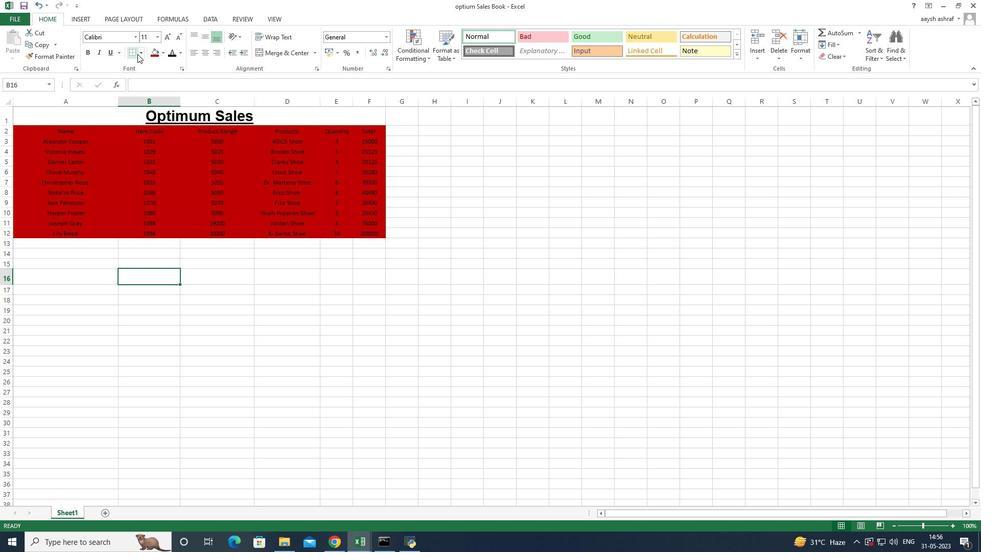 
Action: Mouse moved to (140, 54)
Screenshot: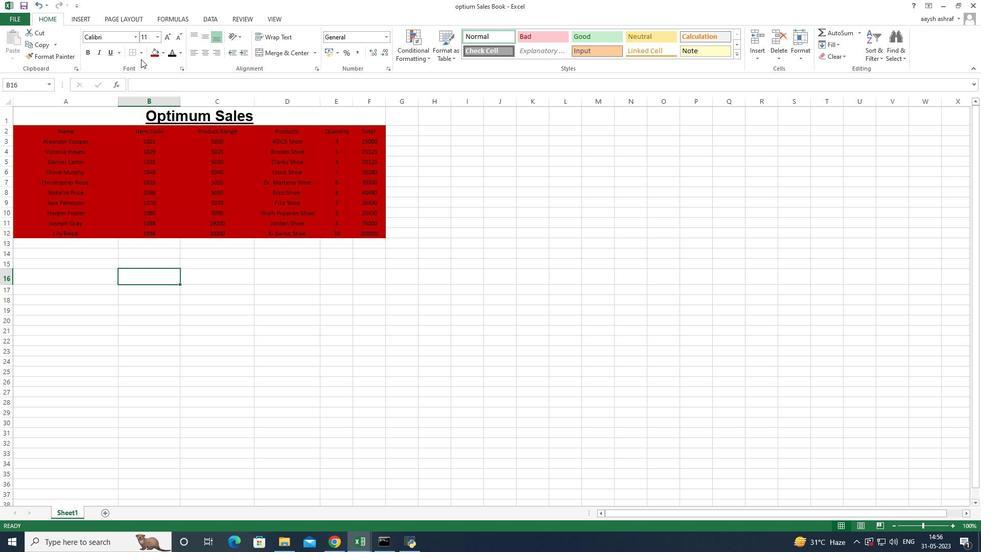 
Action: Mouse pressed left at (140, 54)
Screenshot: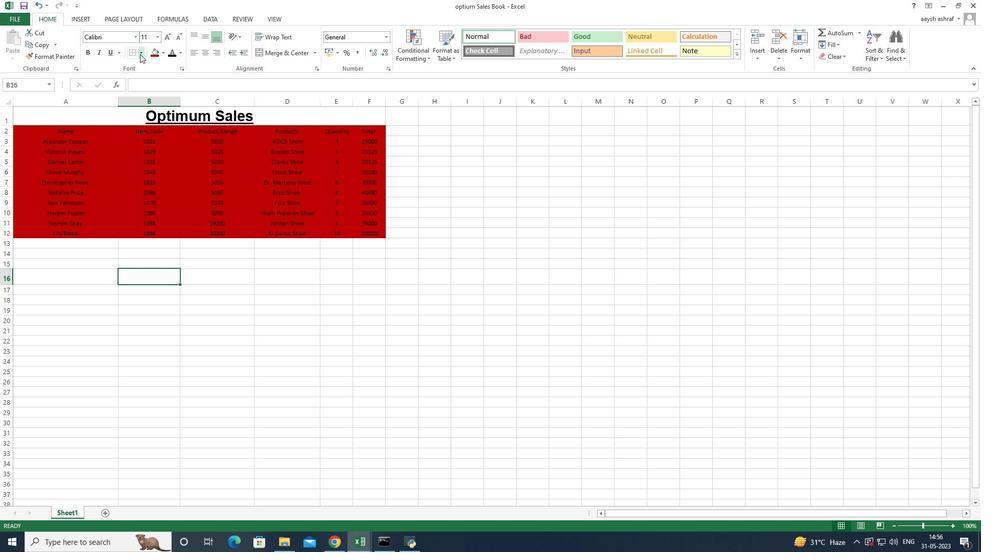 
Action: Mouse moved to (167, 126)
Screenshot: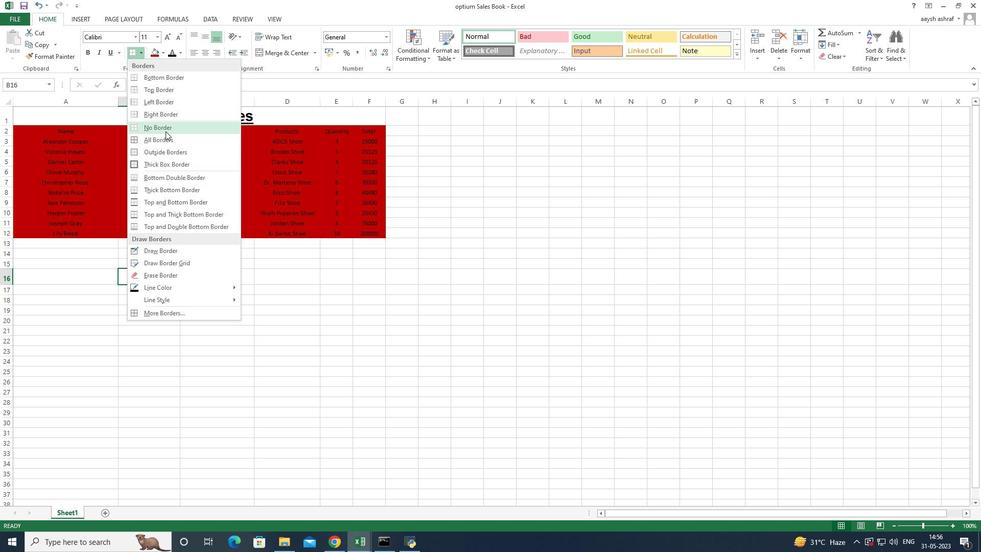 
Action: Mouse pressed left at (167, 126)
Screenshot: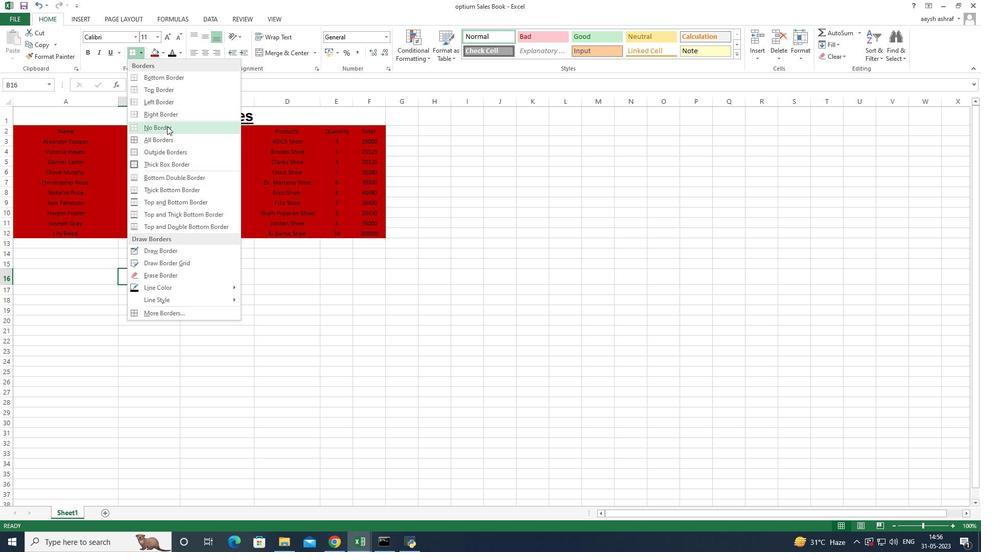 
Action: Mouse moved to (79, 292)
Screenshot: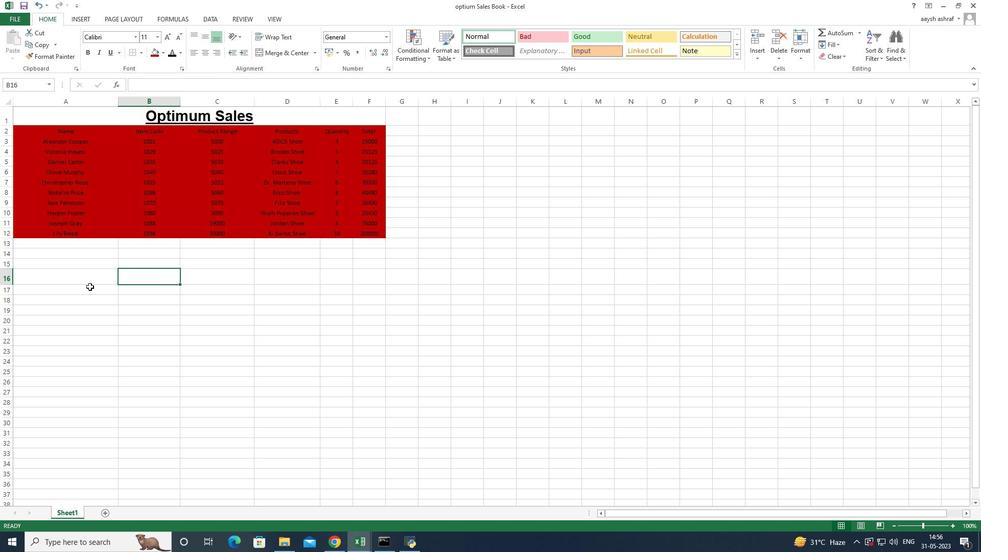 
Action: Mouse pressed left at (79, 292)
Screenshot: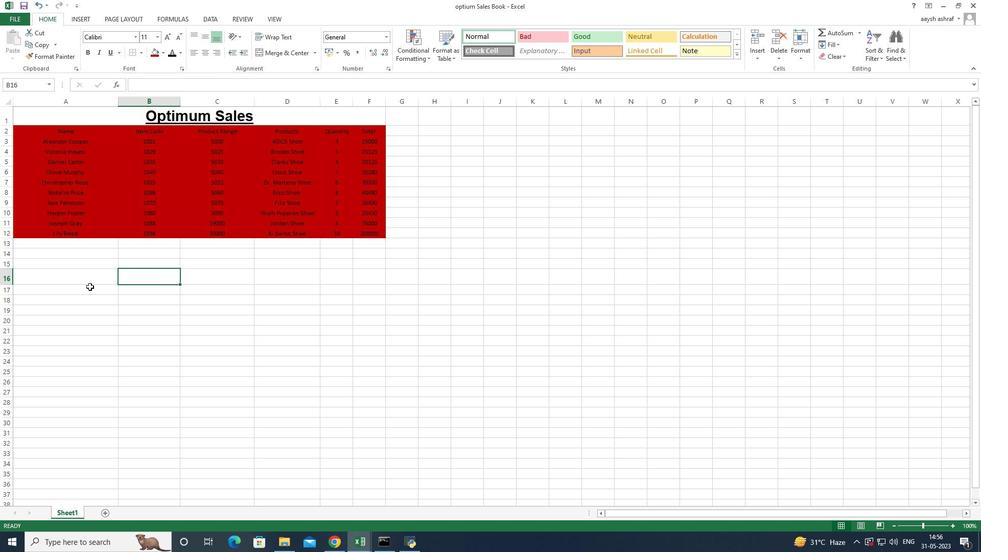 
Action: Mouse moved to (74, 193)
Screenshot: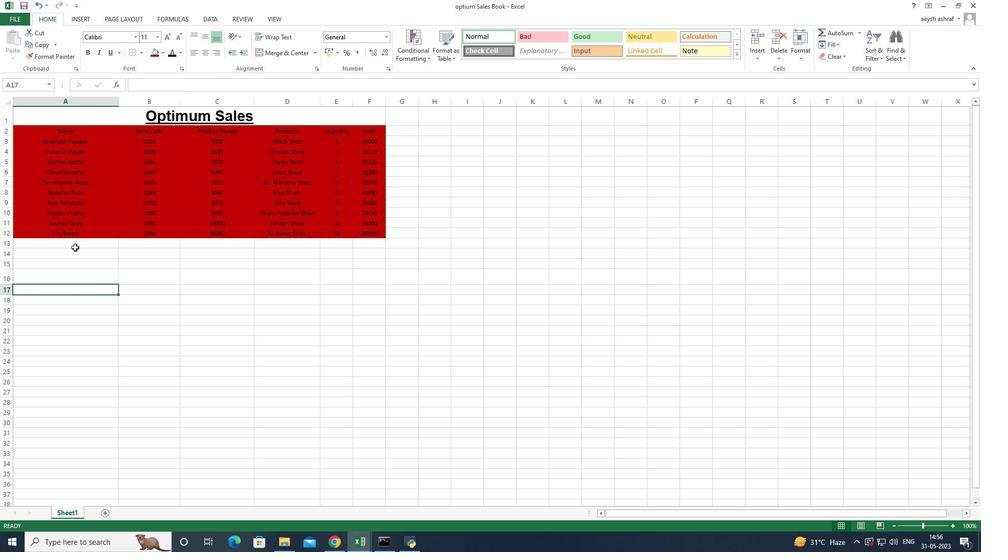 
Action: Mouse pressed left at (74, 193)
Screenshot: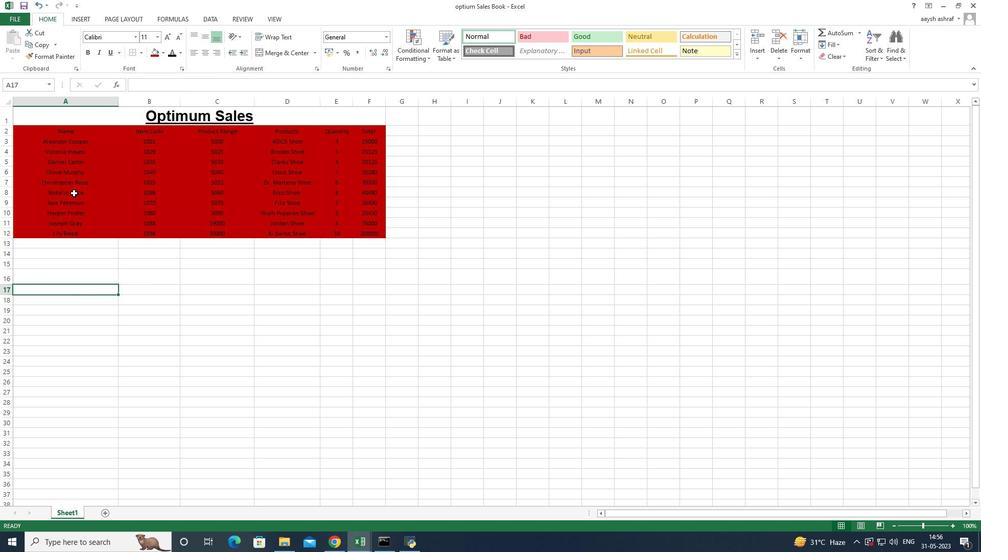 
Action: Mouse moved to (123, 262)
Screenshot: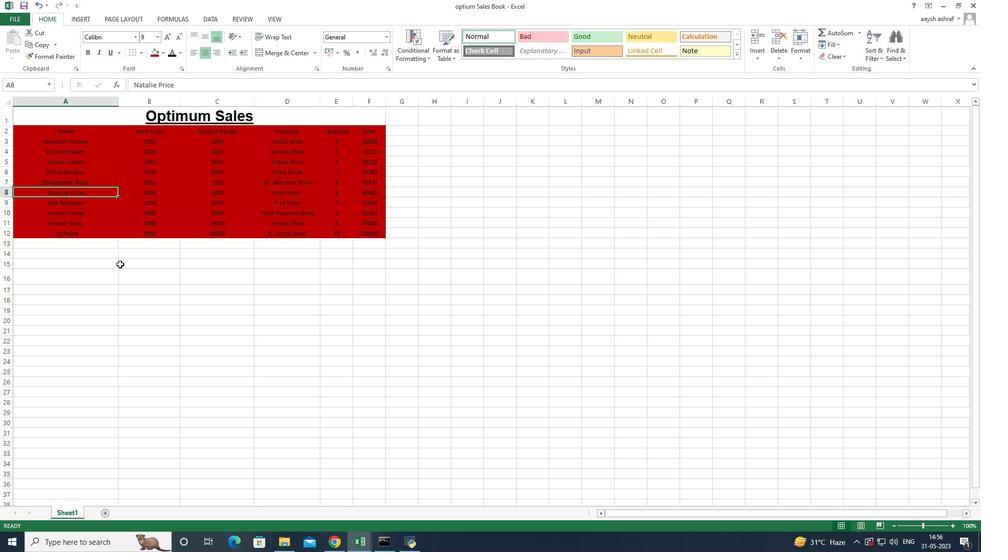 
Action: Mouse pressed left at (123, 262)
Screenshot: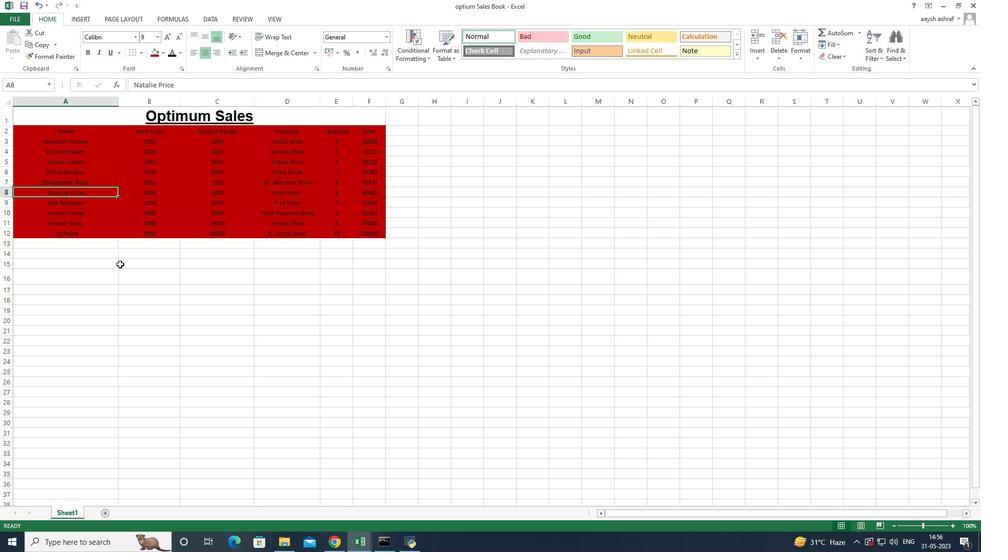 
Action: Mouse moved to (237, 273)
Screenshot: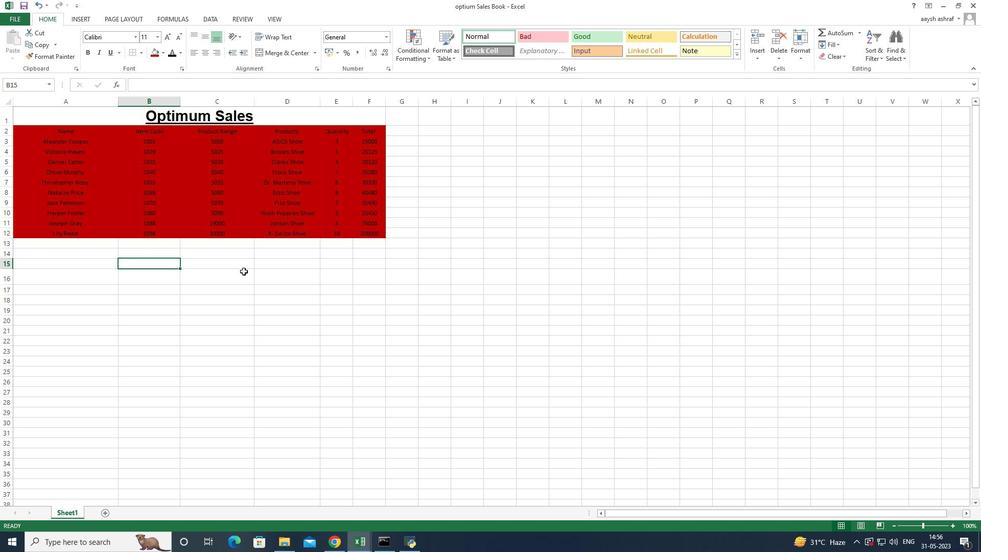 
